 Task: Select the time zone for (UTC+05:30) chennai, kolkata, mumbai, new delhi.
Action: Mouse moved to (666, 92)
Screenshot: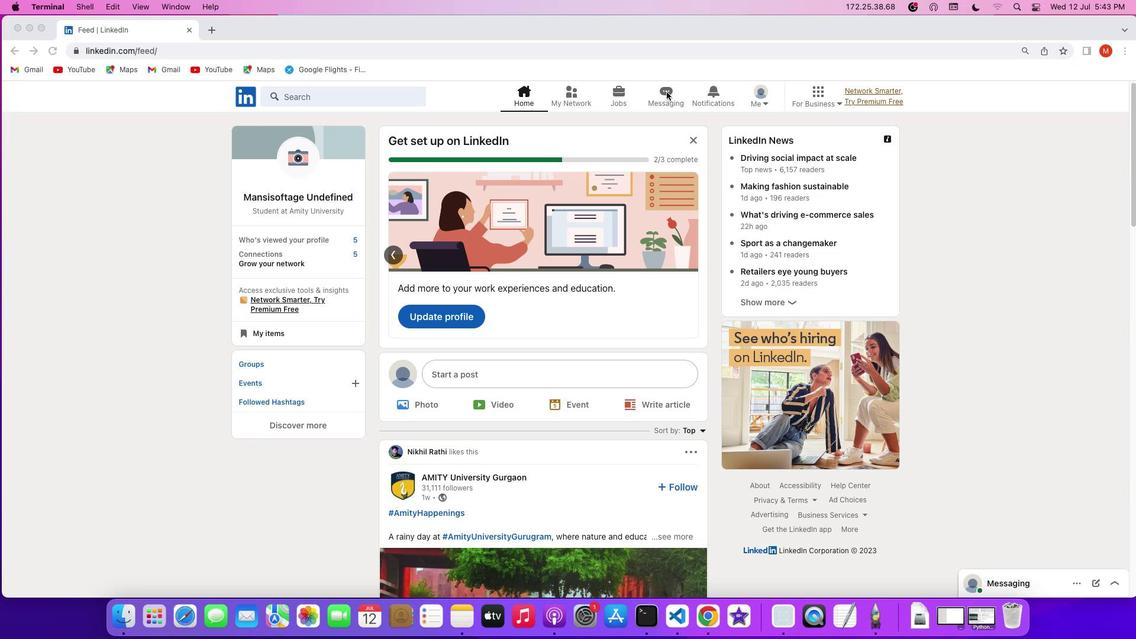 
Action: Mouse pressed left at (666, 92)
Screenshot: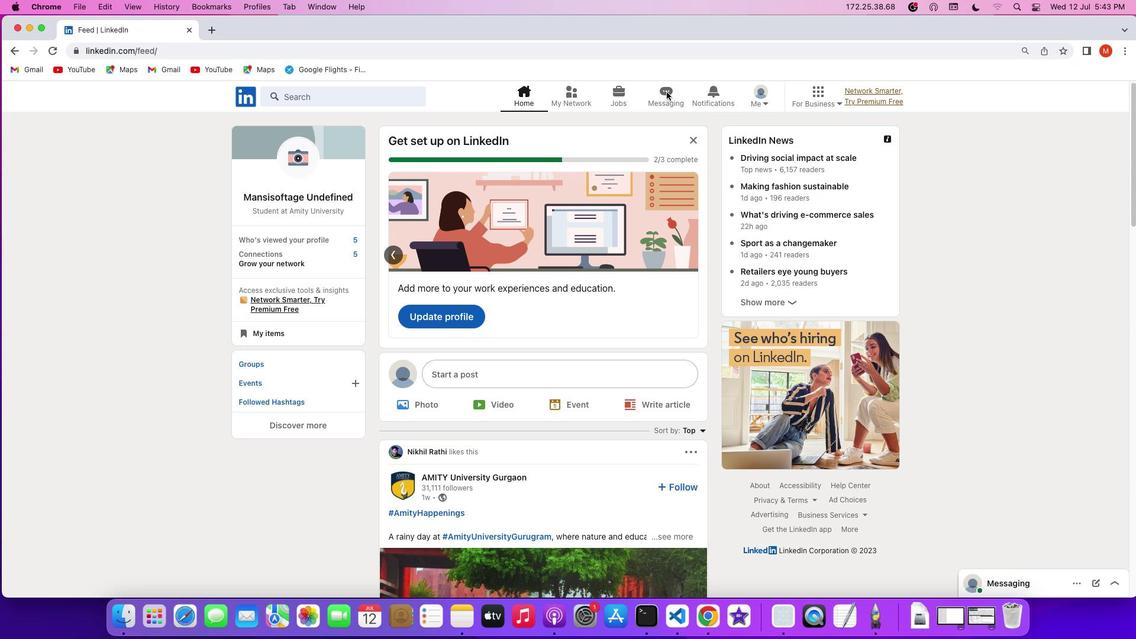 
Action: Mouse pressed left at (666, 92)
Screenshot: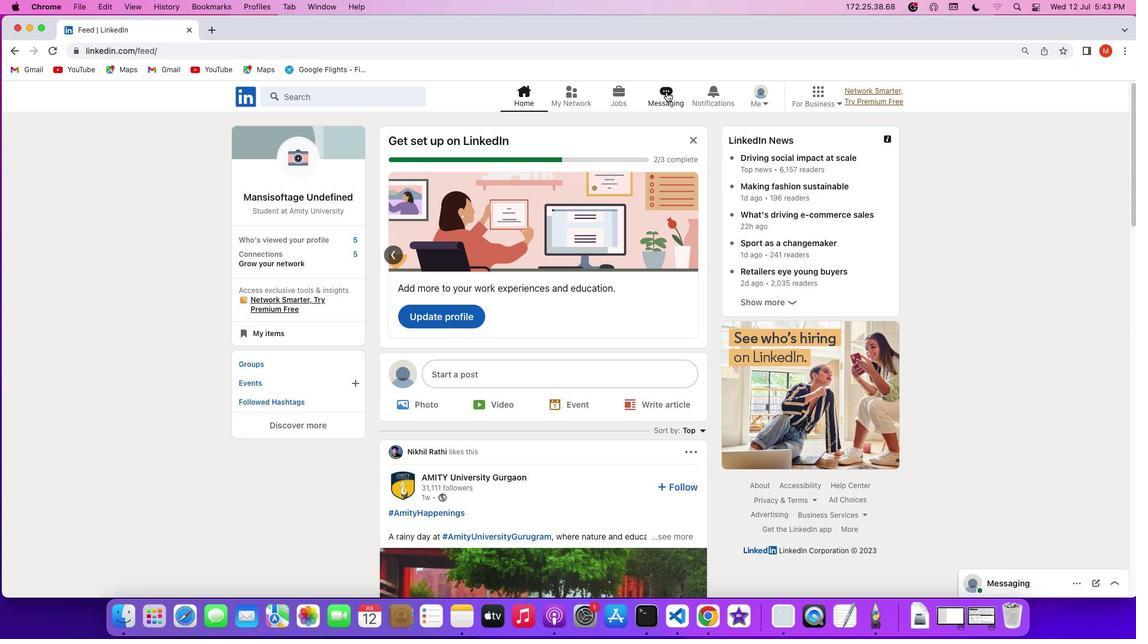 
Action: Mouse moved to (651, 134)
Screenshot: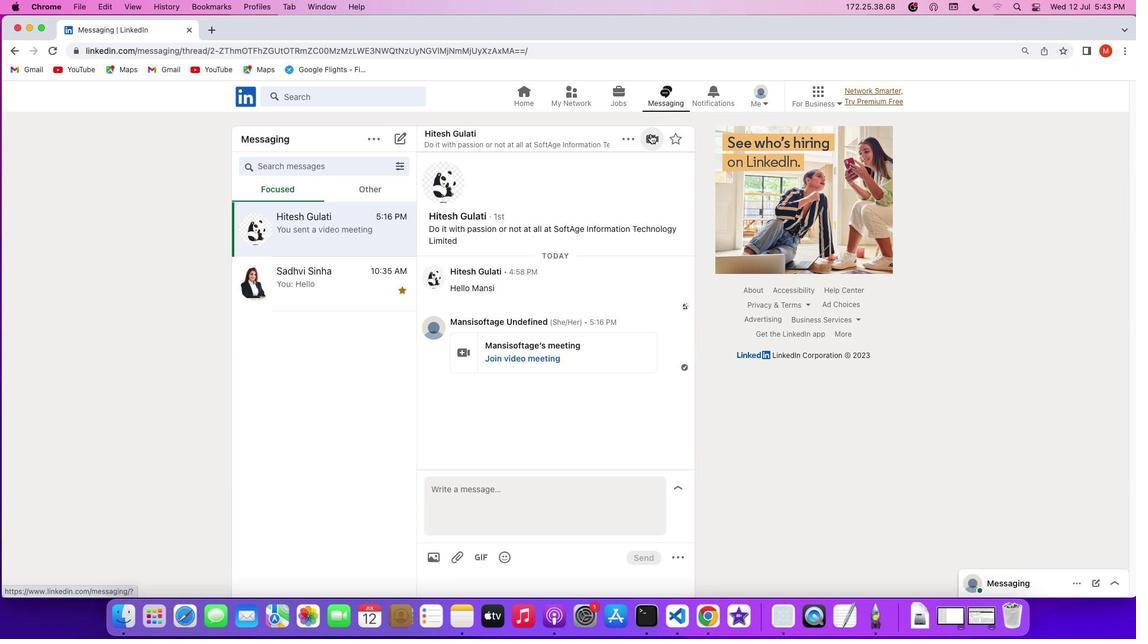 
Action: Mouse pressed left at (651, 134)
Screenshot: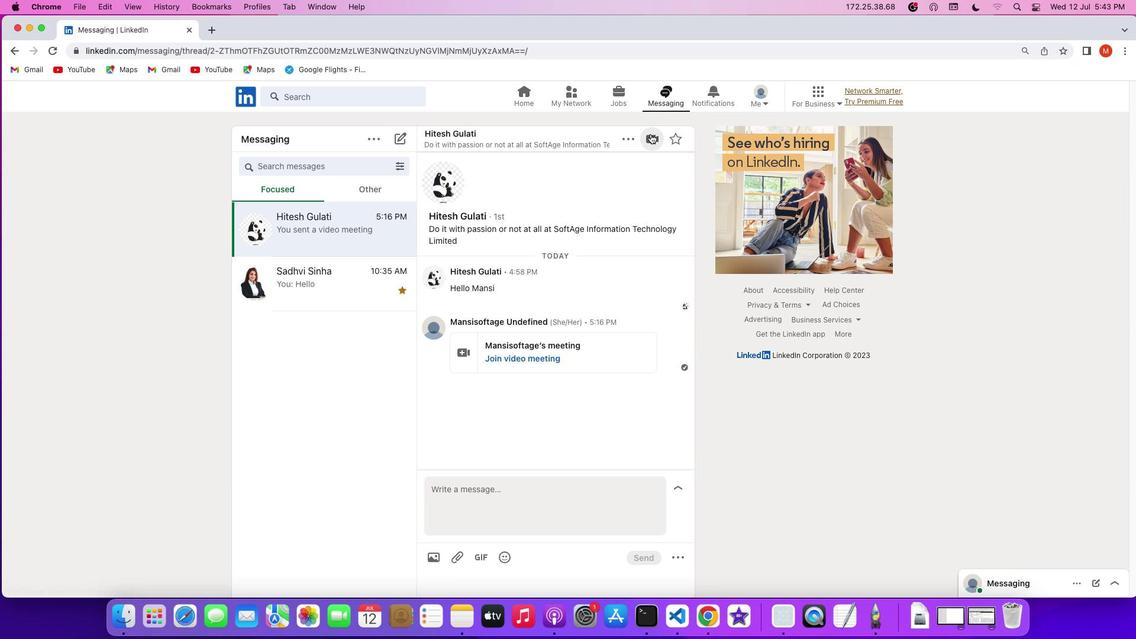 
Action: Mouse moved to (561, 188)
Screenshot: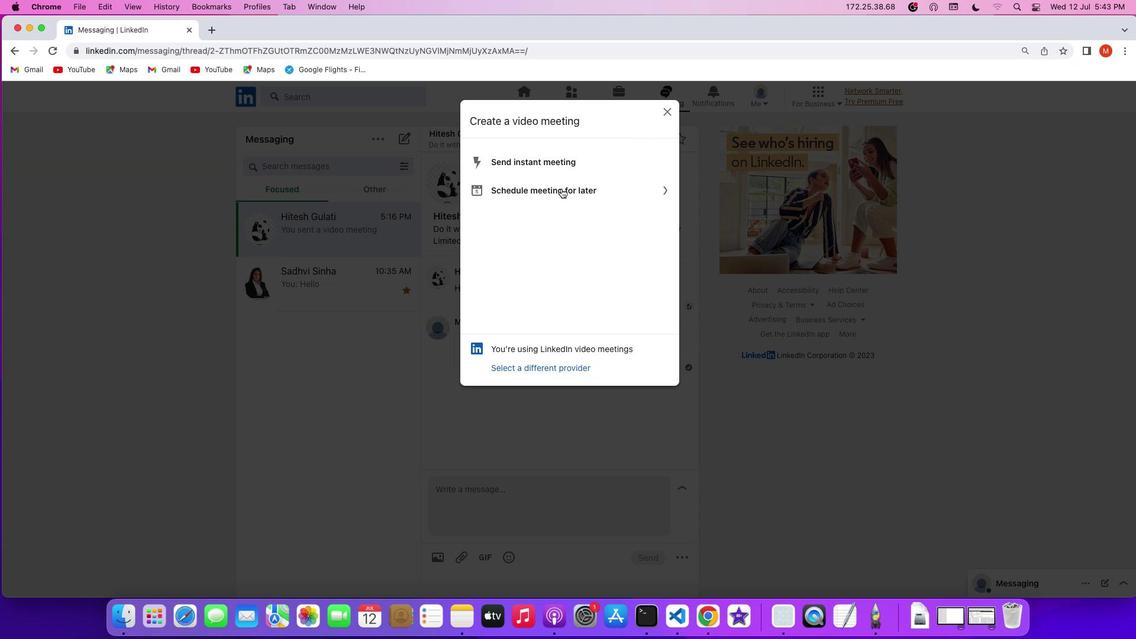 
Action: Mouse pressed left at (561, 188)
Screenshot: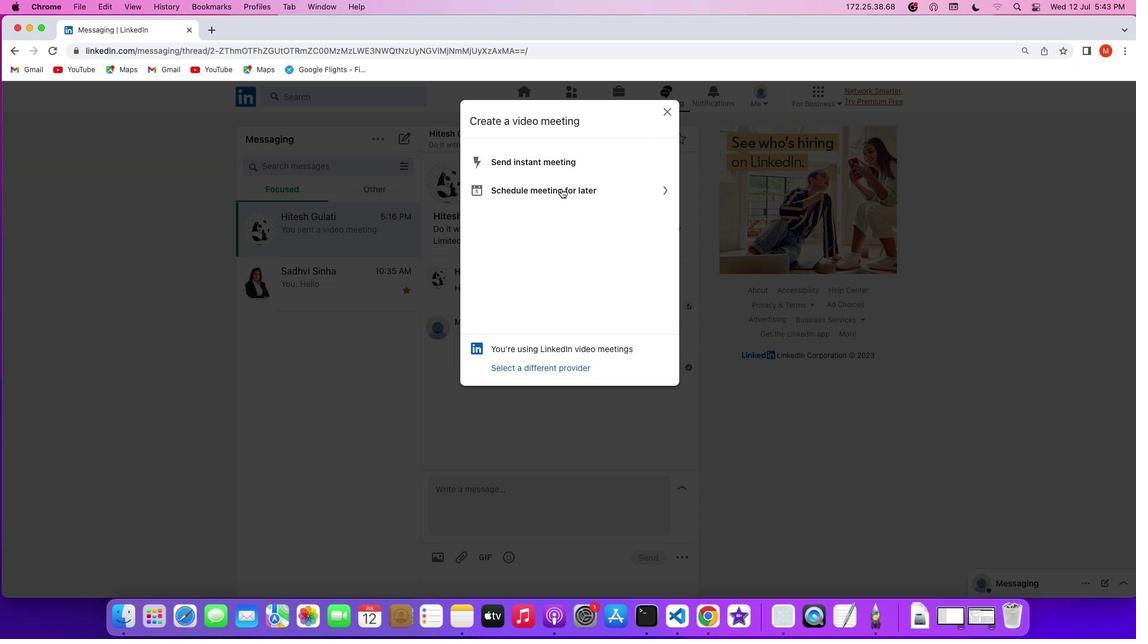 
Action: Mouse moved to (660, 261)
Screenshot: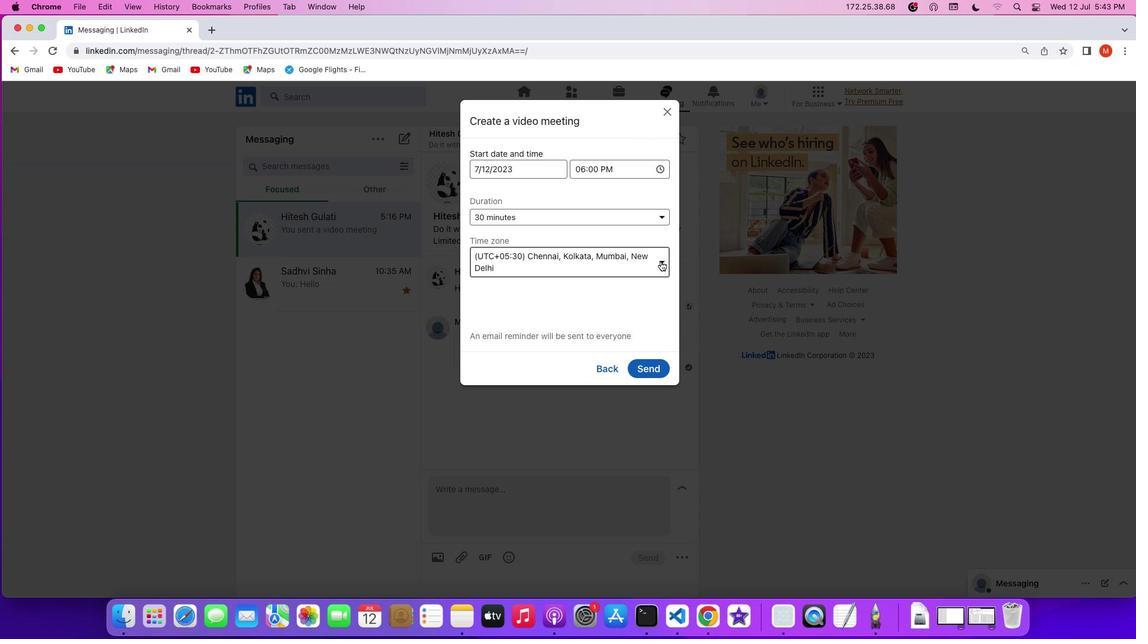 
Action: Mouse pressed left at (660, 261)
Screenshot: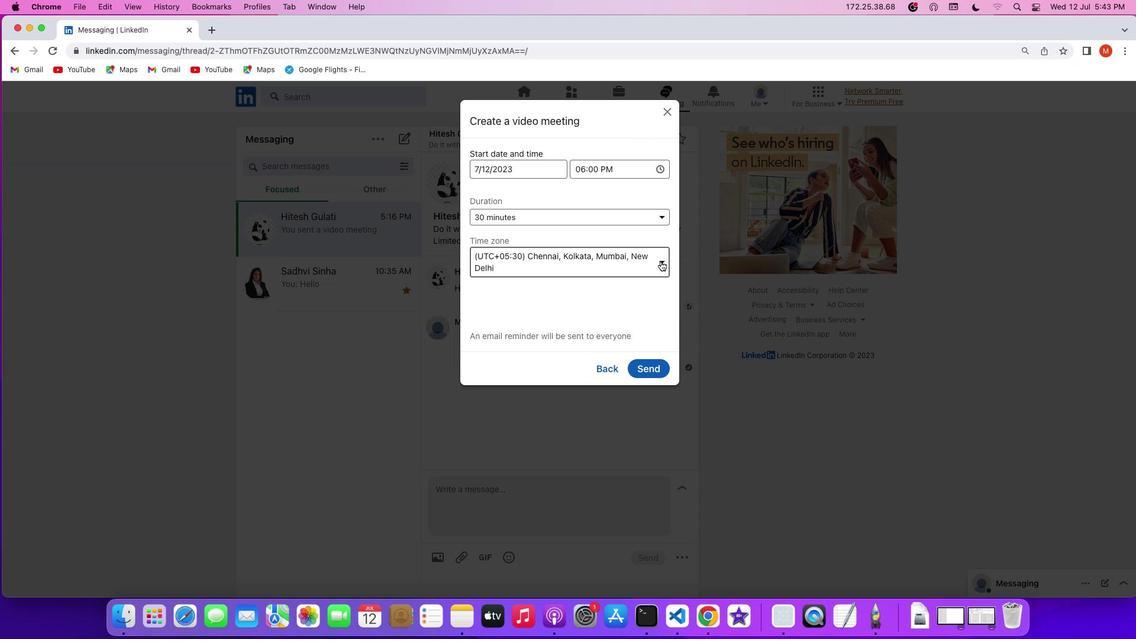 
Action: Mouse moved to (595, 306)
Screenshot: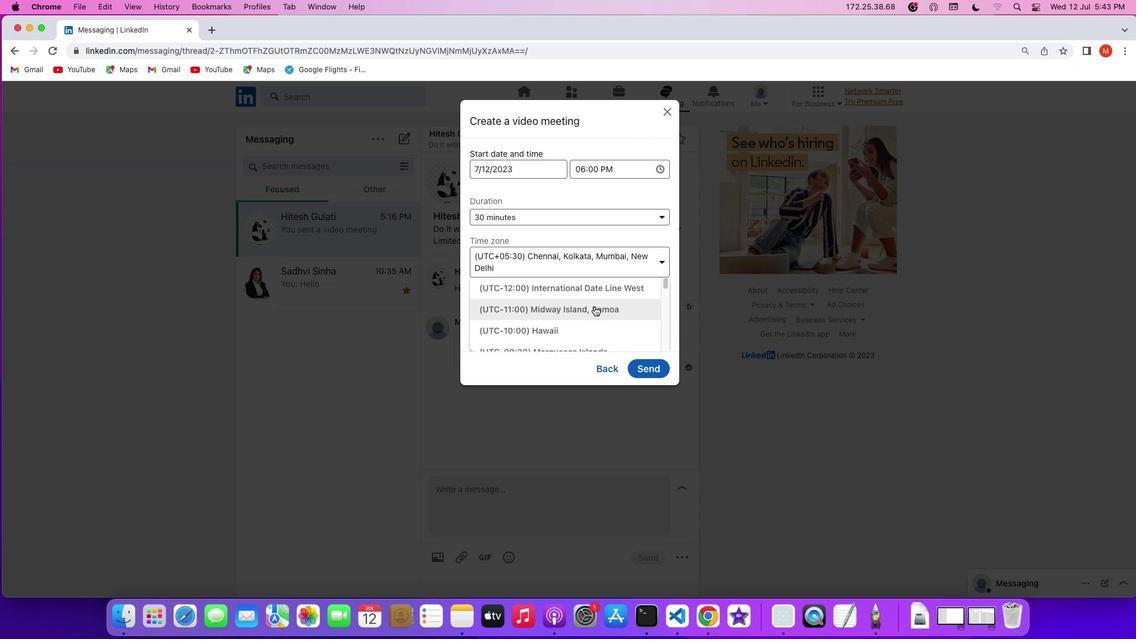 
Action: Mouse scrolled (595, 306) with delta (0, 0)
Screenshot: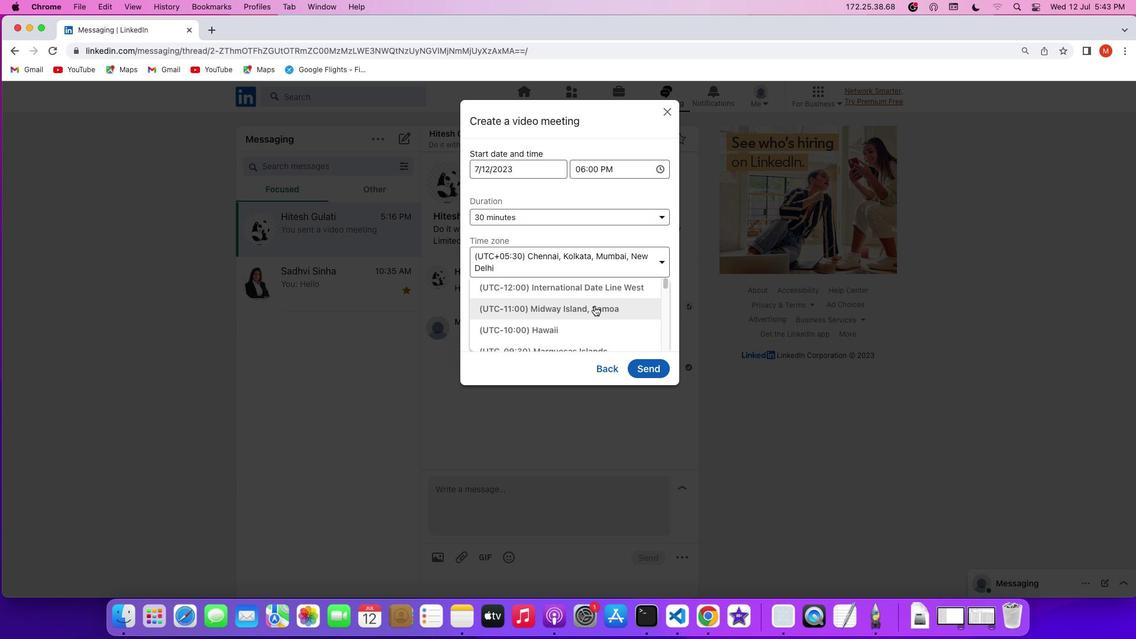 
Action: Mouse scrolled (595, 306) with delta (0, 0)
Screenshot: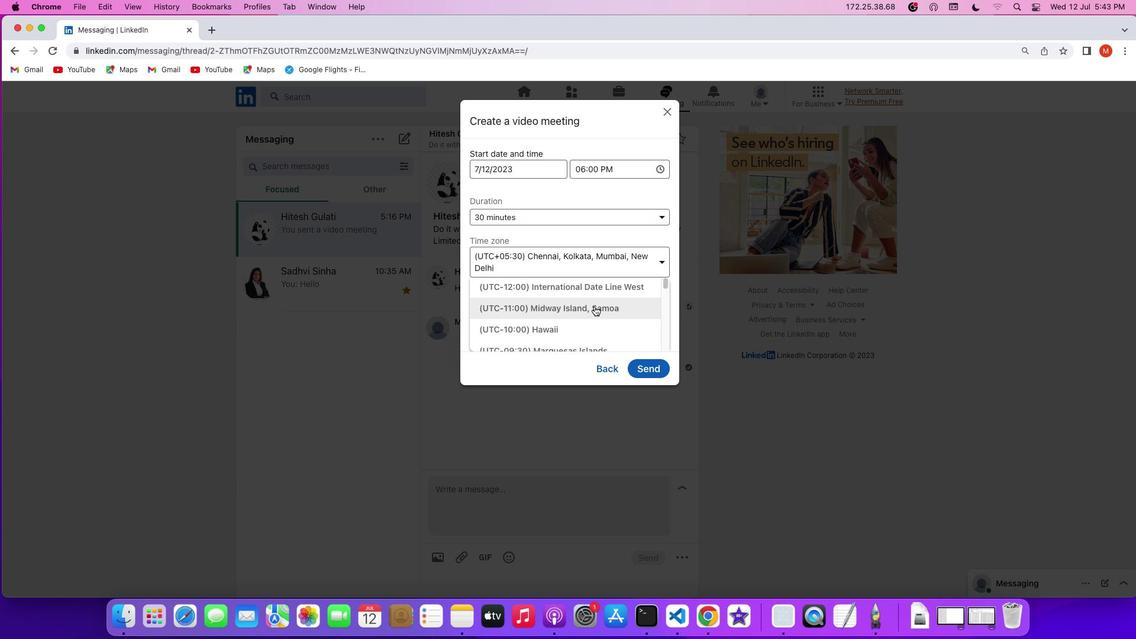 
Action: Mouse scrolled (595, 306) with delta (0, 0)
Screenshot: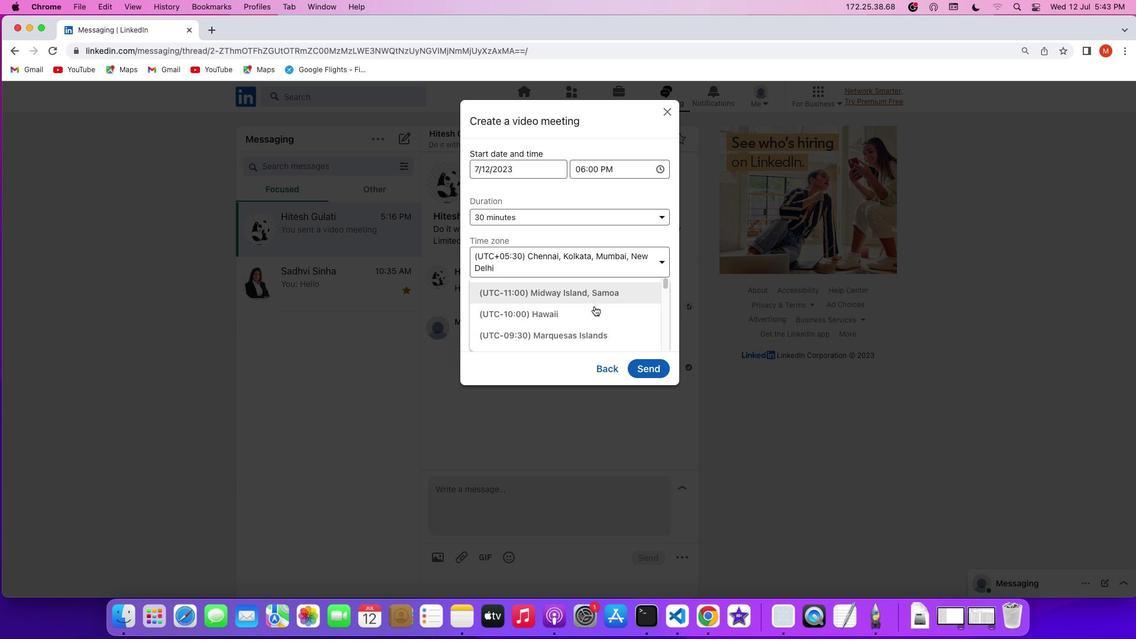 
Action: Mouse scrolled (595, 306) with delta (0, 0)
Screenshot: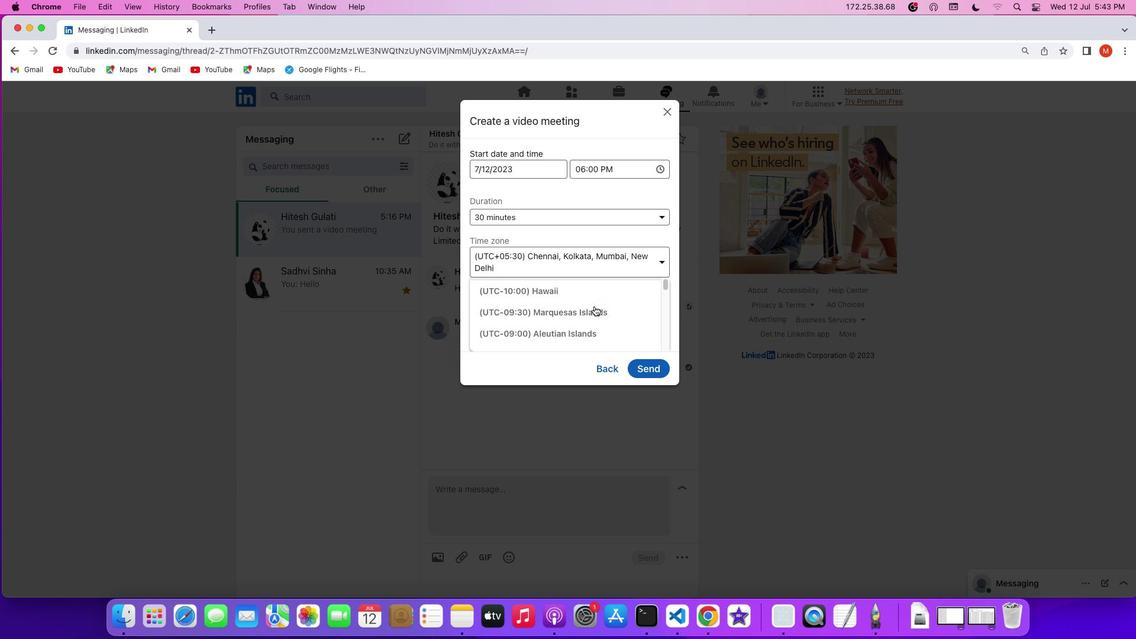 
Action: Mouse scrolled (595, 306) with delta (0, 0)
Screenshot: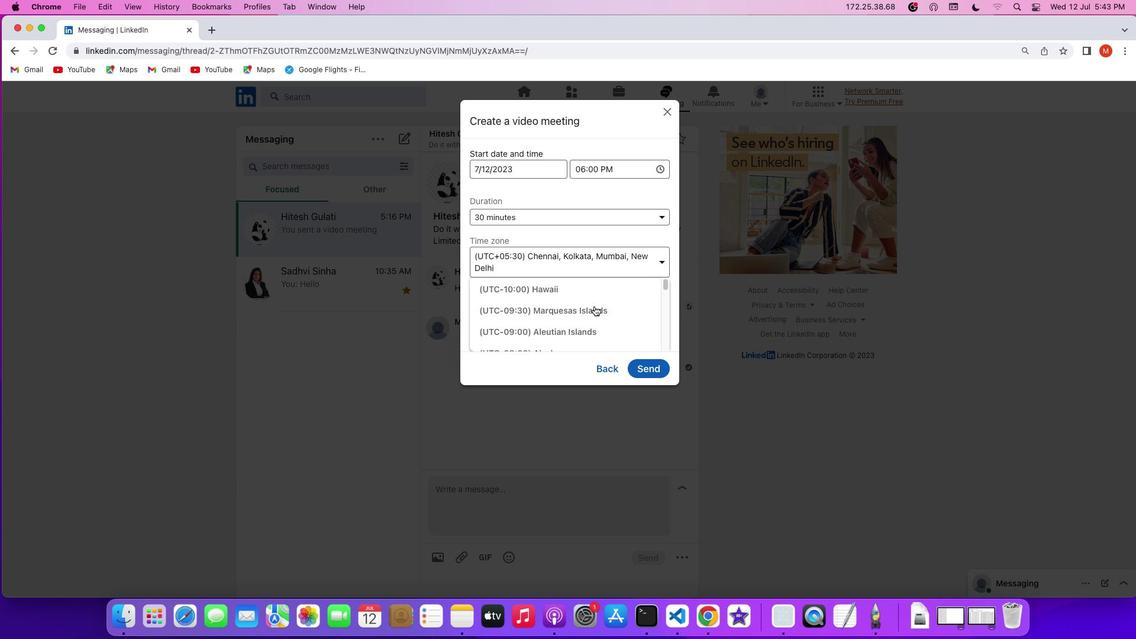 
Action: Mouse scrolled (595, 306) with delta (0, -1)
Screenshot: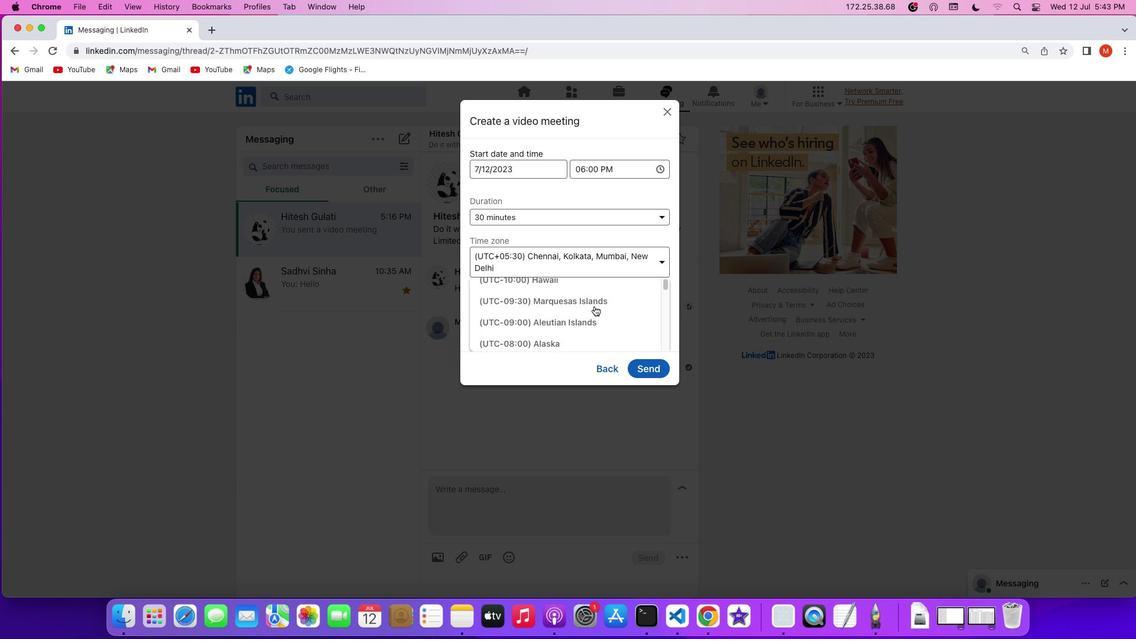 
Action: Mouse scrolled (595, 306) with delta (0, 0)
Screenshot: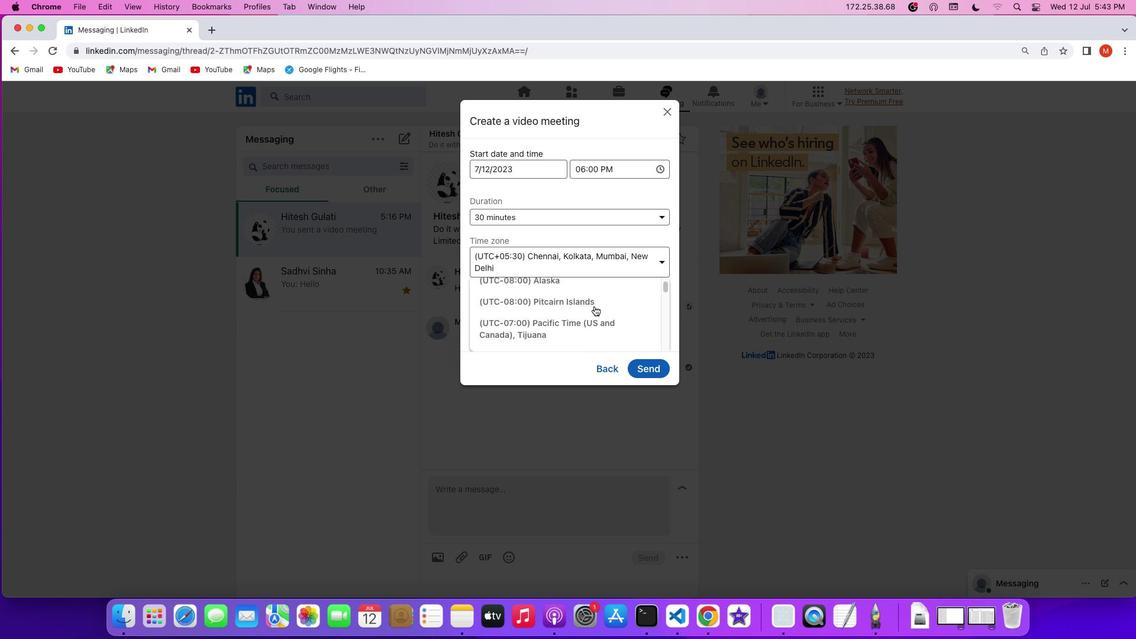 
Action: Mouse scrolled (595, 306) with delta (0, 0)
Screenshot: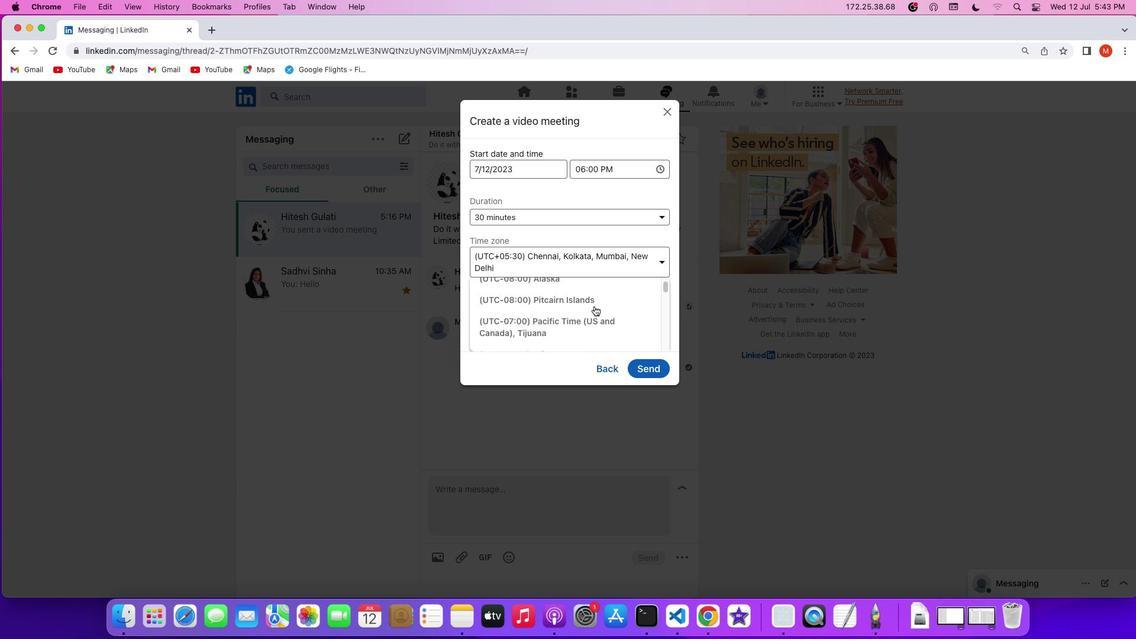 
Action: Mouse scrolled (595, 306) with delta (0, 0)
Screenshot: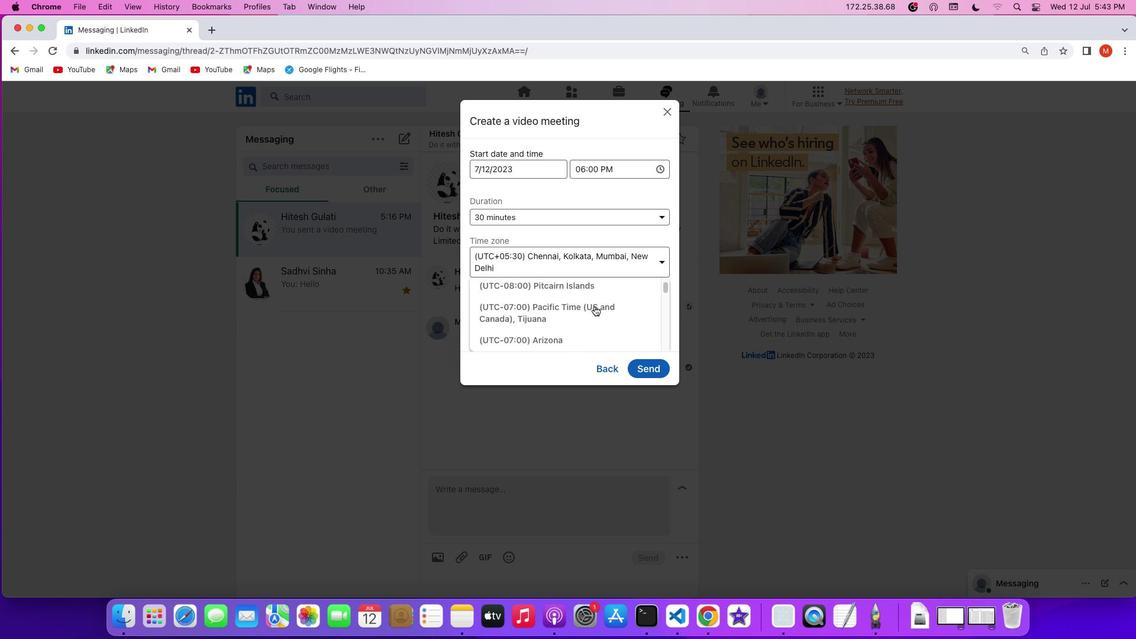 
Action: Mouse scrolled (595, 306) with delta (0, 0)
Screenshot: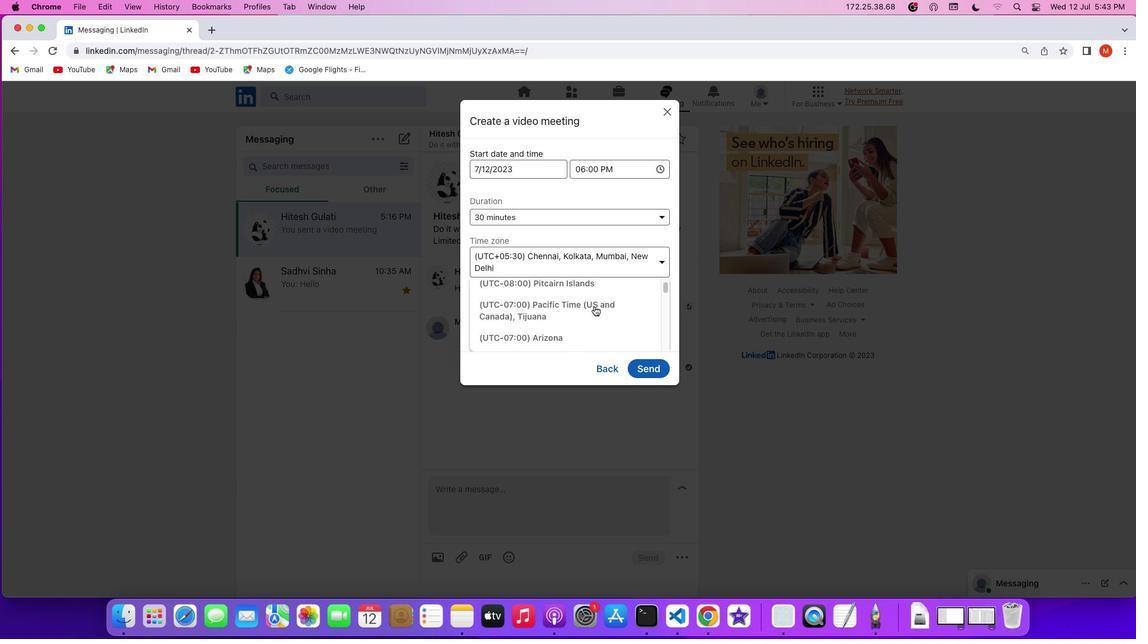 
Action: Mouse scrolled (595, 306) with delta (0, 0)
Screenshot: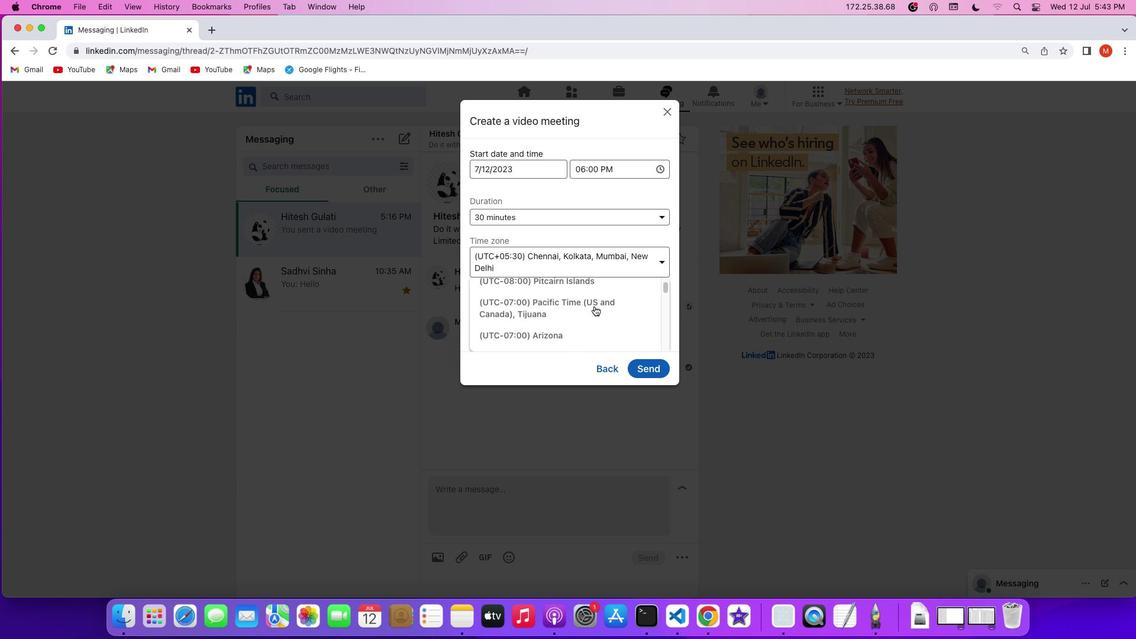 
Action: Mouse scrolled (595, 306) with delta (0, 0)
Screenshot: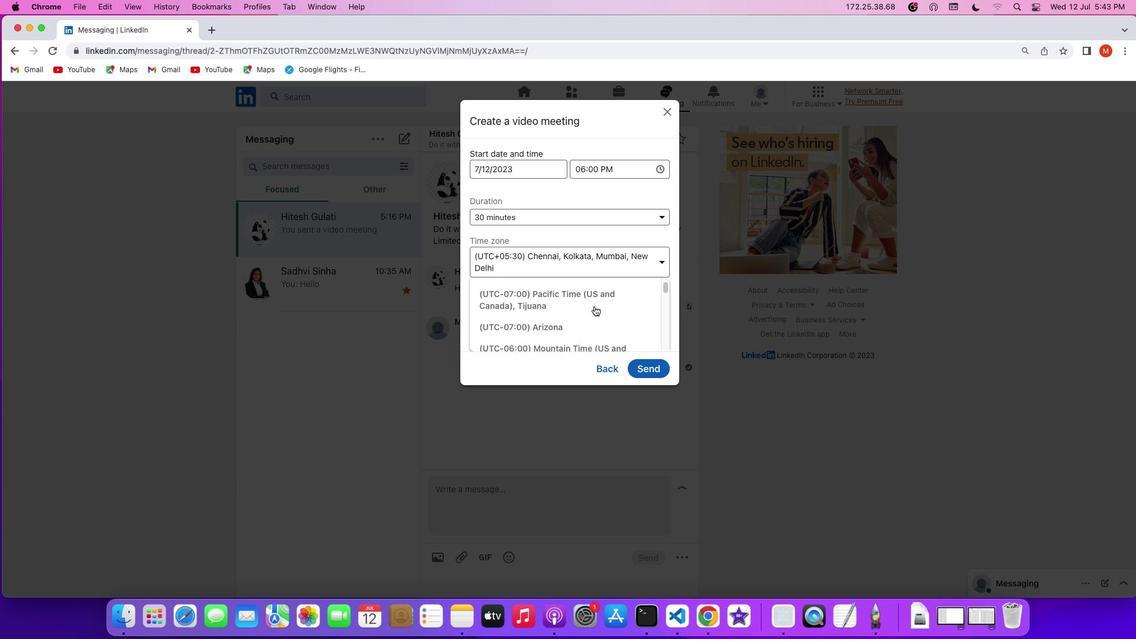 
Action: Mouse scrolled (595, 306) with delta (0, 0)
Screenshot: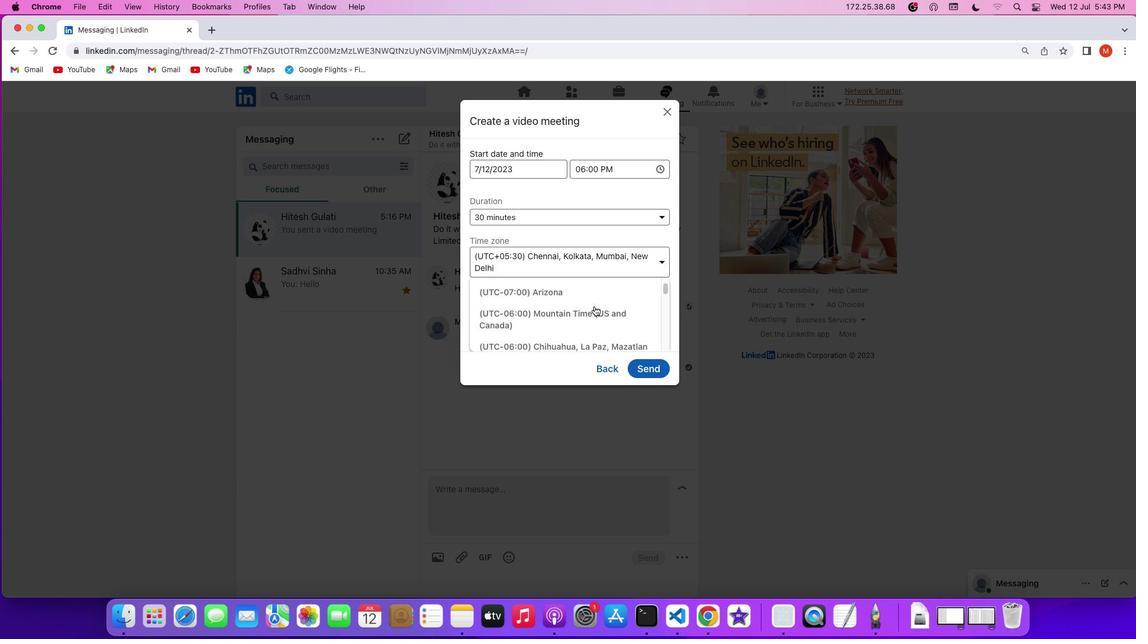 
Action: Mouse scrolled (595, 306) with delta (0, 0)
Screenshot: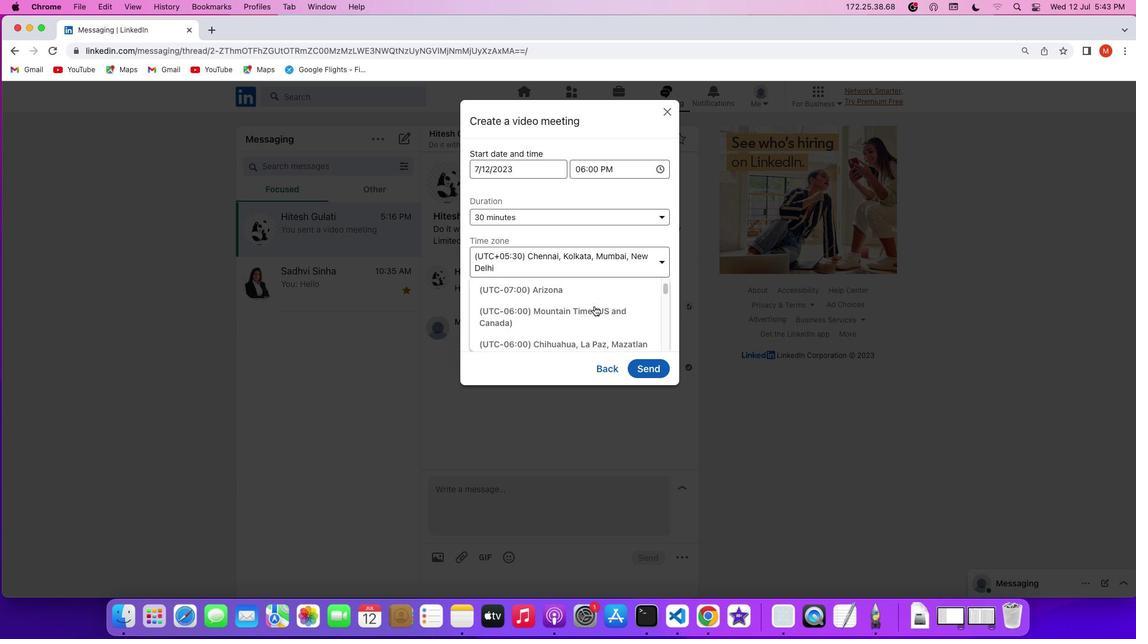 
Action: Mouse scrolled (595, 306) with delta (0, 0)
Screenshot: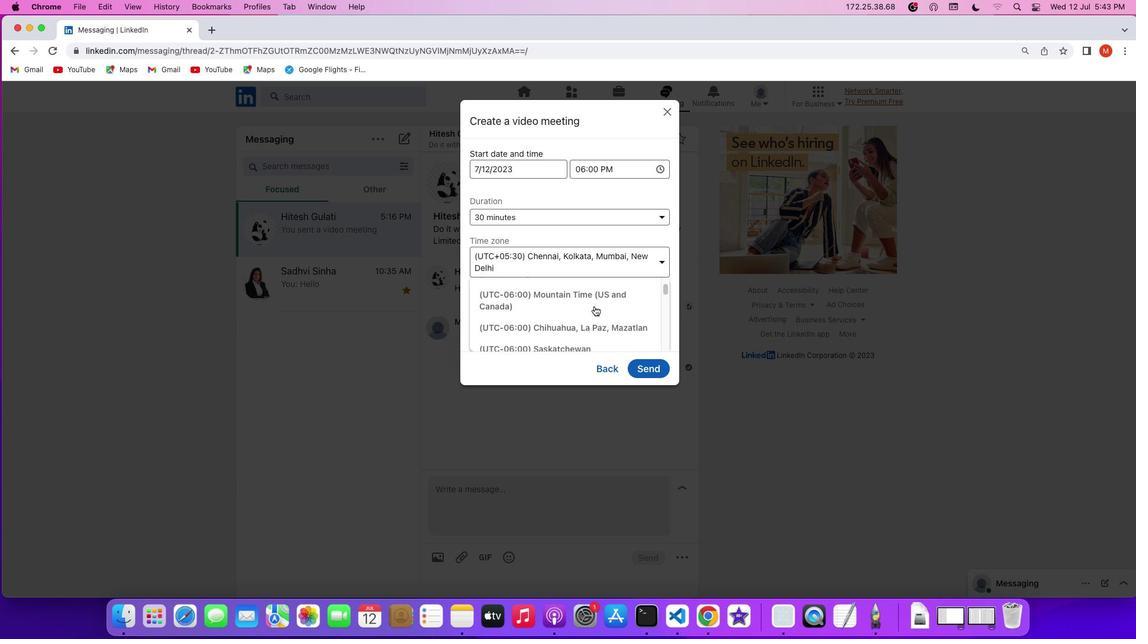 
Action: Mouse scrolled (595, 306) with delta (0, 0)
Screenshot: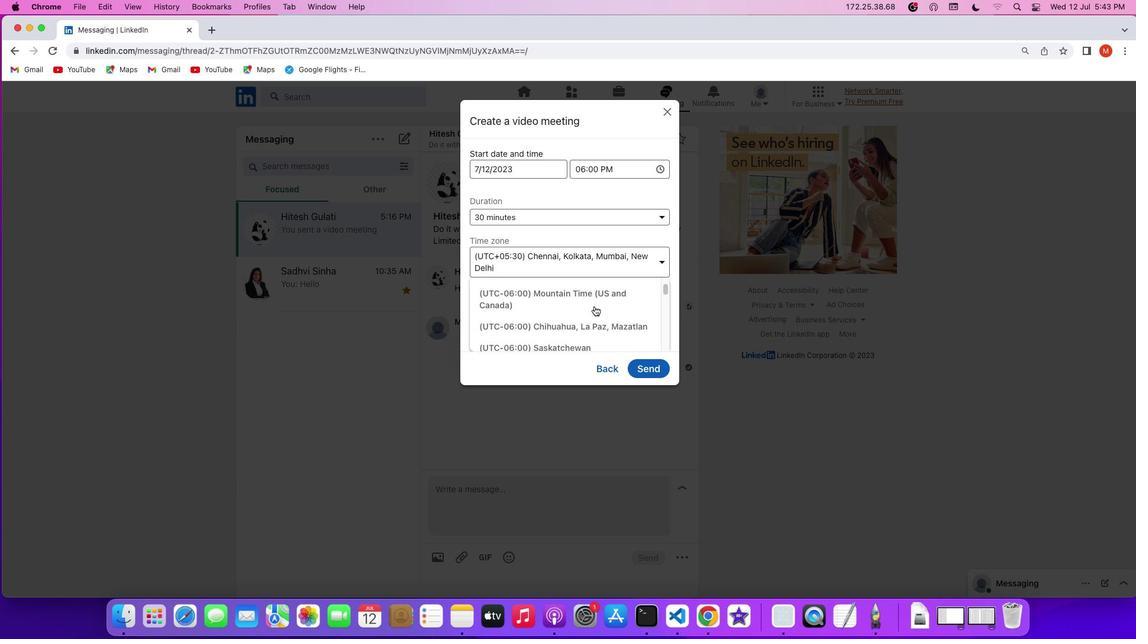 
Action: Mouse scrolled (595, 306) with delta (0, 0)
Screenshot: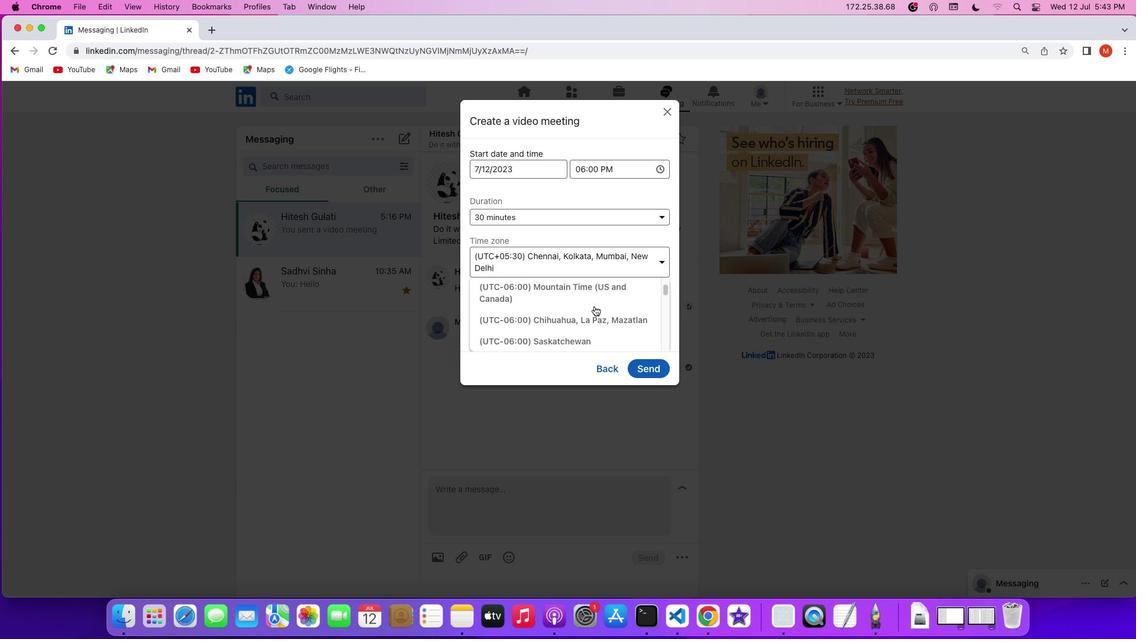 
Action: Mouse scrolled (595, 306) with delta (0, 0)
Screenshot: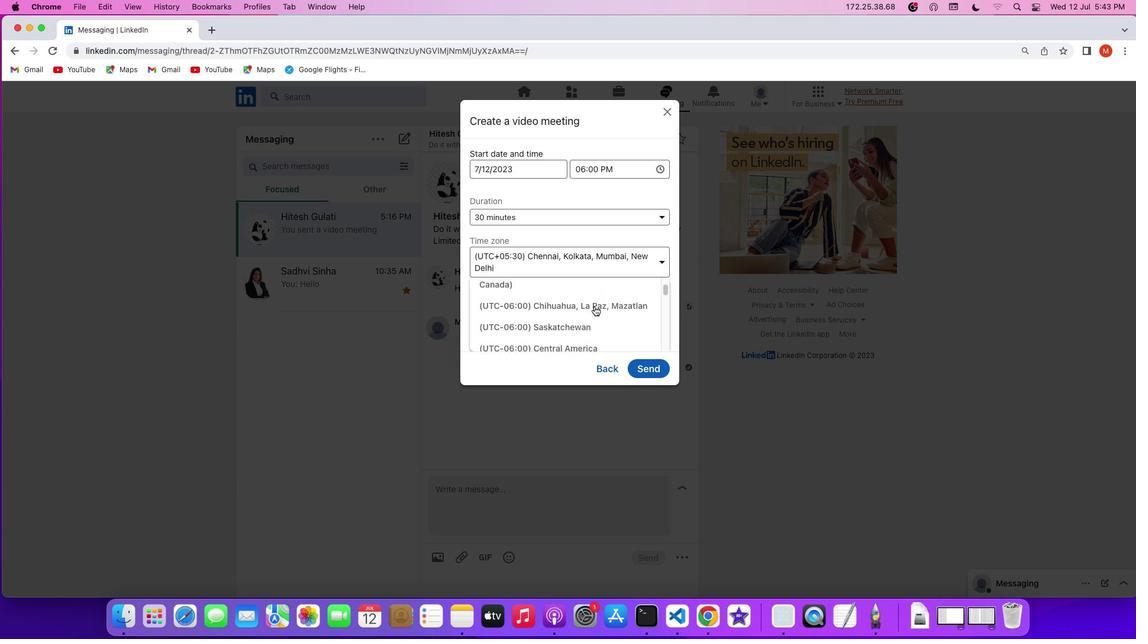 
Action: Mouse scrolled (595, 306) with delta (0, 0)
Screenshot: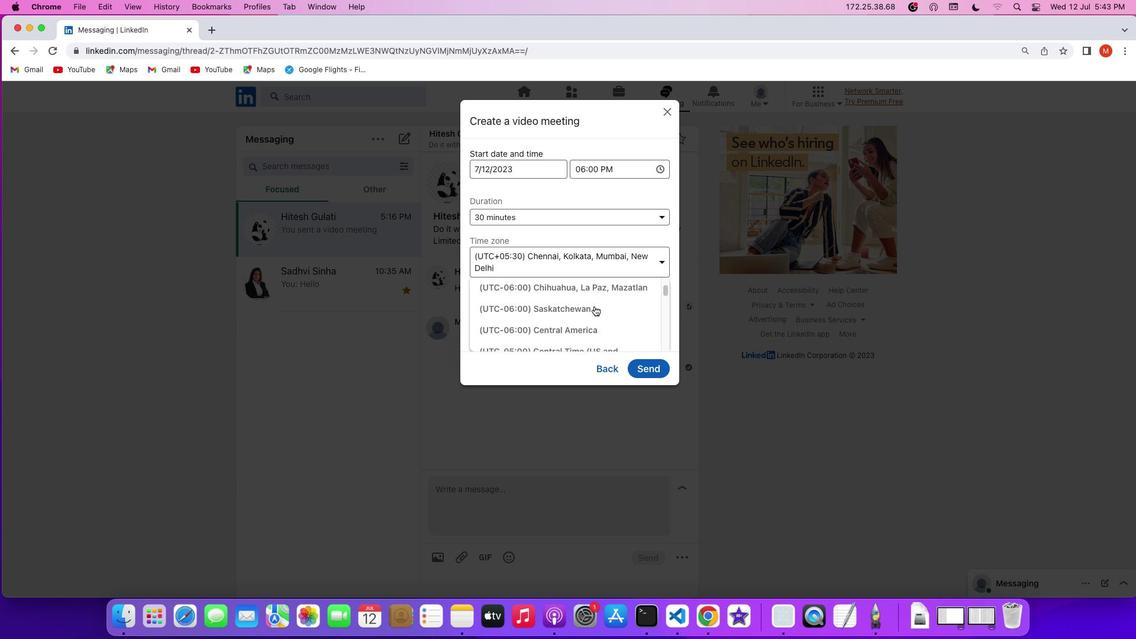 
Action: Mouse scrolled (595, 306) with delta (0, 0)
Screenshot: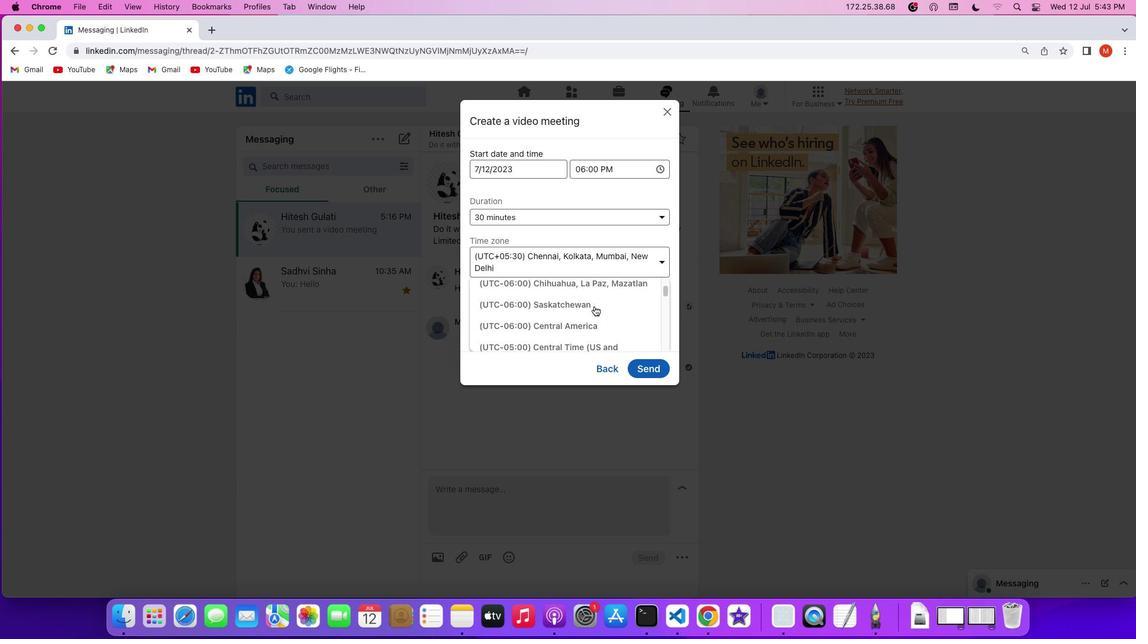 
Action: Mouse scrolled (595, 306) with delta (0, -1)
Screenshot: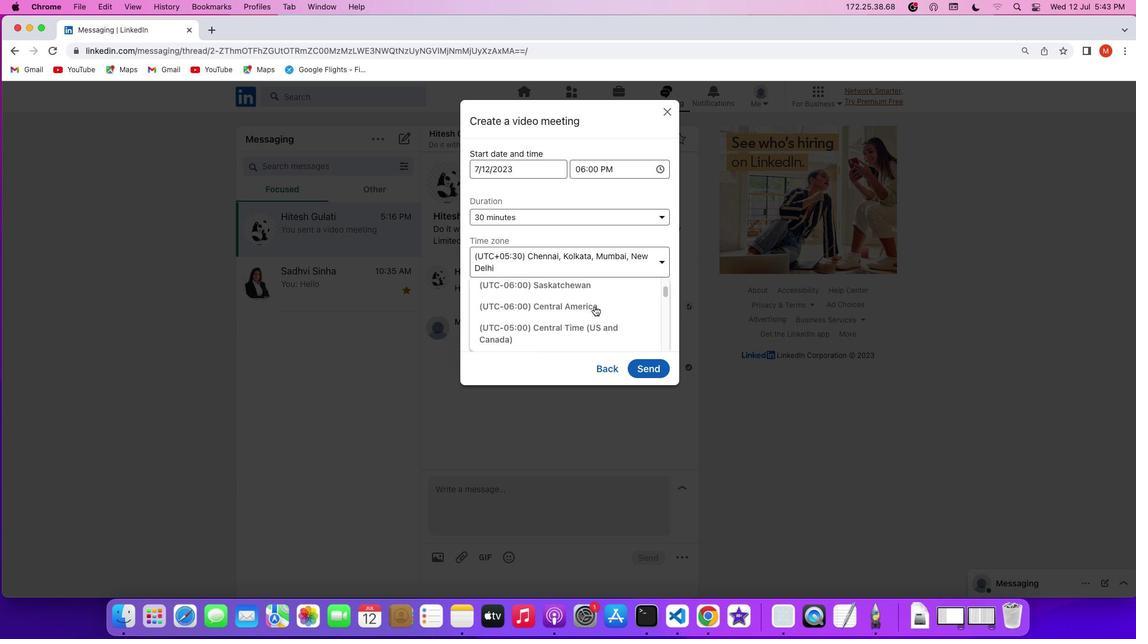 
Action: Mouse scrolled (595, 306) with delta (0, 0)
Screenshot: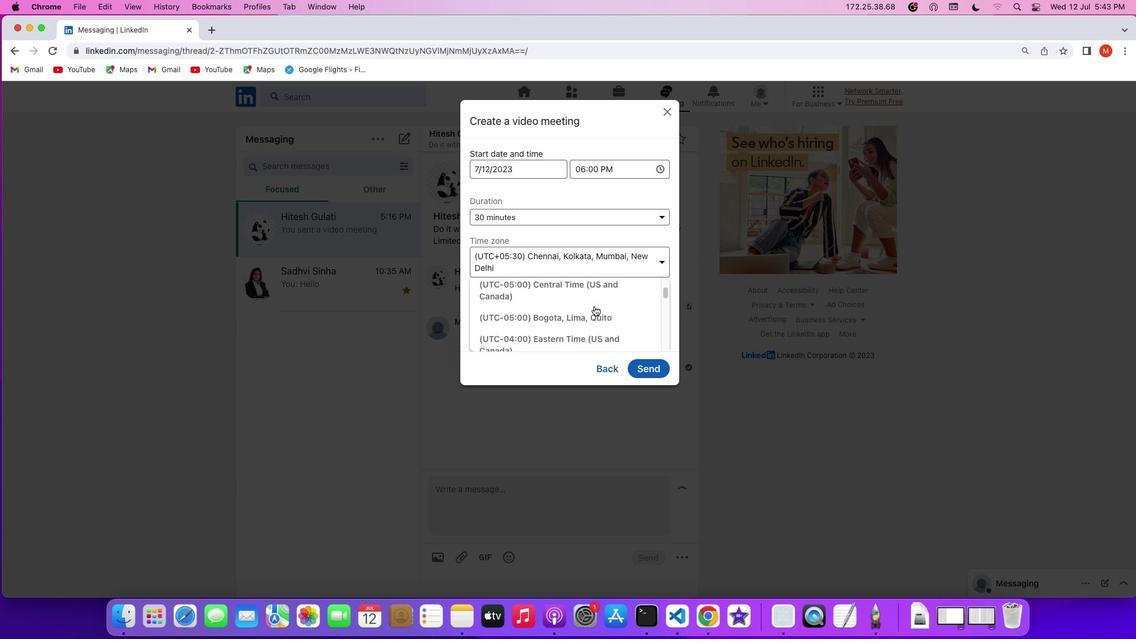 
Action: Mouse scrolled (595, 306) with delta (0, 0)
Screenshot: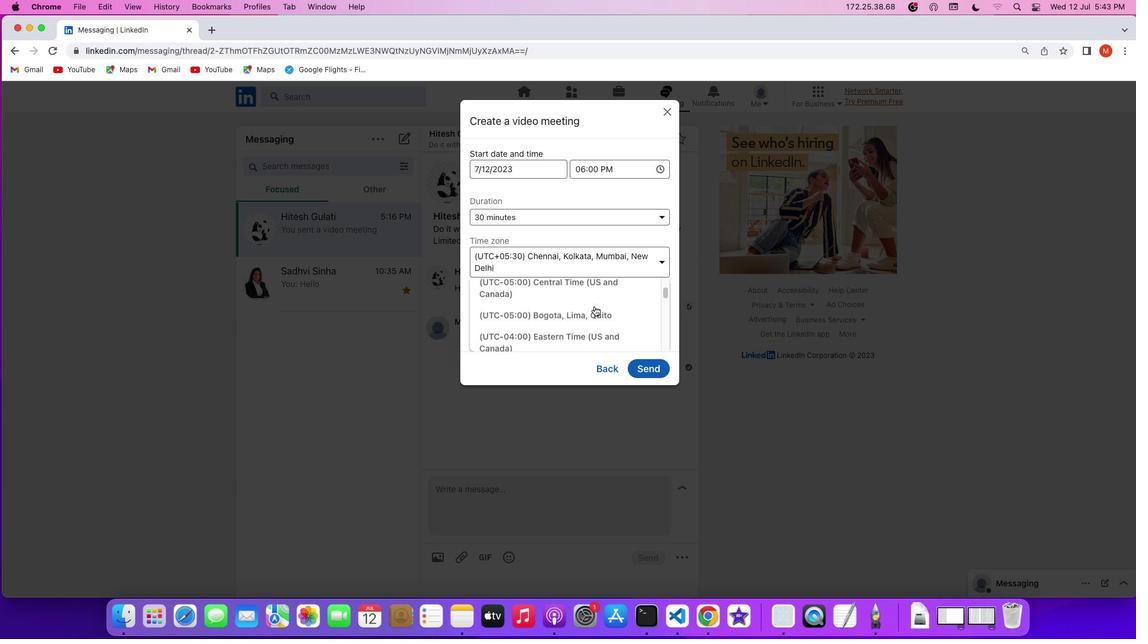 
Action: Mouse scrolled (595, 306) with delta (0, -1)
Screenshot: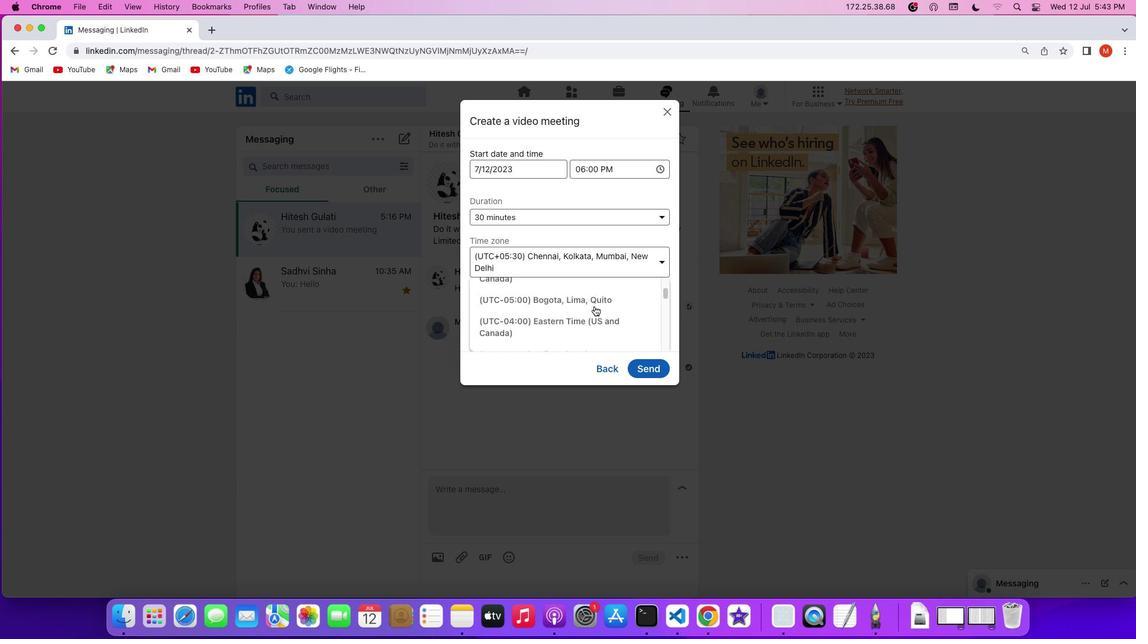 
Action: Mouse scrolled (595, 306) with delta (0, 0)
Screenshot: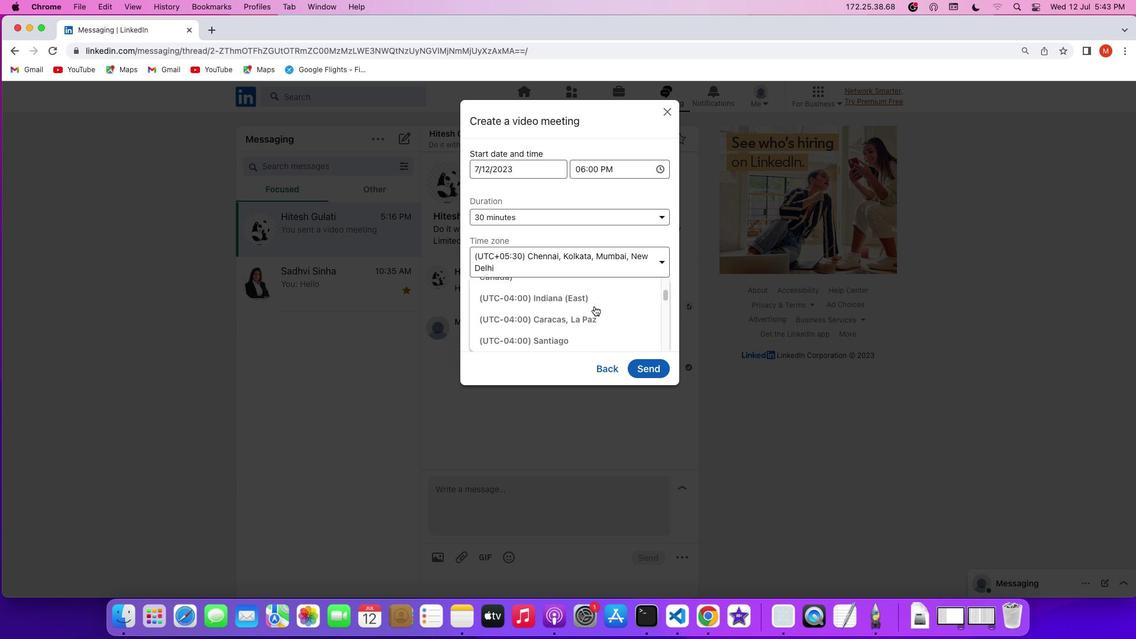 
Action: Mouse scrolled (595, 306) with delta (0, 0)
Screenshot: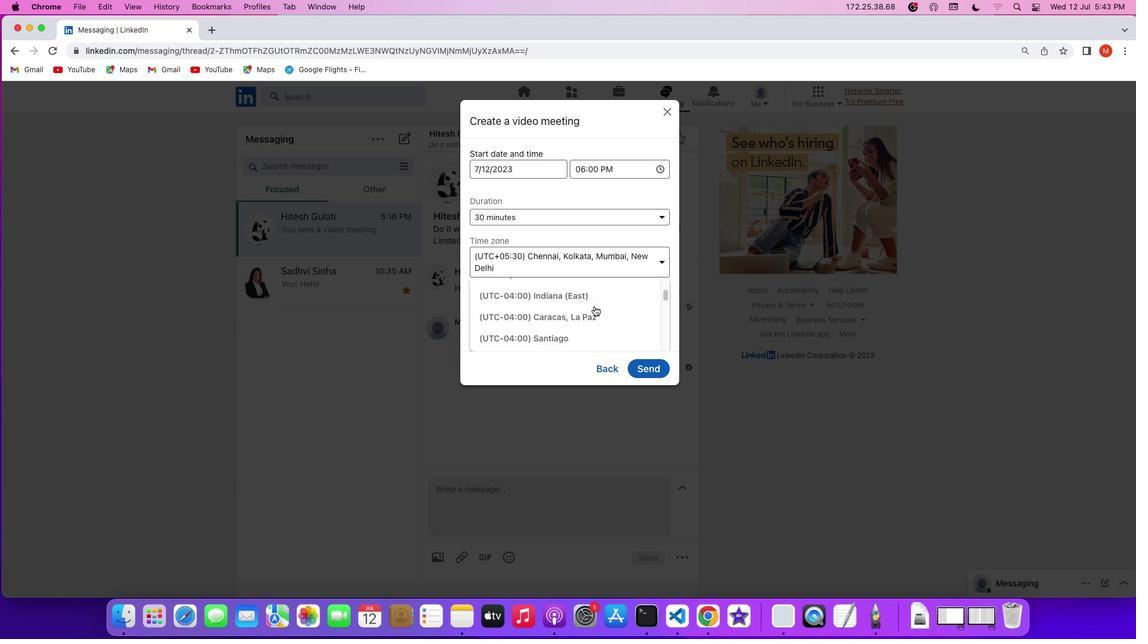 
Action: Mouse scrolled (595, 306) with delta (0, 0)
Screenshot: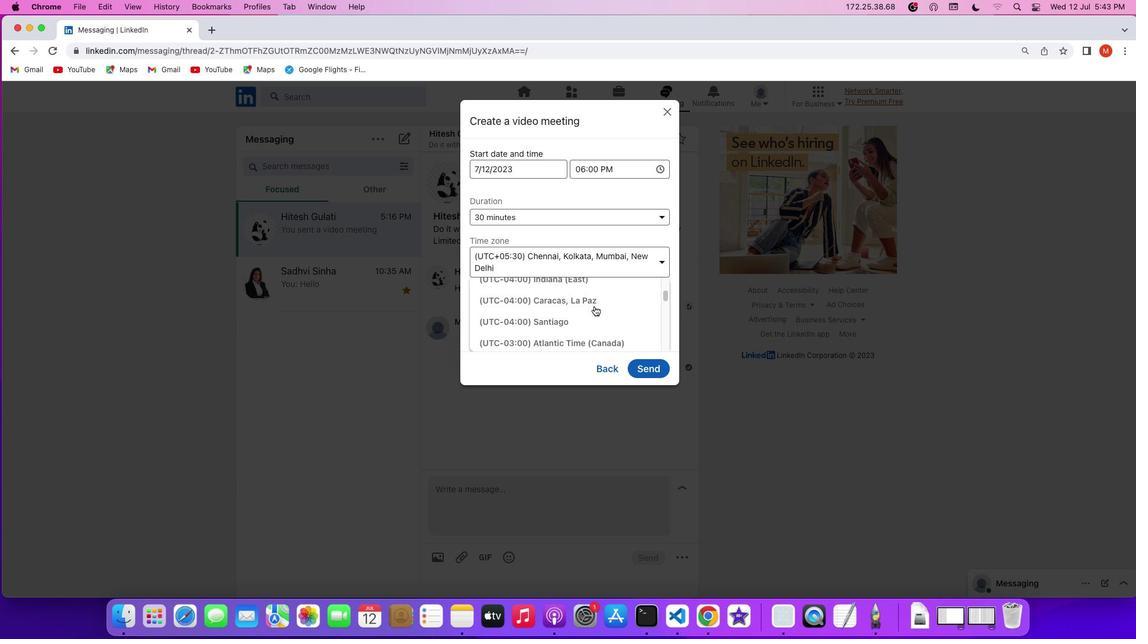 
Action: Mouse scrolled (595, 306) with delta (0, 0)
Screenshot: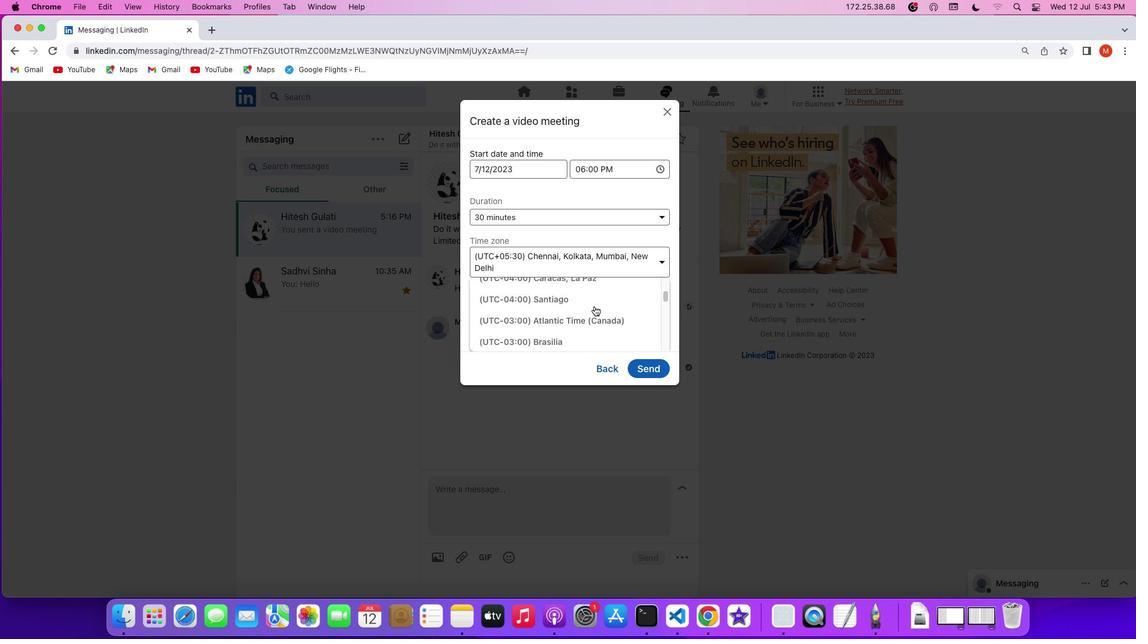 
Action: Mouse scrolled (595, 306) with delta (0, 0)
Screenshot: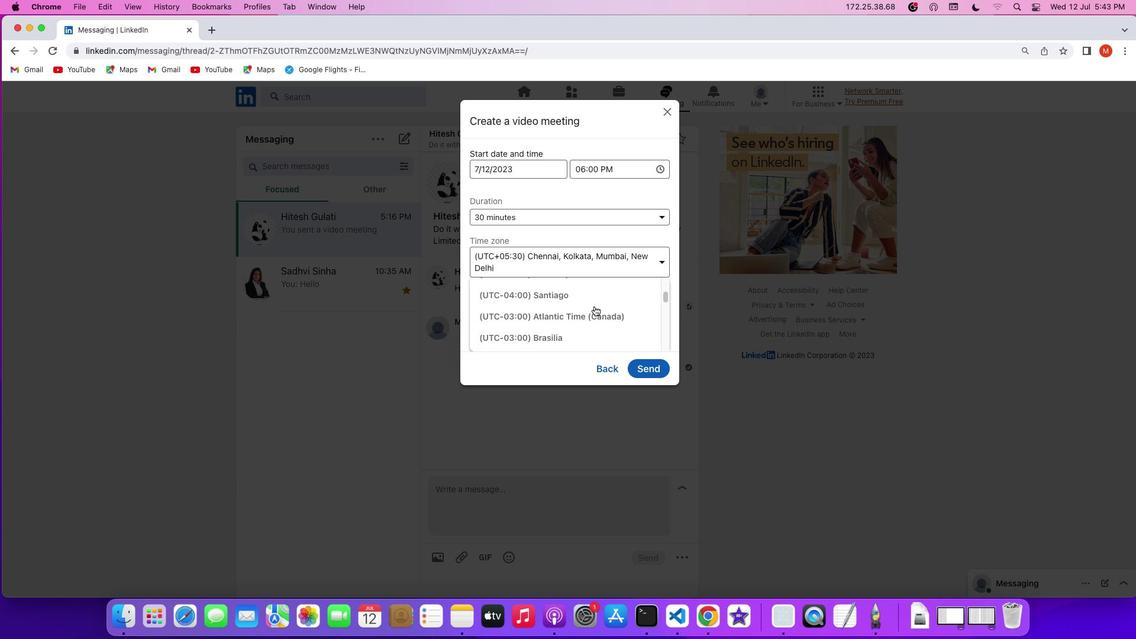 
Action: Mouse scrolled (595, 306) with delta (0, 0)
Screenshot: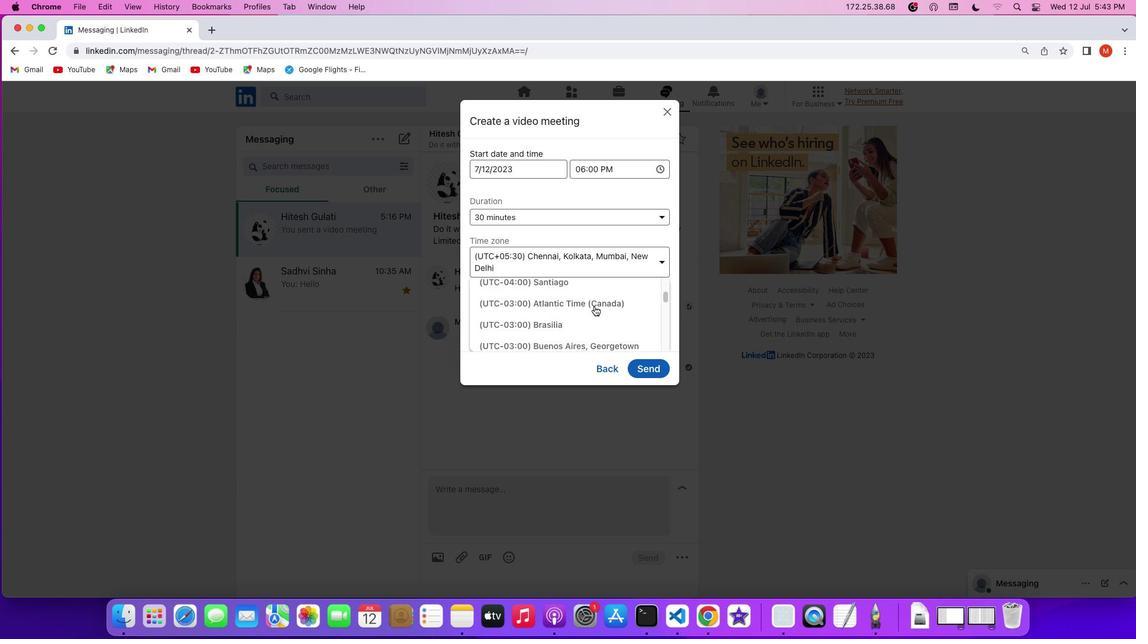 
Action: Mouse scrolled (595, 306) with delta (0, 0)
Screenshot: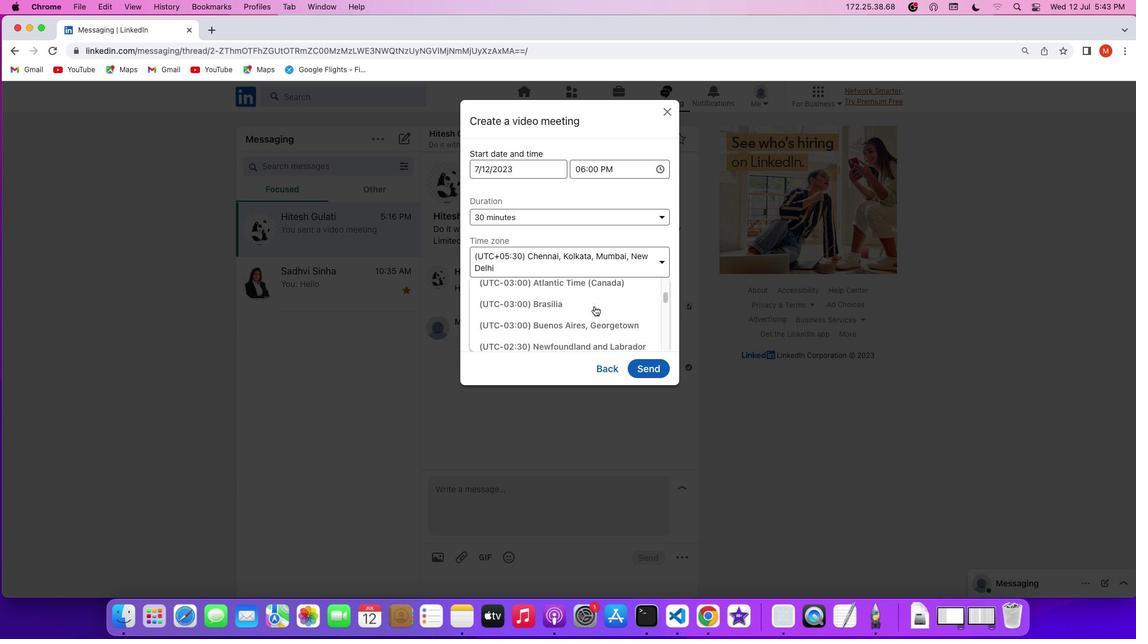 
Action: Mouse scrolled (595, 306) with delta (0, 0)
Screenshot: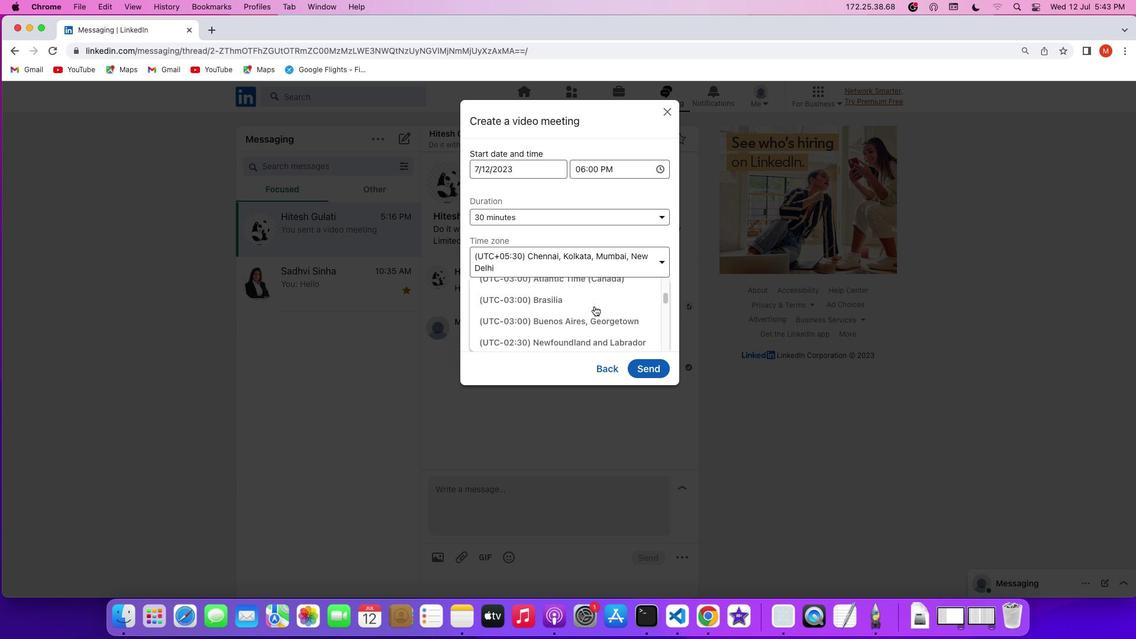 
Action: Mouse scrolled (595, 306) with delta (0, 0)
Screenshot: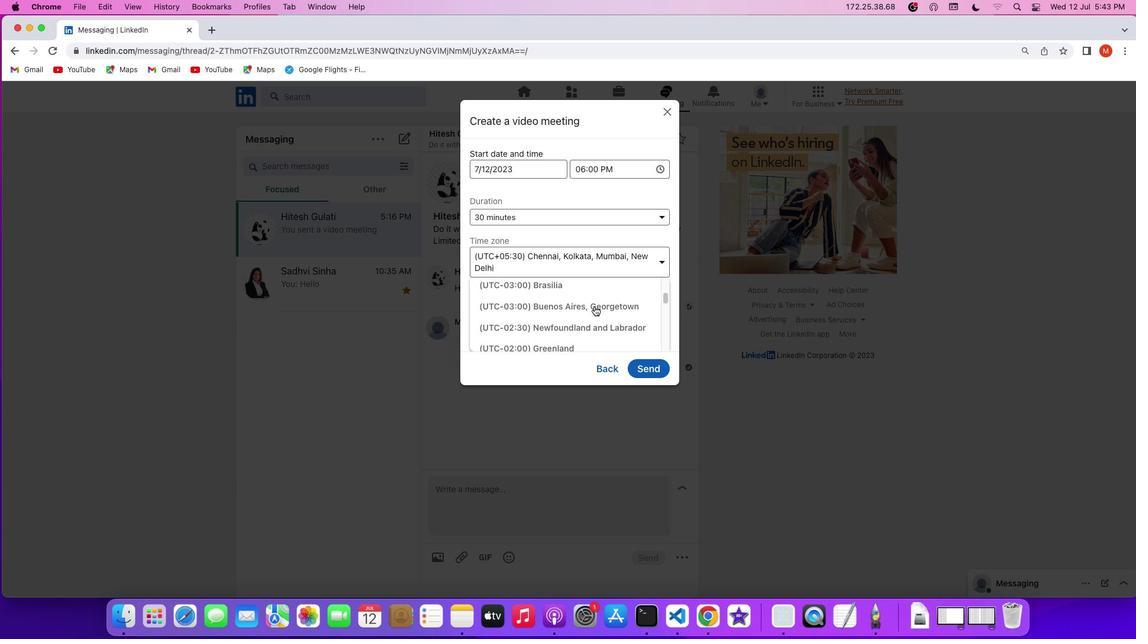 
Action: Mouse scrolled (595, 306) with delta (0, 0)
Screenshot: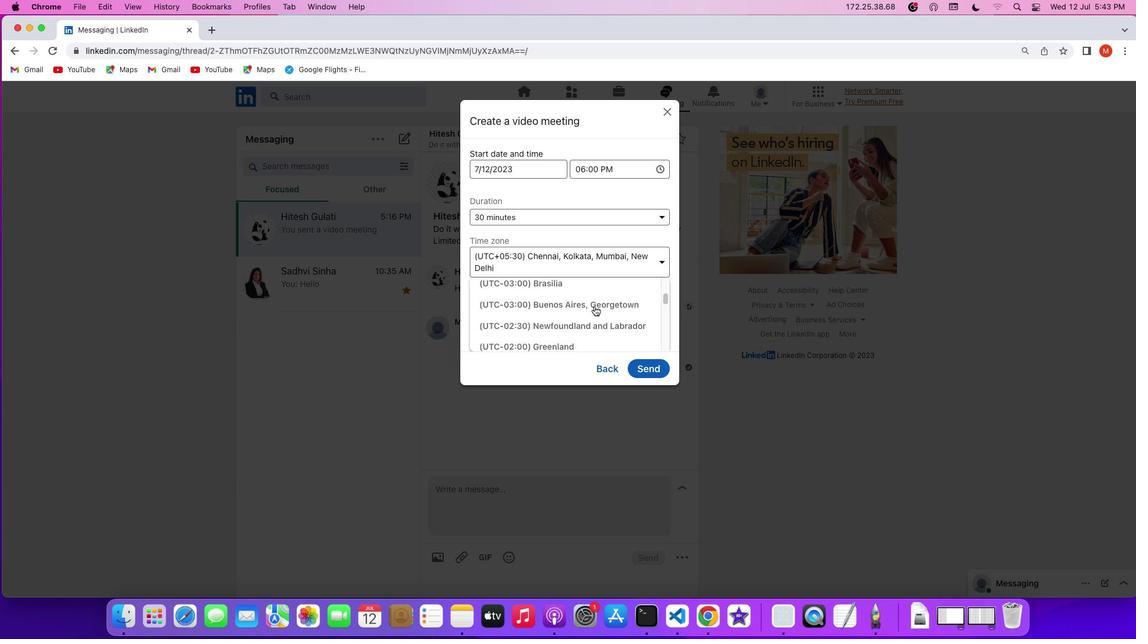 
Action: Mouse scrolled (595, 306) with delta (0, 0)
Screenshot: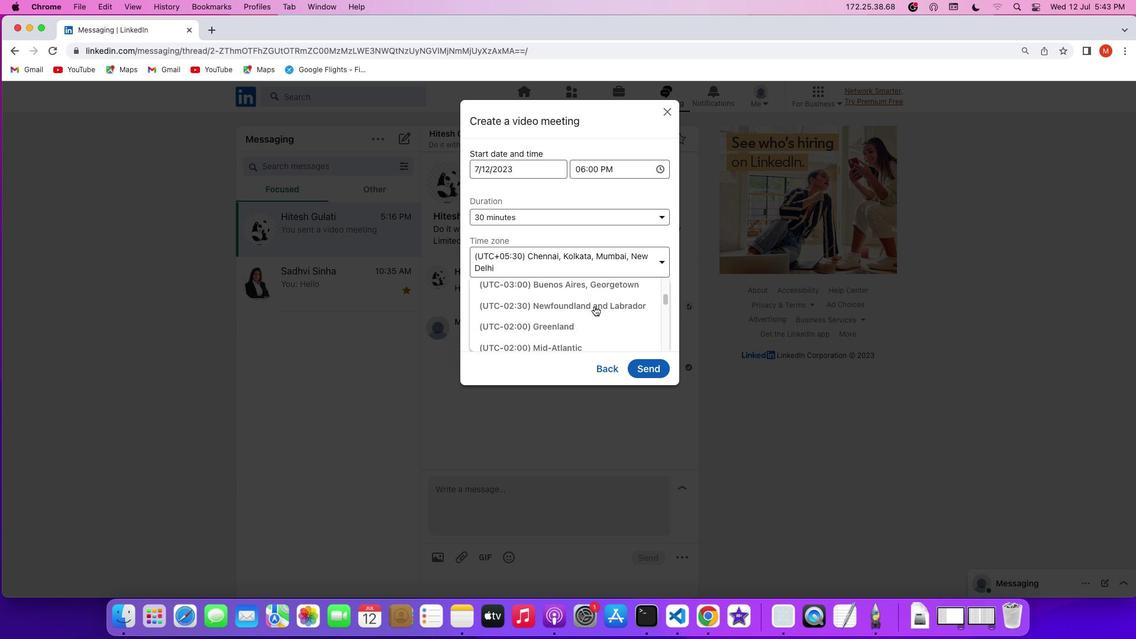 
Action: Mouse scrolled (595, 306) with delta (0, 0)
Screenshot: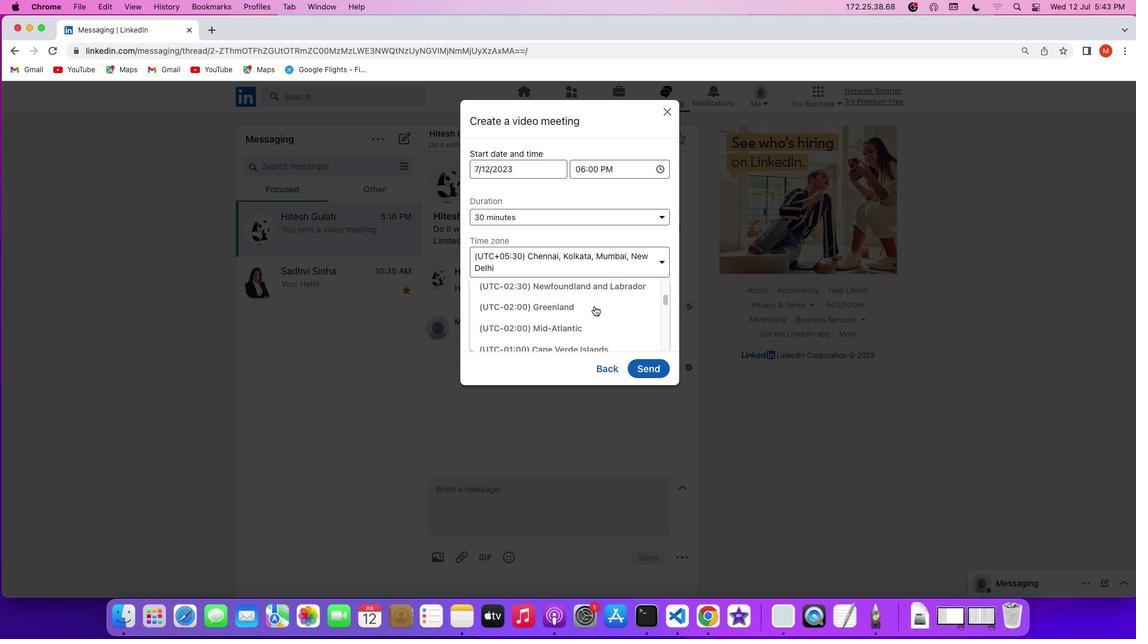 
Action: Mouse scrolled (595, 306) with delta (0, 0)
Screenshot: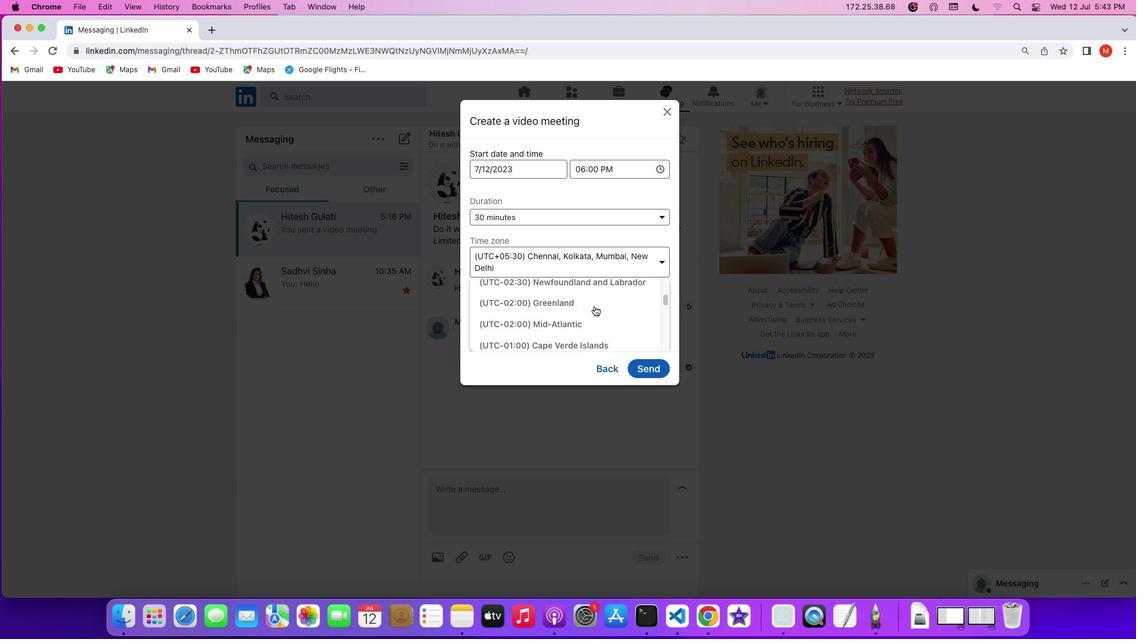
Action: Mouse scrolled (595, 306) with delta (0, 0)
Screenshot: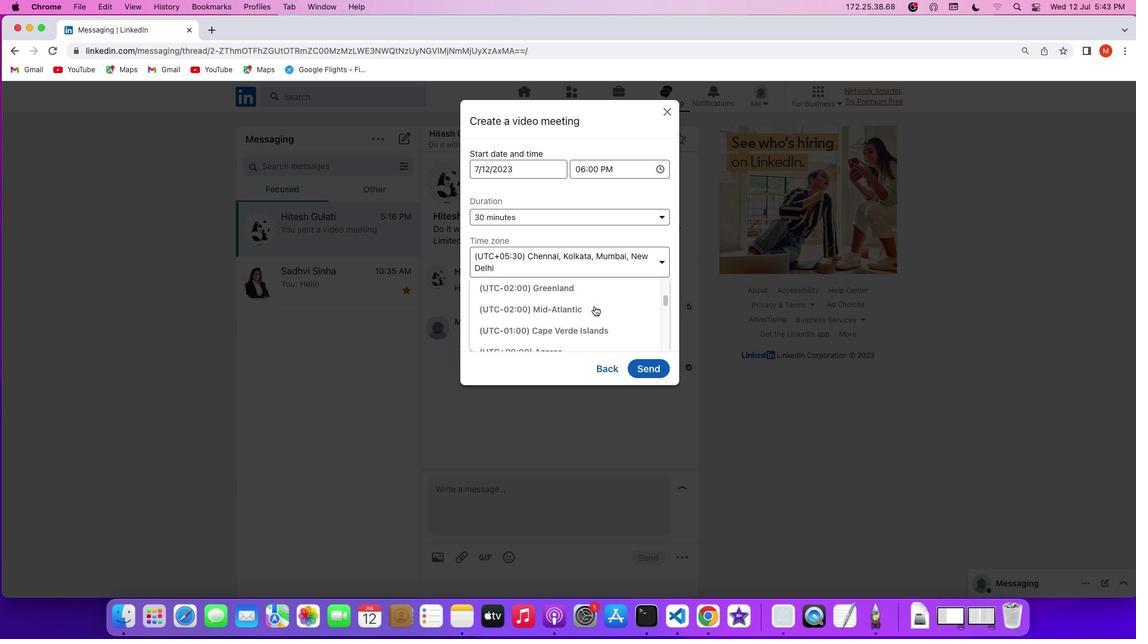 
Action: Mouse scrolled (595, 306) with delta (0, 0)
Screenshot: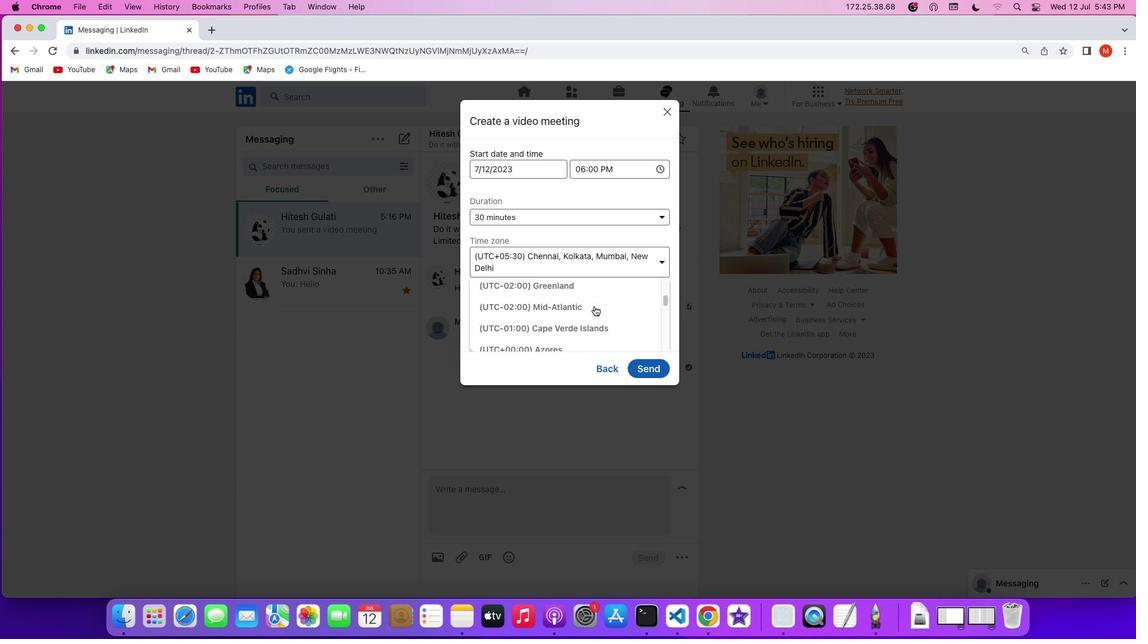
Action: Mouse scrolled (595, 306) with delta (0, 0)
Screenshot: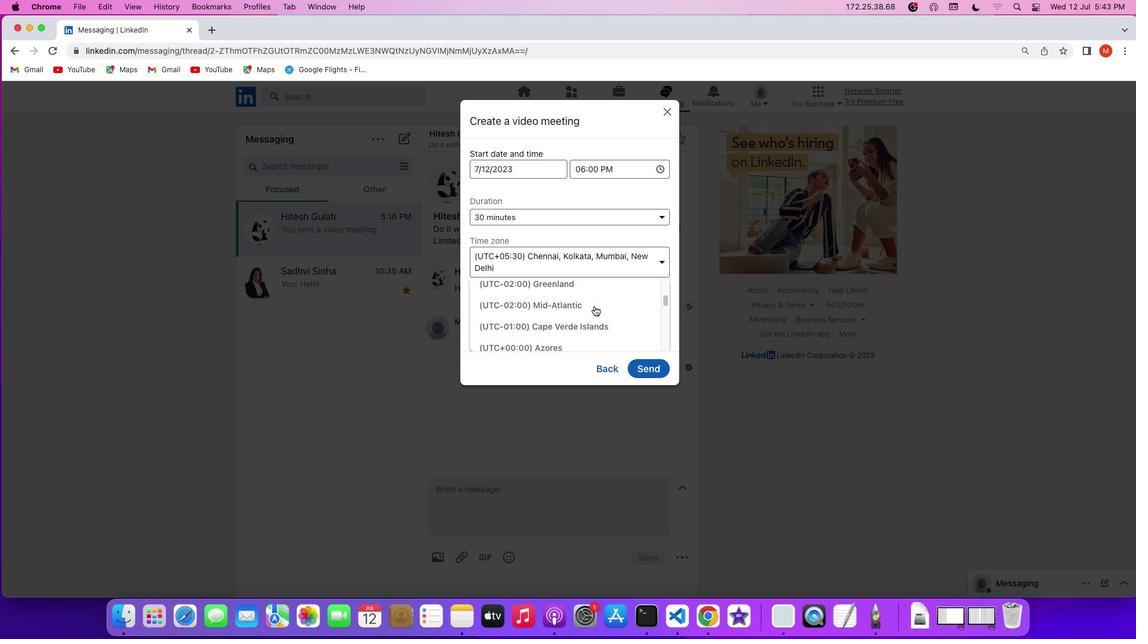 
Action: Mouse scrolled (595, 306) with delta (0, 0)
Screenshot: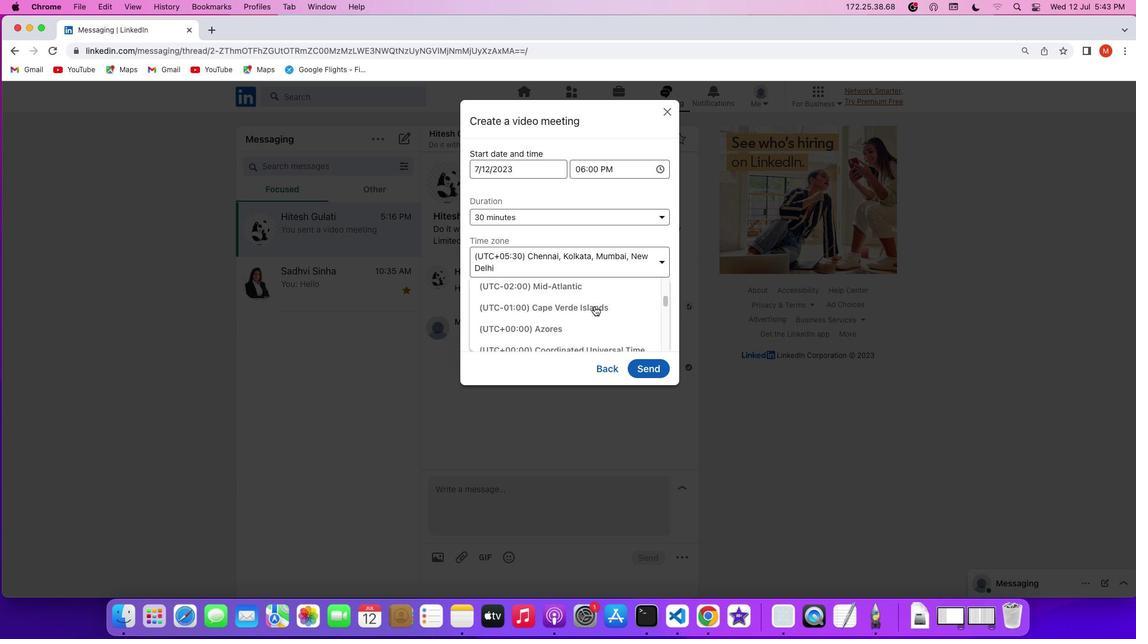 
Action: Mouse scrolled (595, 306) with delta (0, 0)
Screenshot: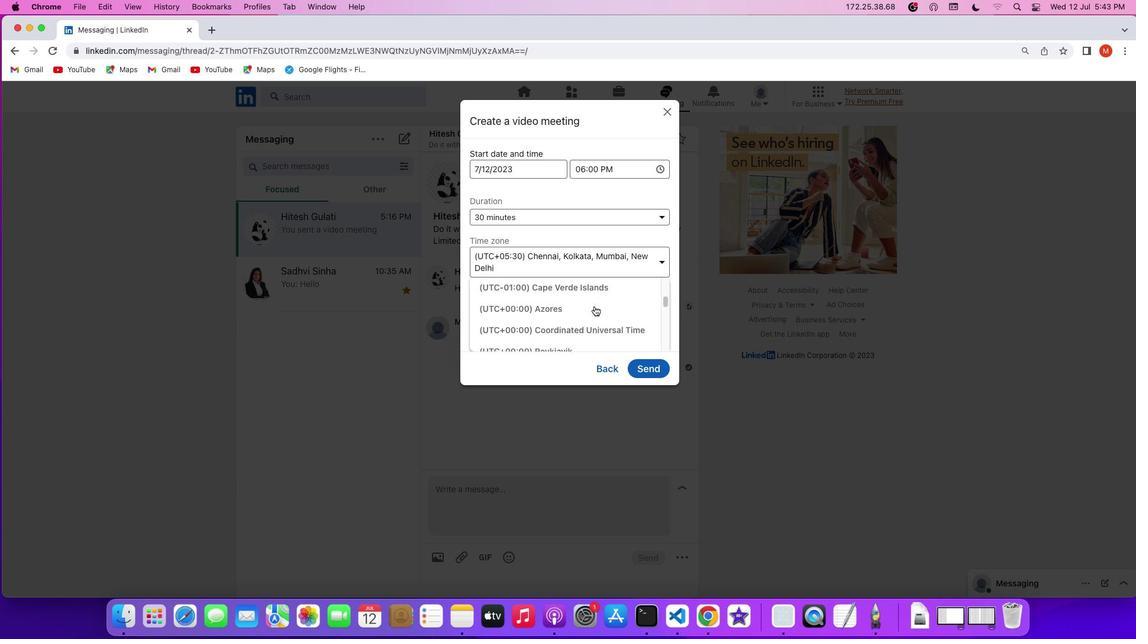 
Action: Mouse scrolled (595, 306) with delta (0, 0)
Screenshot: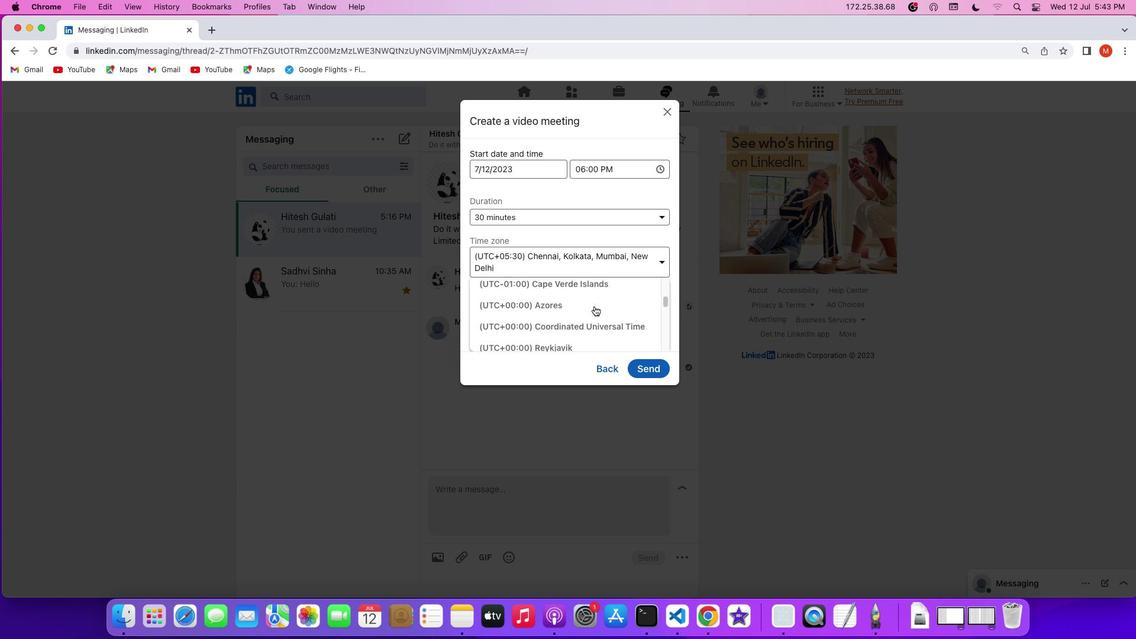 
Action: Mouse scrolled (595, 306) with delta (0, 0)
Screenshot: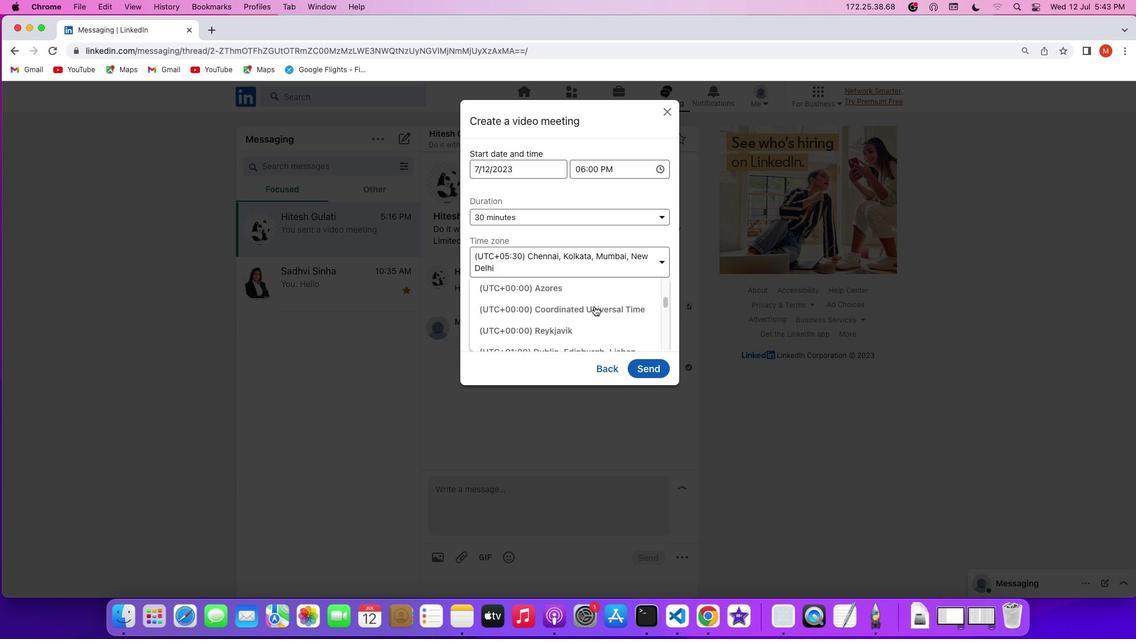 
Action: Mouse scrolled (595, 306) with delta (0, 0)
Screenshot: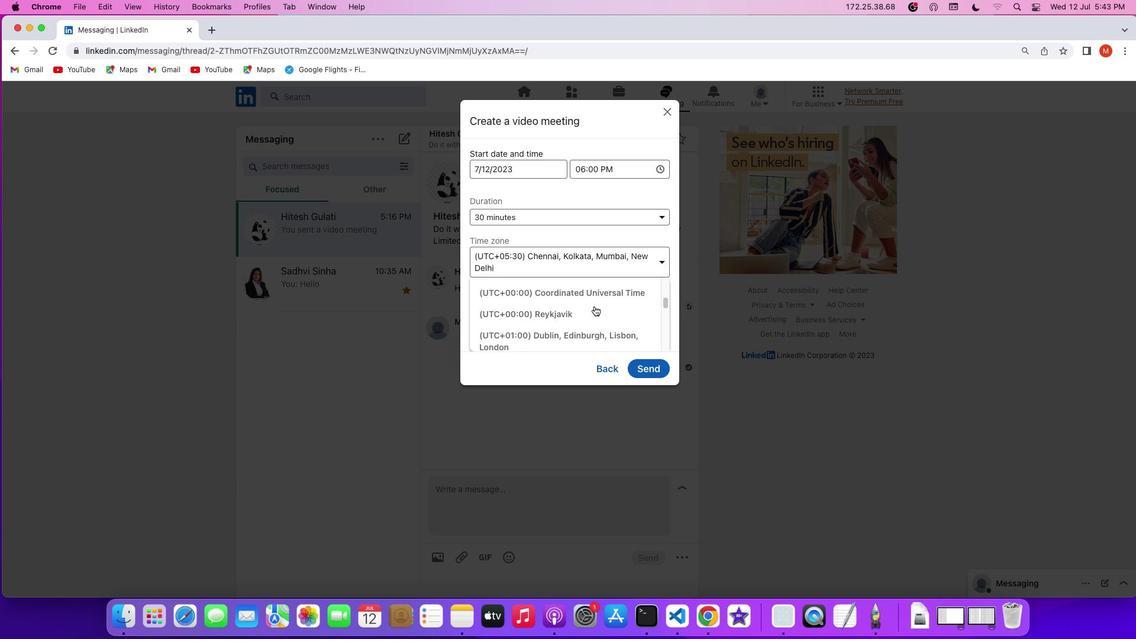 
Action: Mouse scrolled (595, 306) with delta (0, 0)
Screenshot: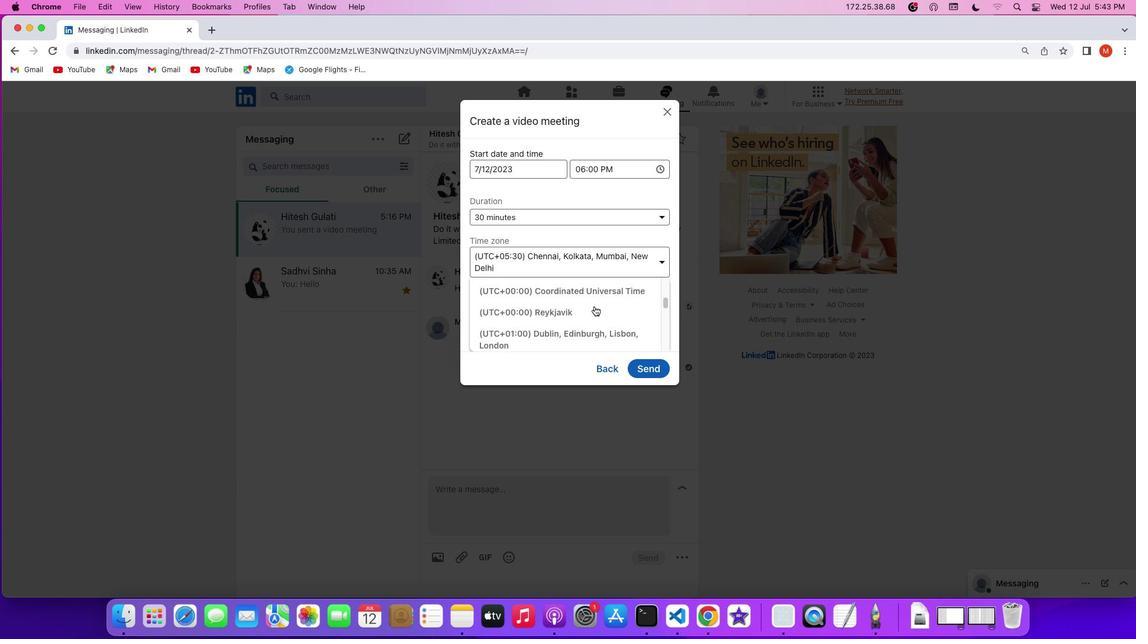 
Action: Mouse scrolled (595, 306) with delta (0, 0)
Screenshot: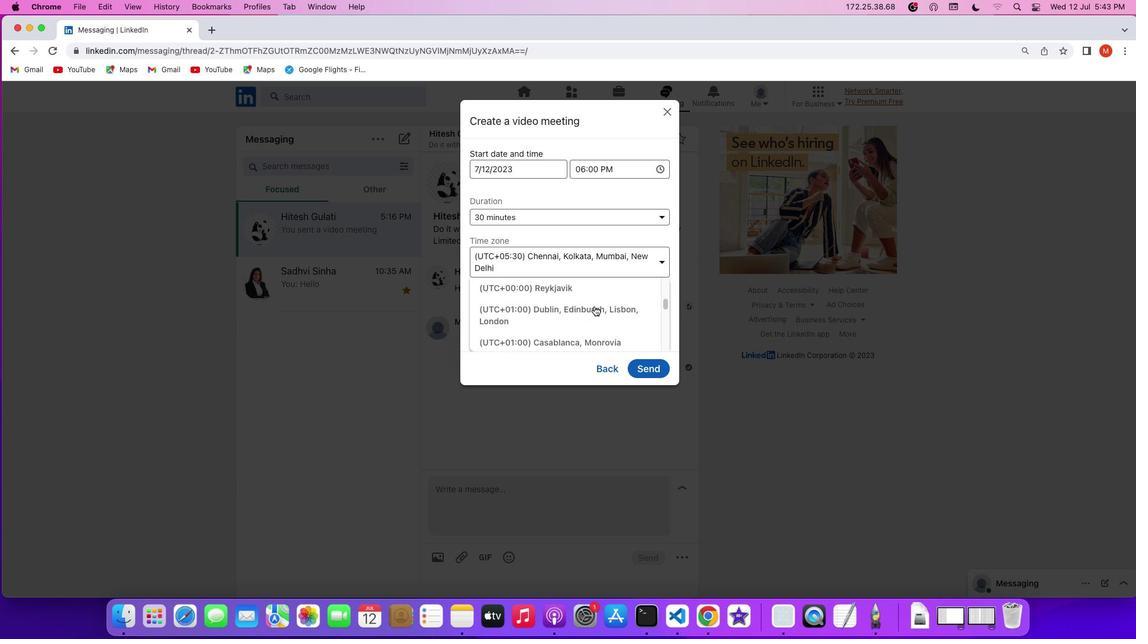
Action: Mouse scrolled (595, 306) with delta (0, 0)
Screenshot: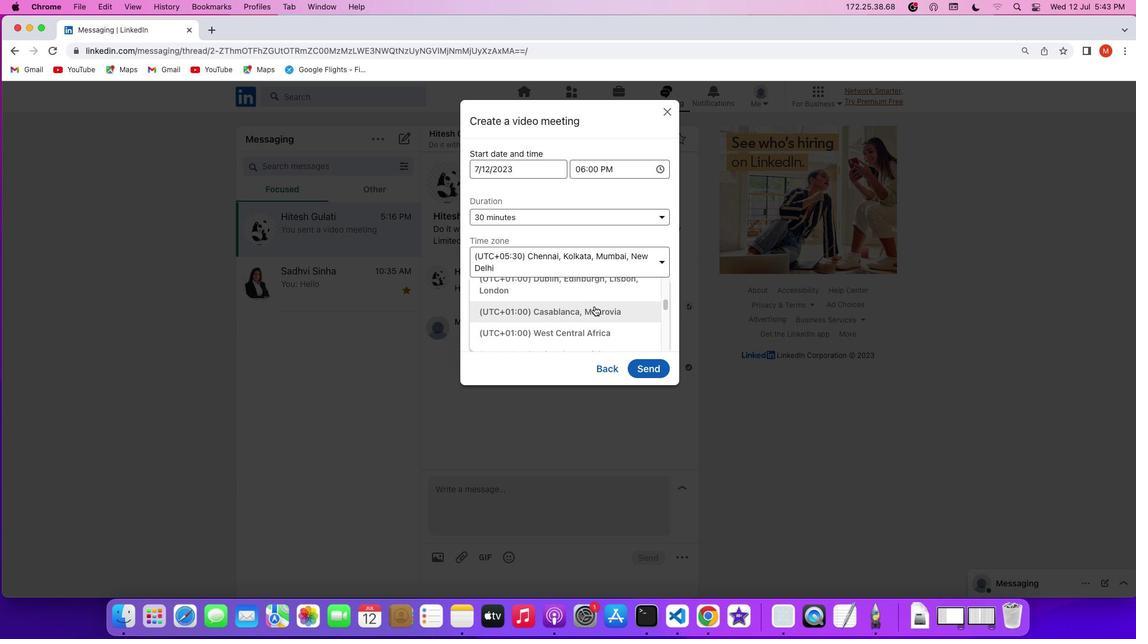 
Action: Mouse scrolled (595, 306) with delta (0, 0)
Screenshot: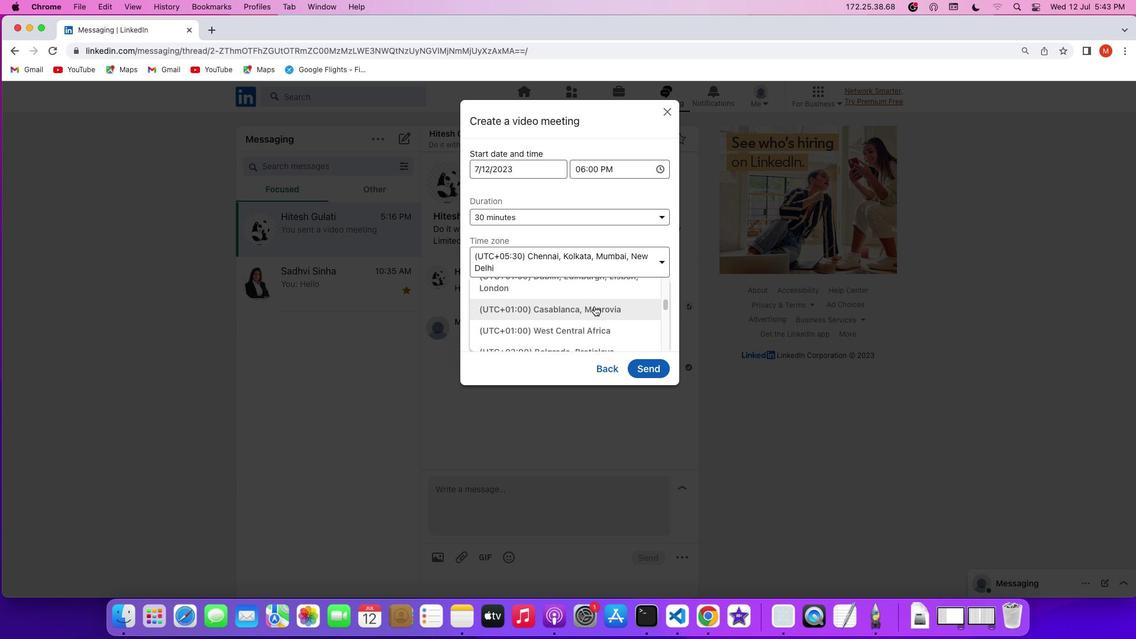 
Action: Mouse scrolled (595, 306) with delta (0, 0)
Screenshot: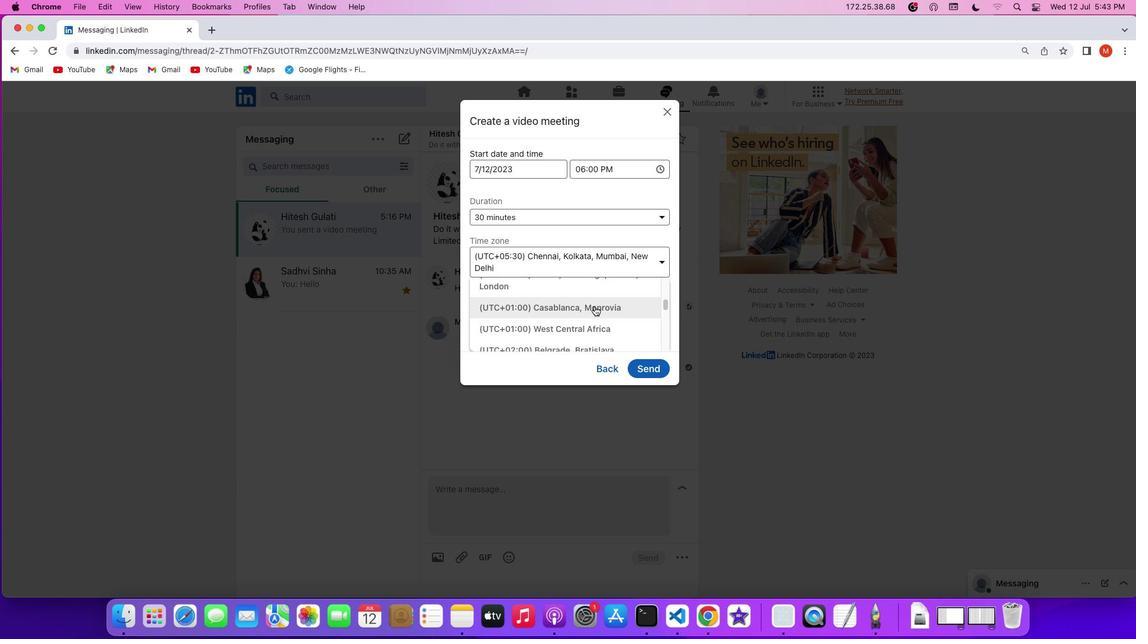 
Action: Mouse scrolled (595, 306) with delta (0, 0)
Screenshot: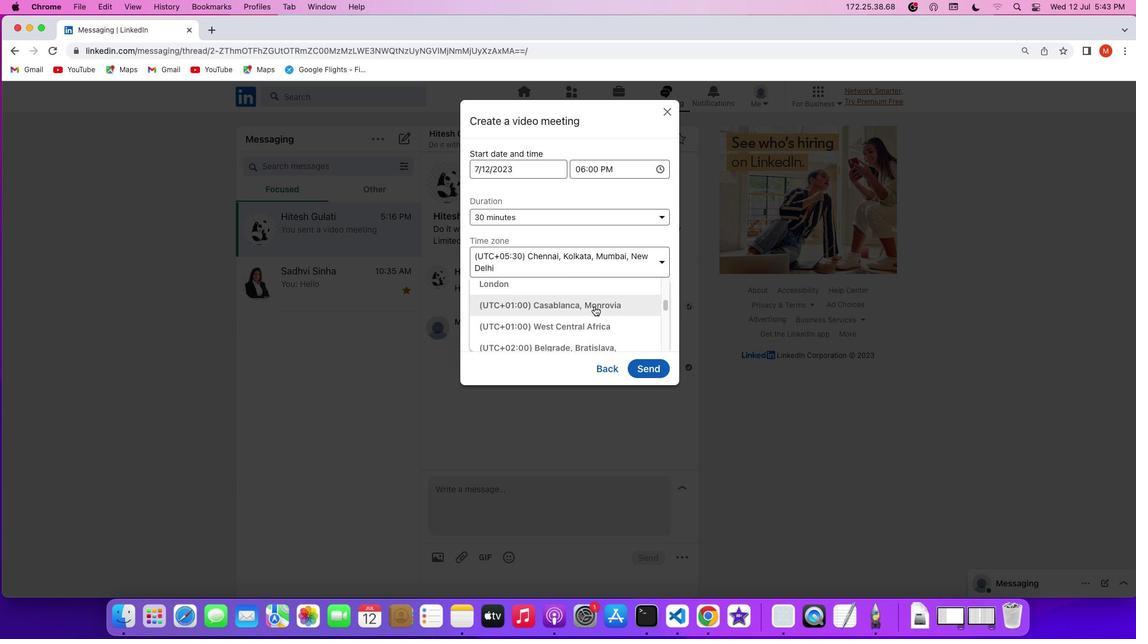 
Action: Mouse scrolled (595, 306) with delta (0, 0)
Screenshot: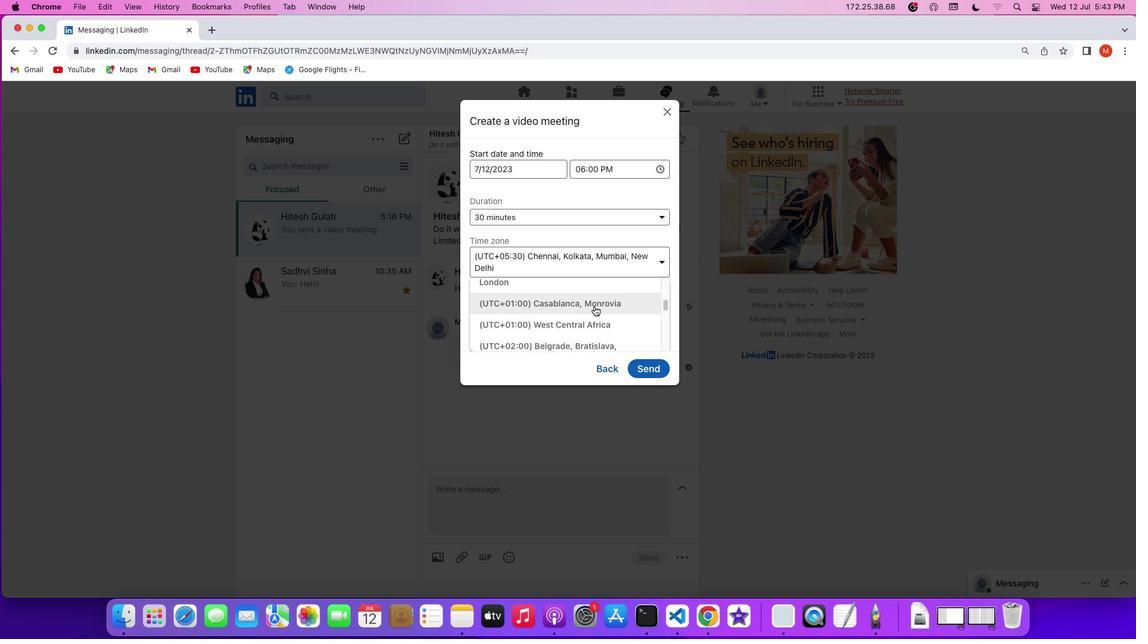 
Action: Mouse scrolled (595, 306) with delta (0, 0)
Screenshot: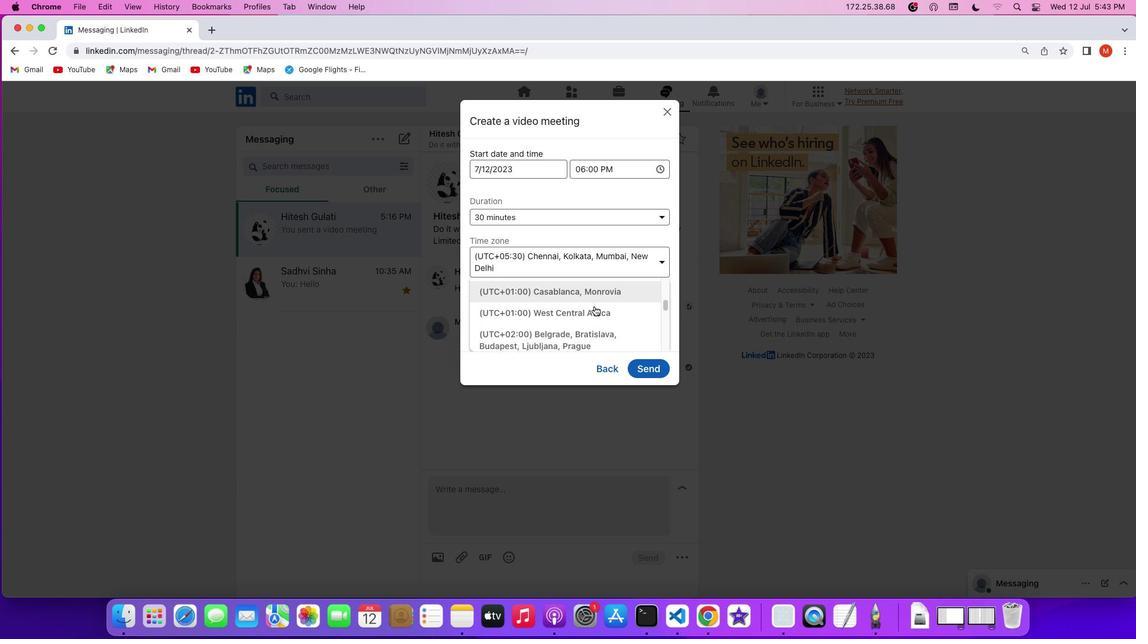 
Action: Mouse scrolled (595, 306) with delta (0, 0)
Screenshot: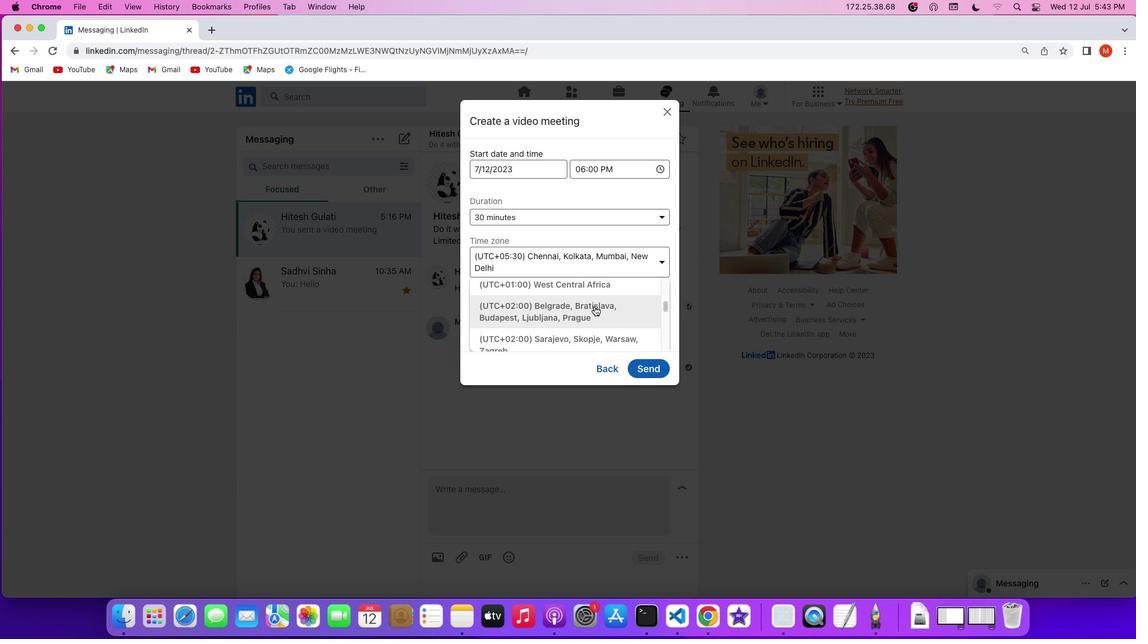 
Action: Mouse scrolled (595, 306) with delta (0, 0)
Screenshot: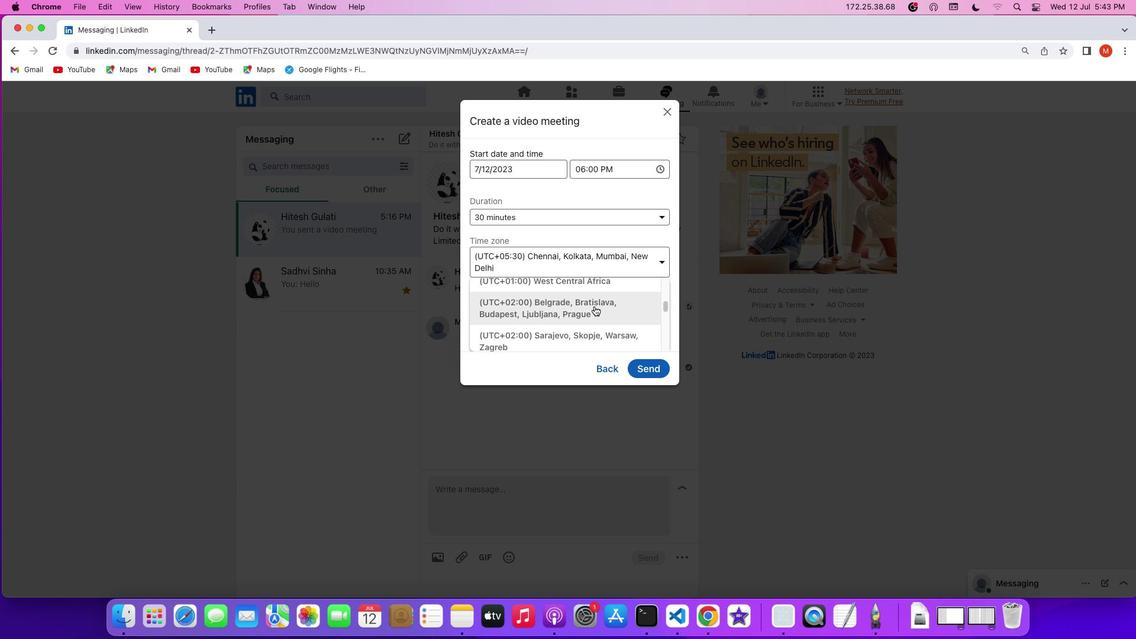 
Action: Mouse scrolled (595, 306) with delta (0, 0)
Screenshot: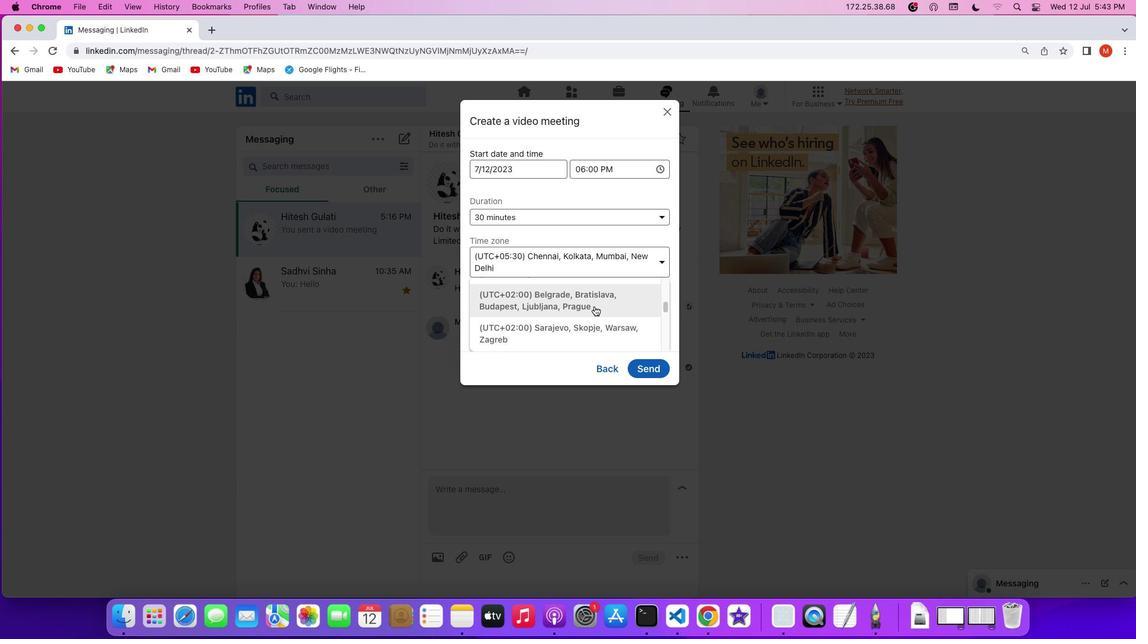 
Action: Mouse scrolled (595, 306) with delta (0, 0)
Screenshot: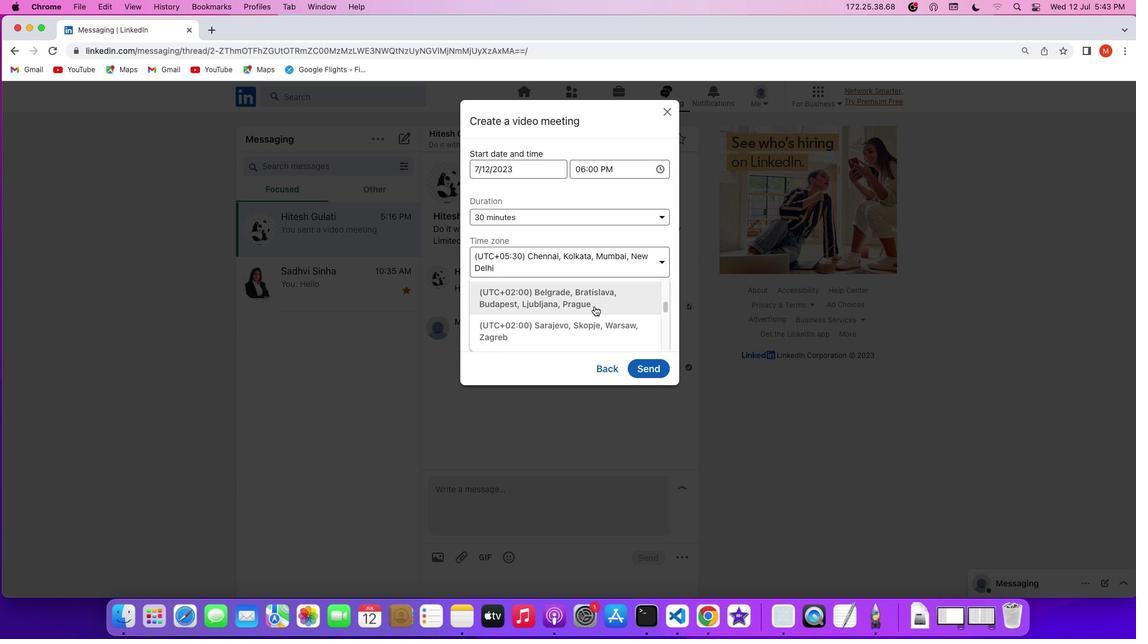 
Action: Mouse moved to (595, 307)
Screenshot: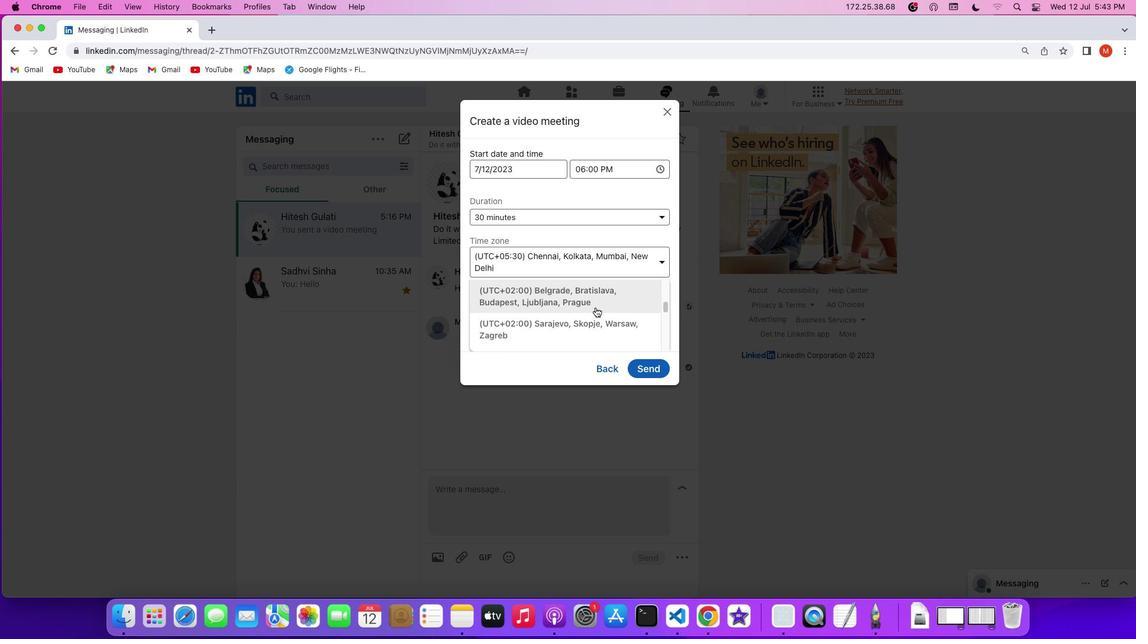 
Action: Mouse scrolled (595, 307) with delta (0, 0)
Screenshot: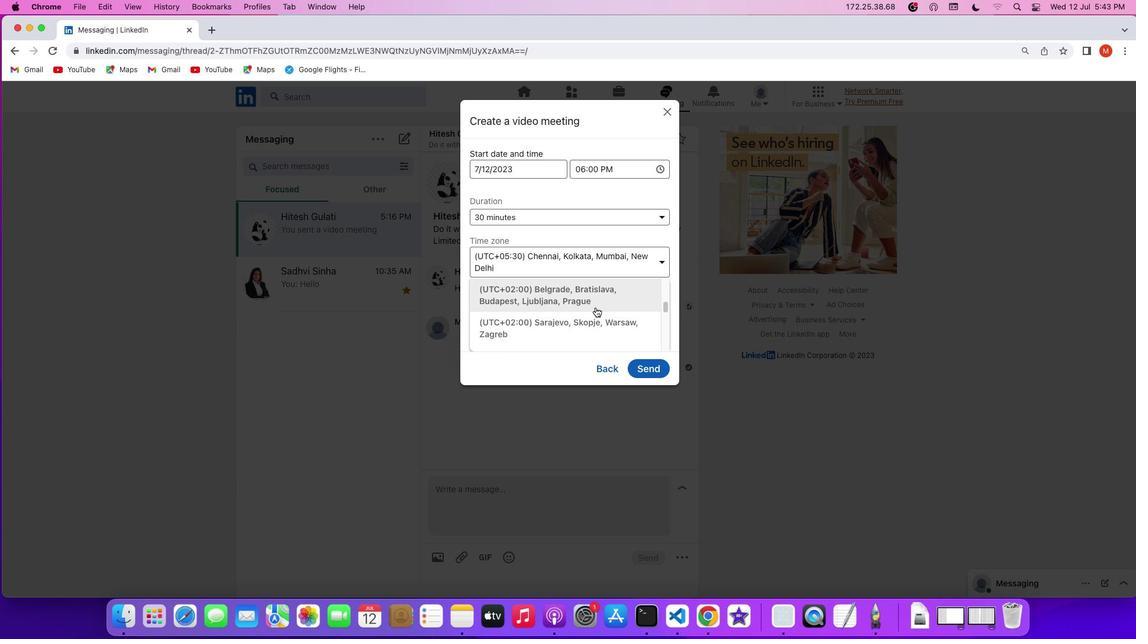 
Action: Mouse scrolled (595, 307) with delta (0, 0)
Screenshot: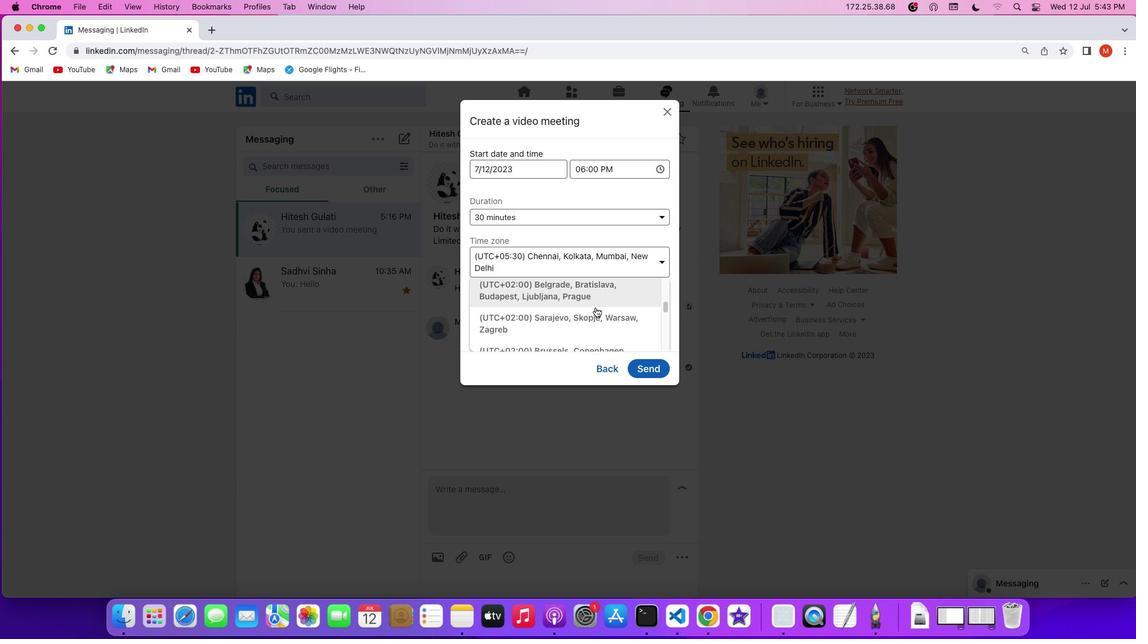 
Action: Mouse scrolled (595, 307) with delta (0, 0)
Screenshot: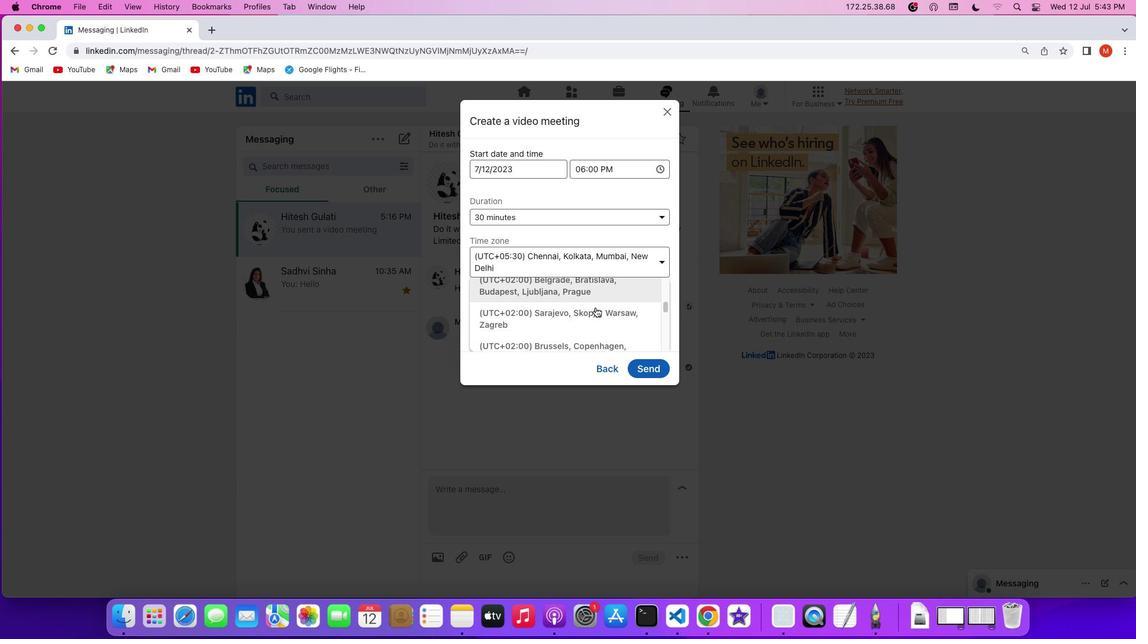 
Action: Mouse scrolled (595, 307) with delta (0, 0)
Screenshot: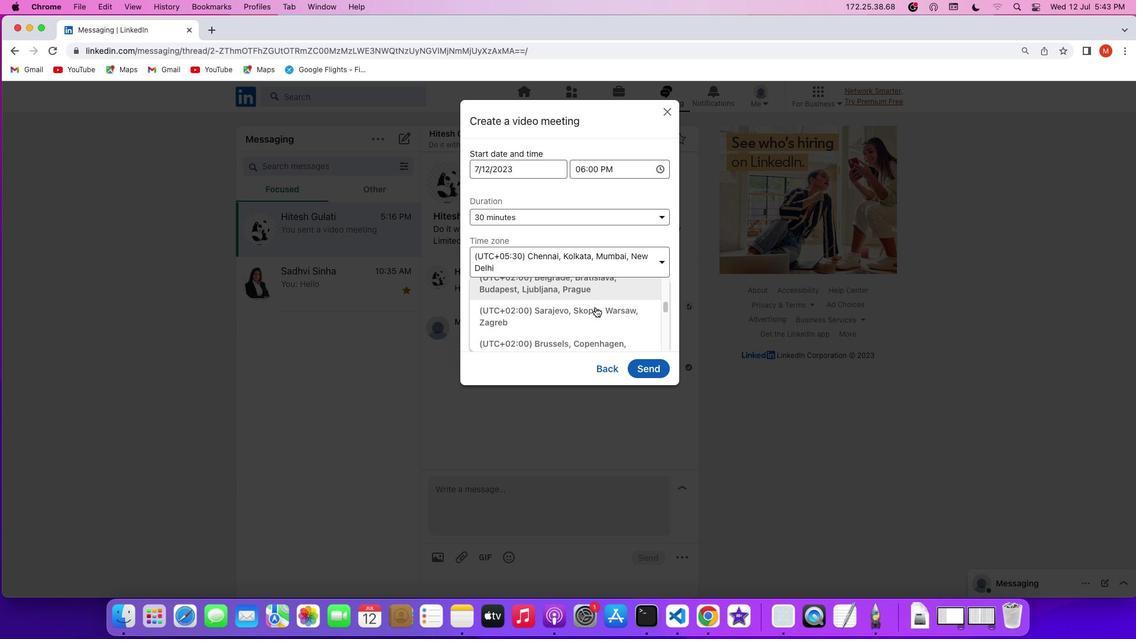 
Action: Mouse scrolled (595, 307) with delta (0, 0)
Screenshot: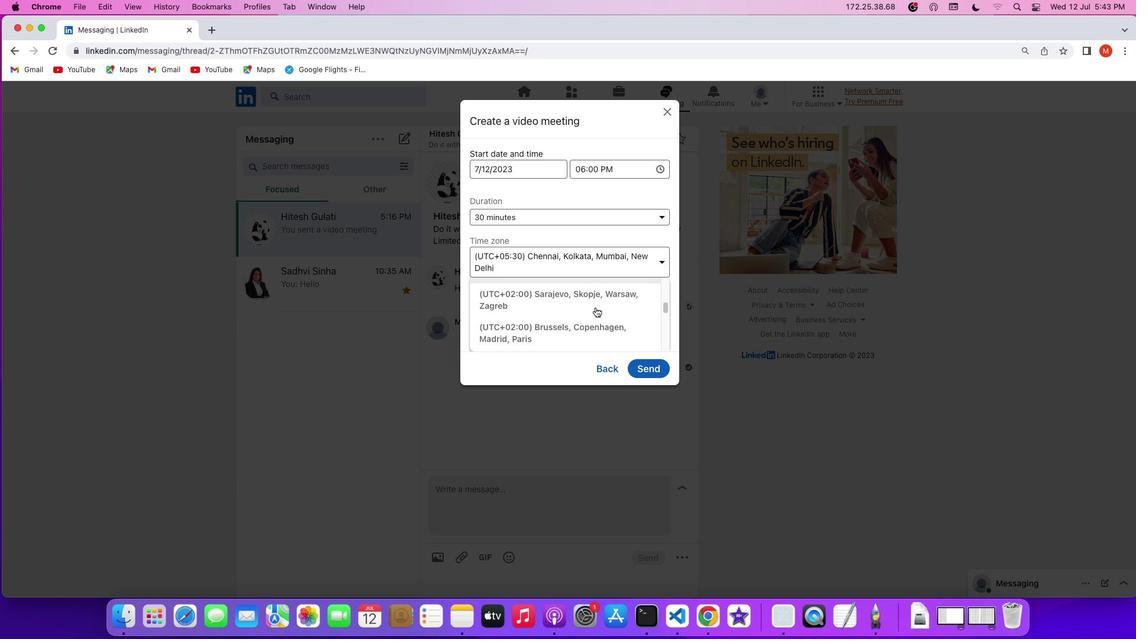 
Action: Mouse scrolled (595, 307) with delta (0, 0)
Screenshot: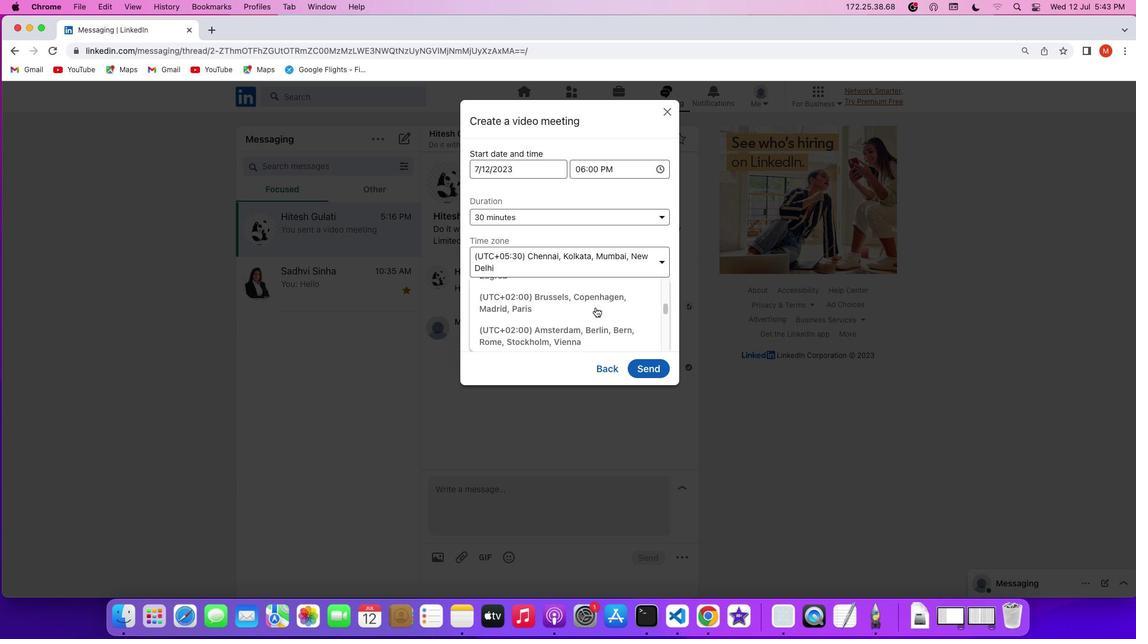 
Action: Mouse scrolled (595, 307) with delta (0, 0)
Screenshot: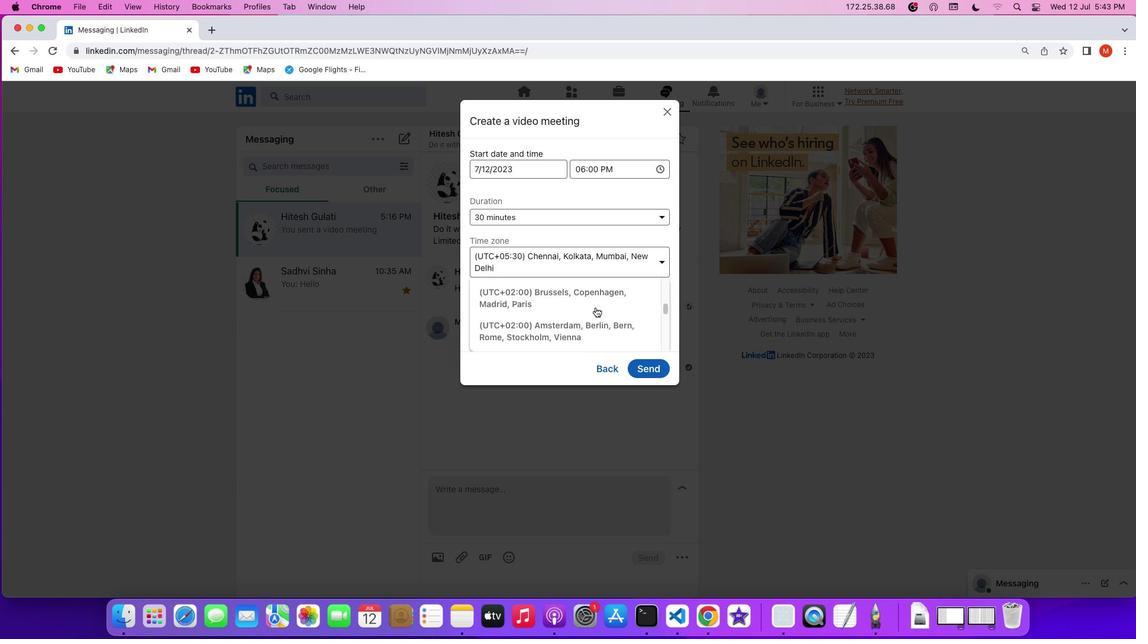 
Action: Mouse scrolled (595, 307) with delta (0, 0)
Screenshot: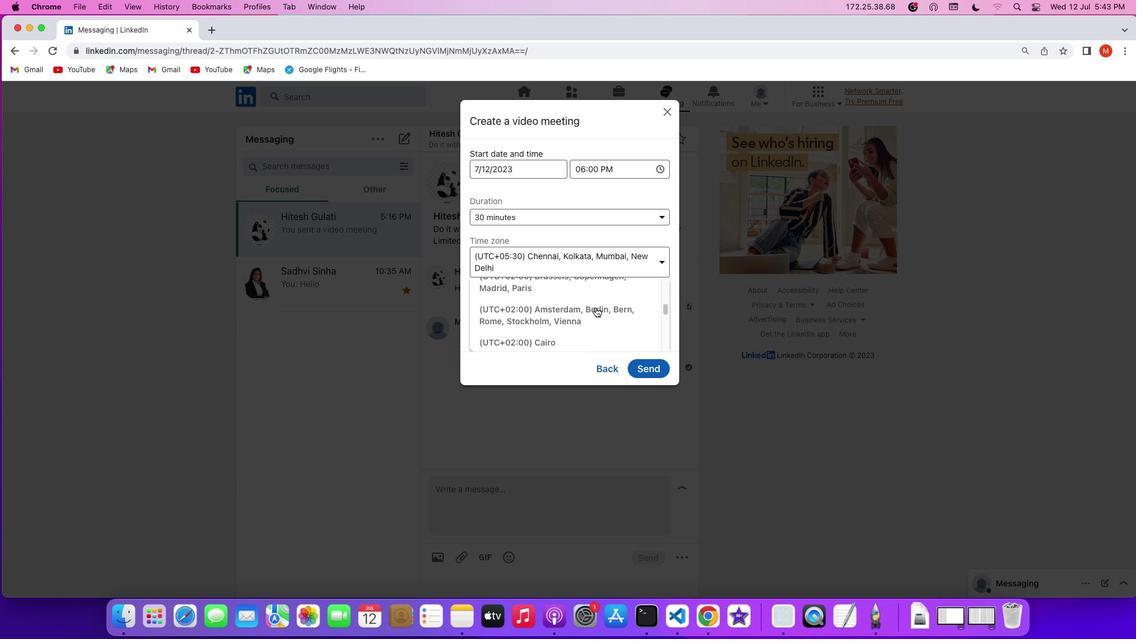 
Action: Mouse scrolled (595, 307) with delta (0, 0)
Screenshot: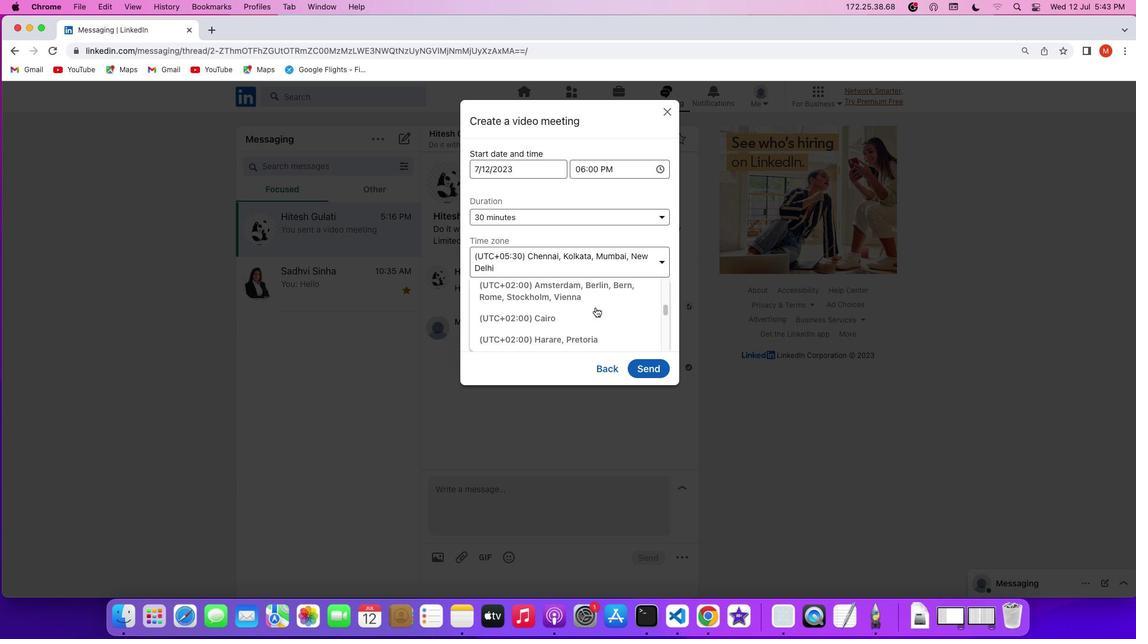 
Action: Mouse scrolled (595, 307) with delta (0, 0)
Screenshot: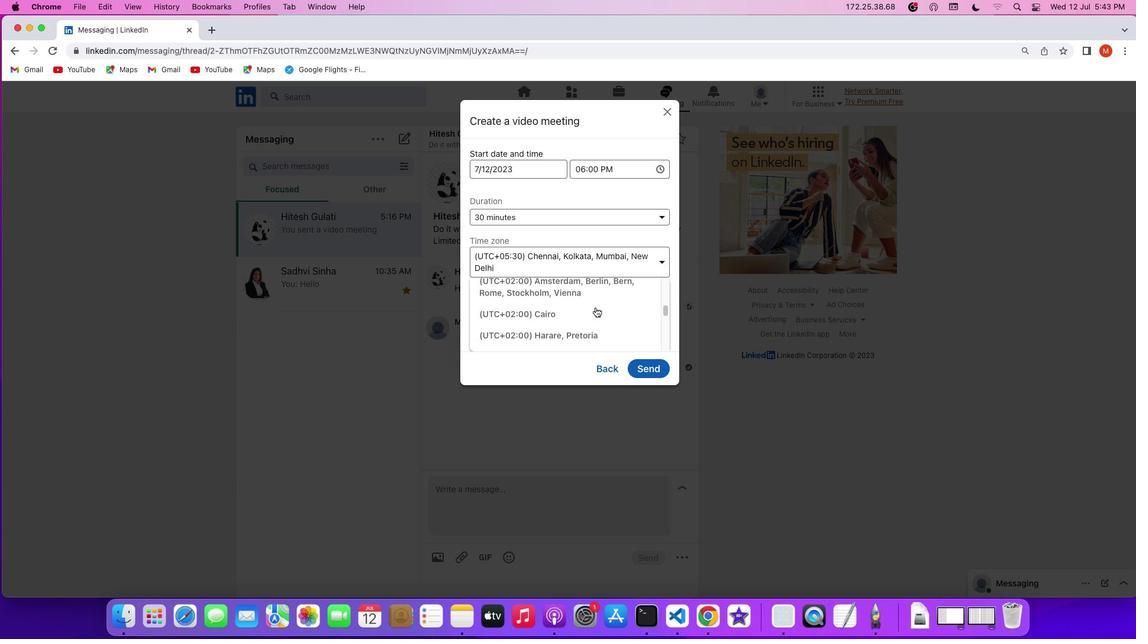 
Action: Mouse scrolled (595, 307) with delta (0, 0)
Screenshot: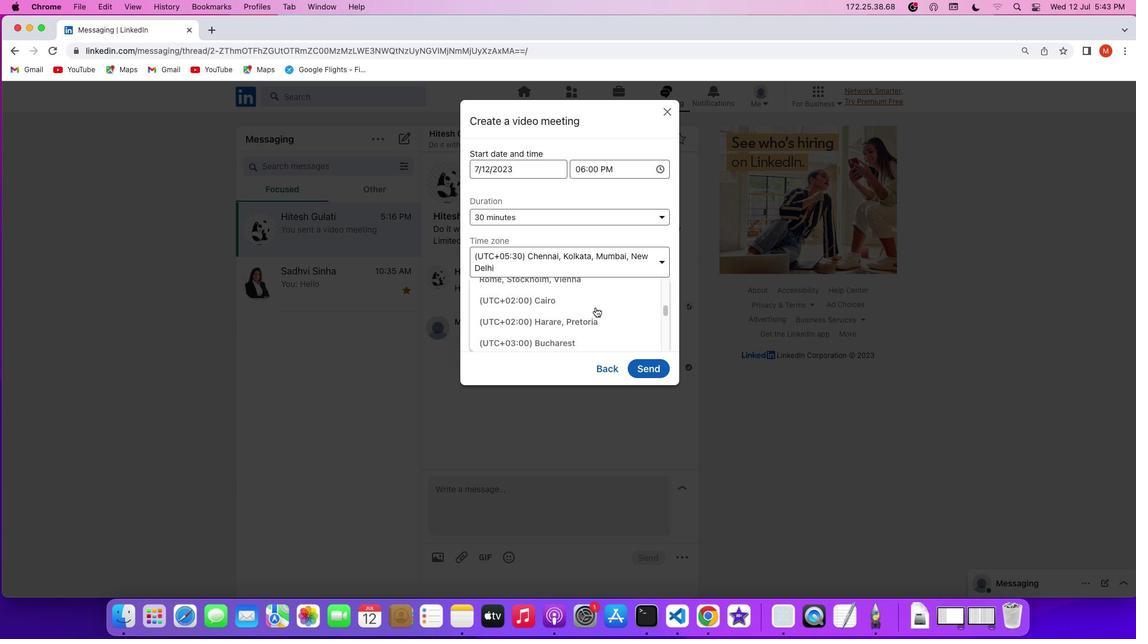 
Action: Mouse scrolled (595, 307) with delta (0, 0)
Screenshot: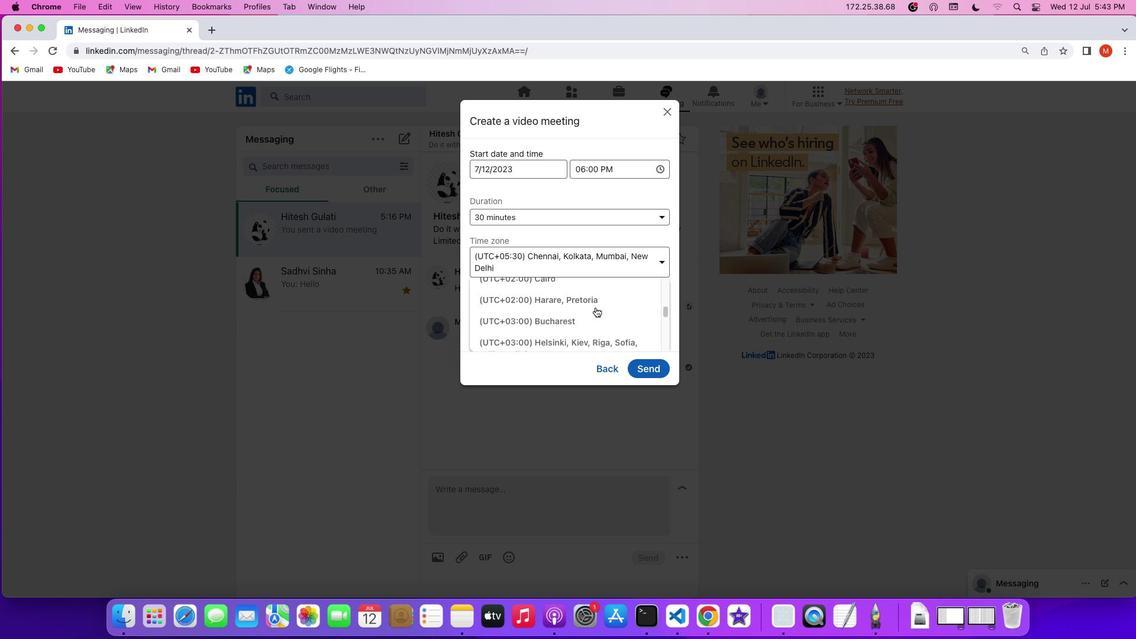 
Action: Mouse scrolled (595, 307) with delta (0, 0)
Screenshot: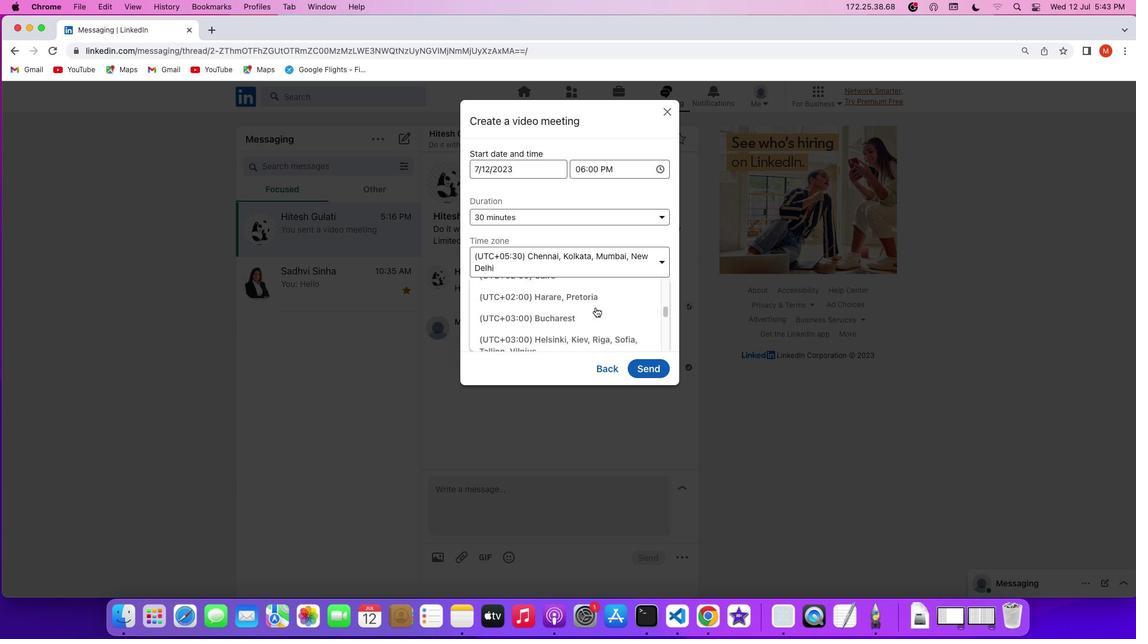 
Action: Mouse scrolled (595, 307) with delta (0, 0)
Screenshot: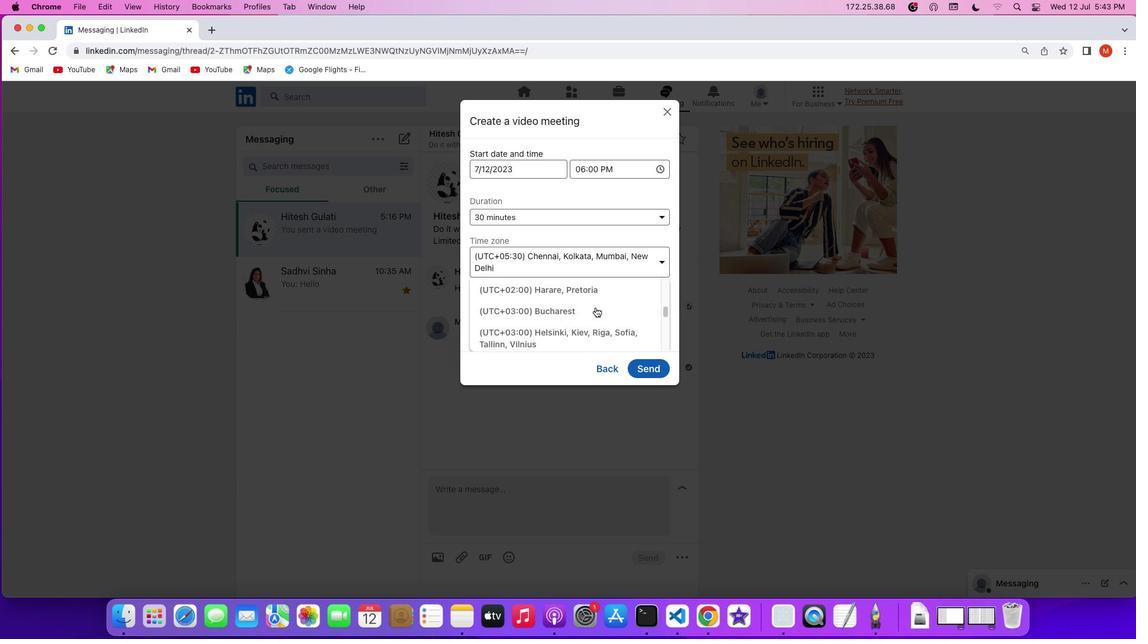 
Action: Mouse scrolled (595, 307) with delta (0, 0)
Screenshot: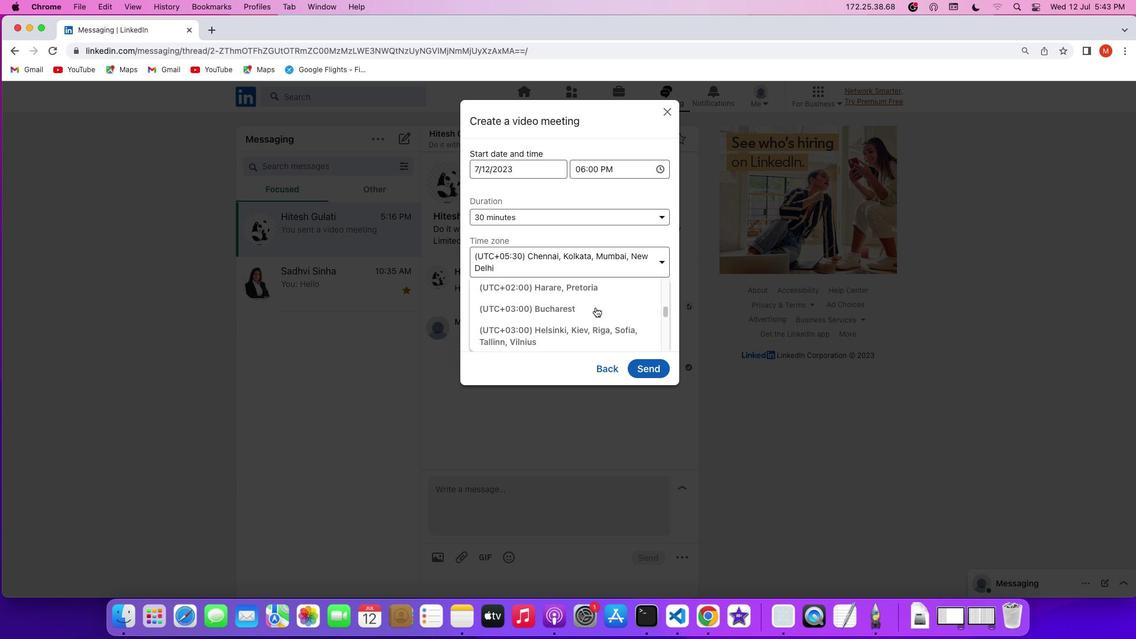 
Action: Mouse scrolled (595, 307) with delta (0, 0)
Screenshot: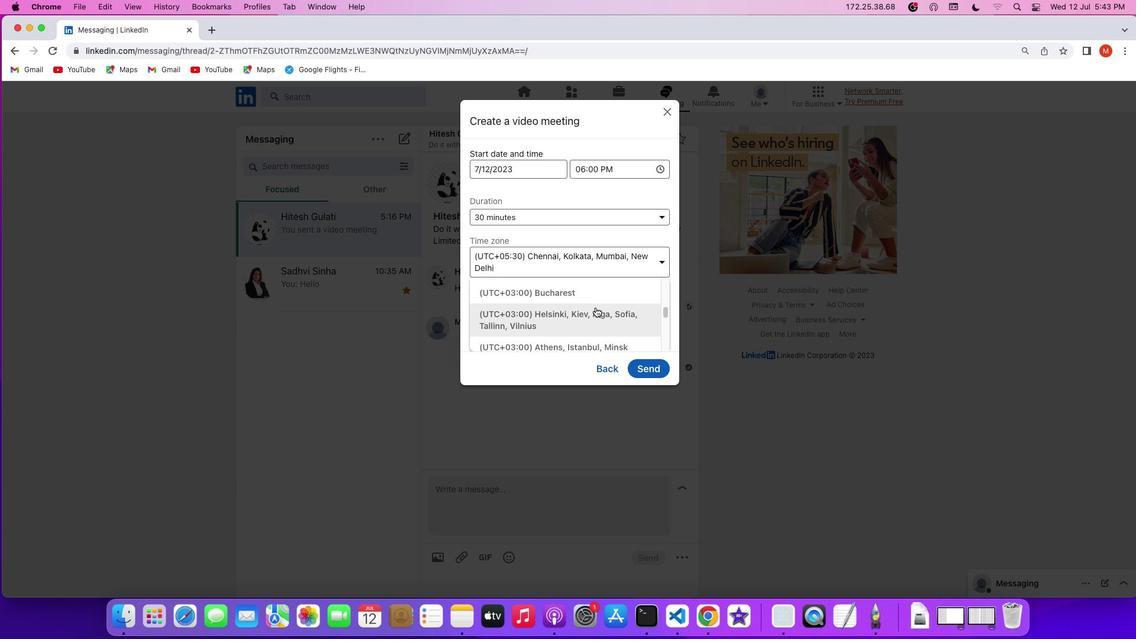 
Action: Mouse scrolled (595, 307) with delta (0, 0)
Screenshot: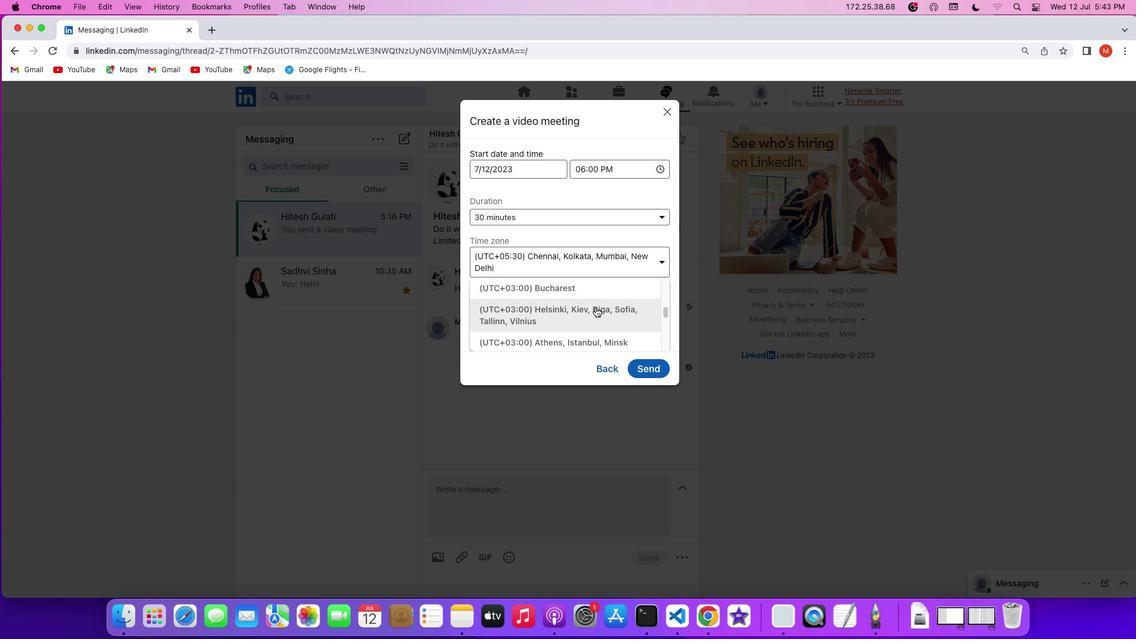 
Action: Mouse scrolled (595, 307) with delta (0, 0)
Screenshot: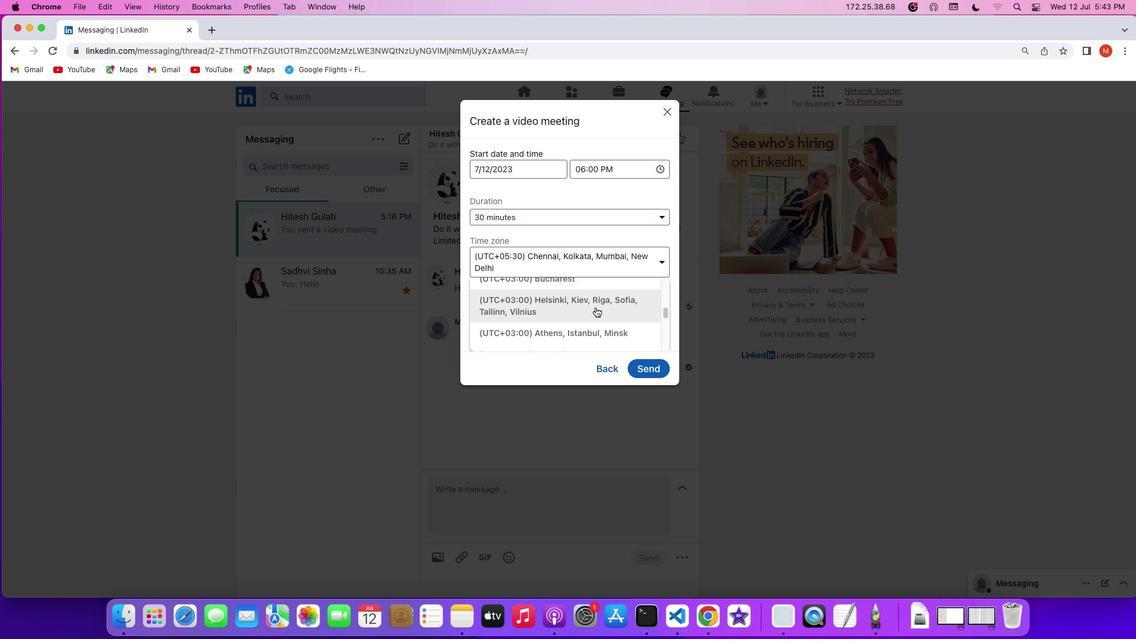 
Action: Mouse scrolled (595, 307) with delta (0, 0)
Screenshot: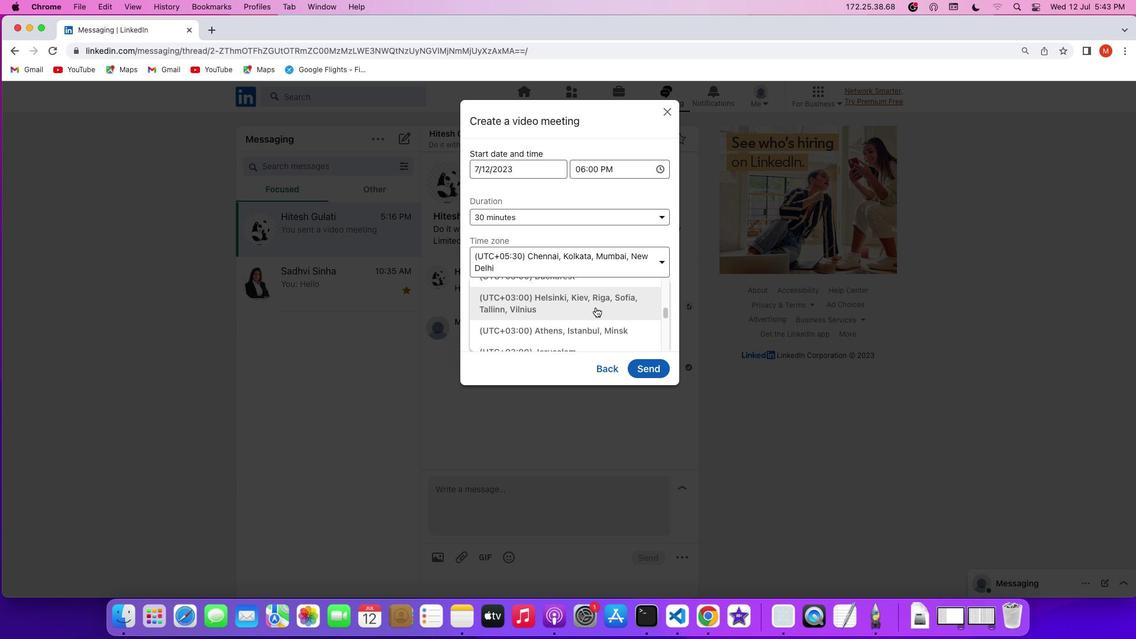 
Action: Mouse scrolled (595, 307) with delta (0, 0)
Screenshot: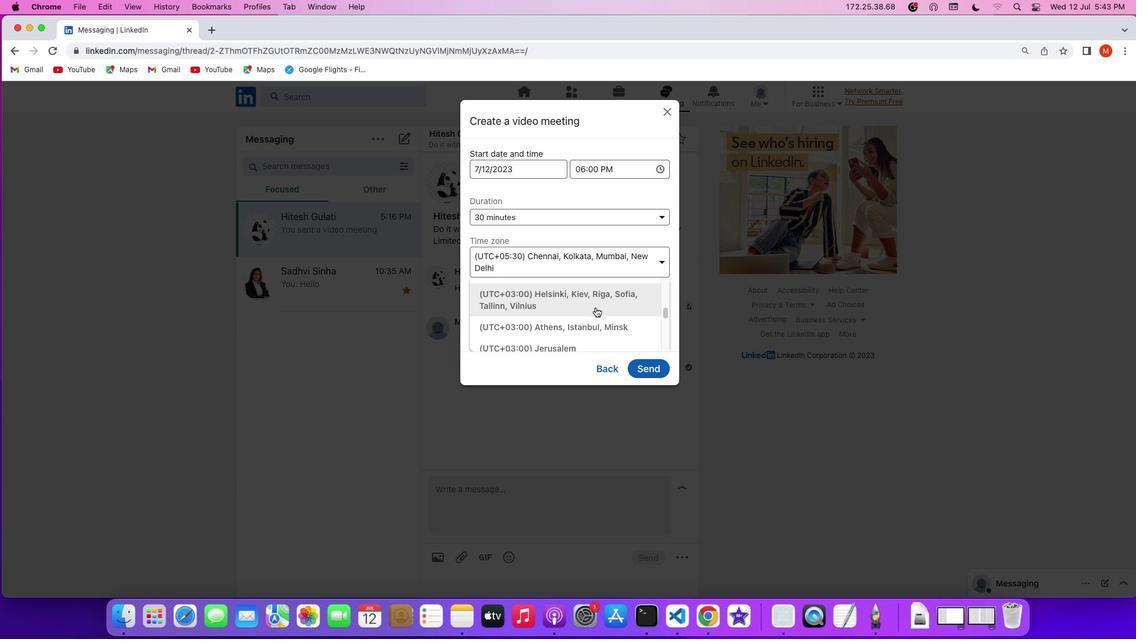 
Action: Mouse scrolled (595, 307) with delta (0, 0)
Screenshot: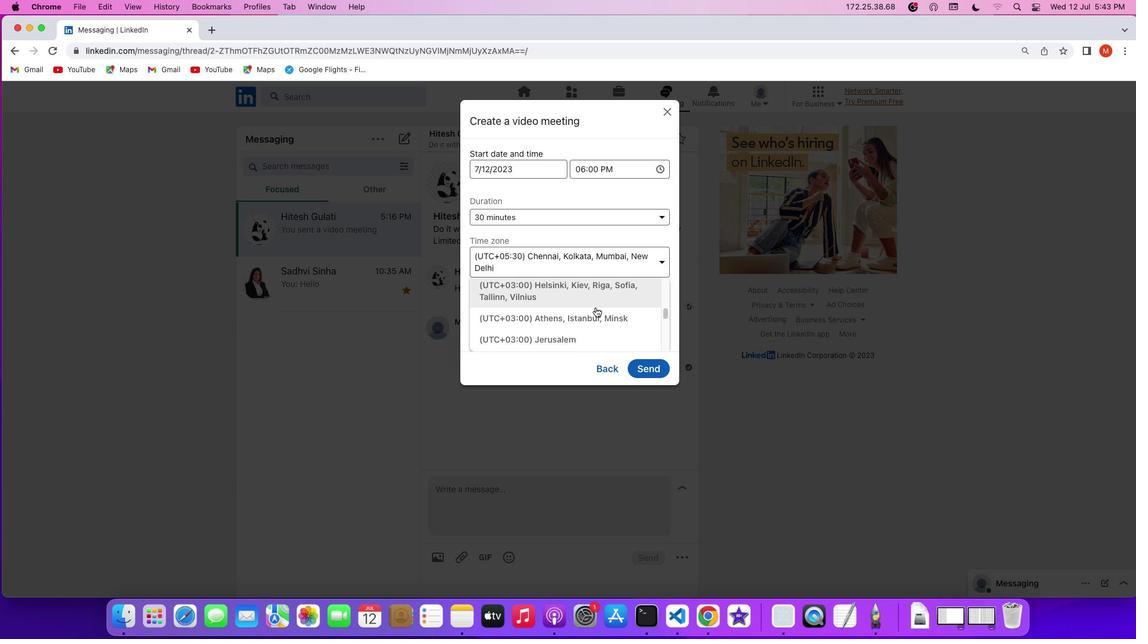 
Action: Mouse scrolled (595, 307) with delta (0, 0)
Screenshot: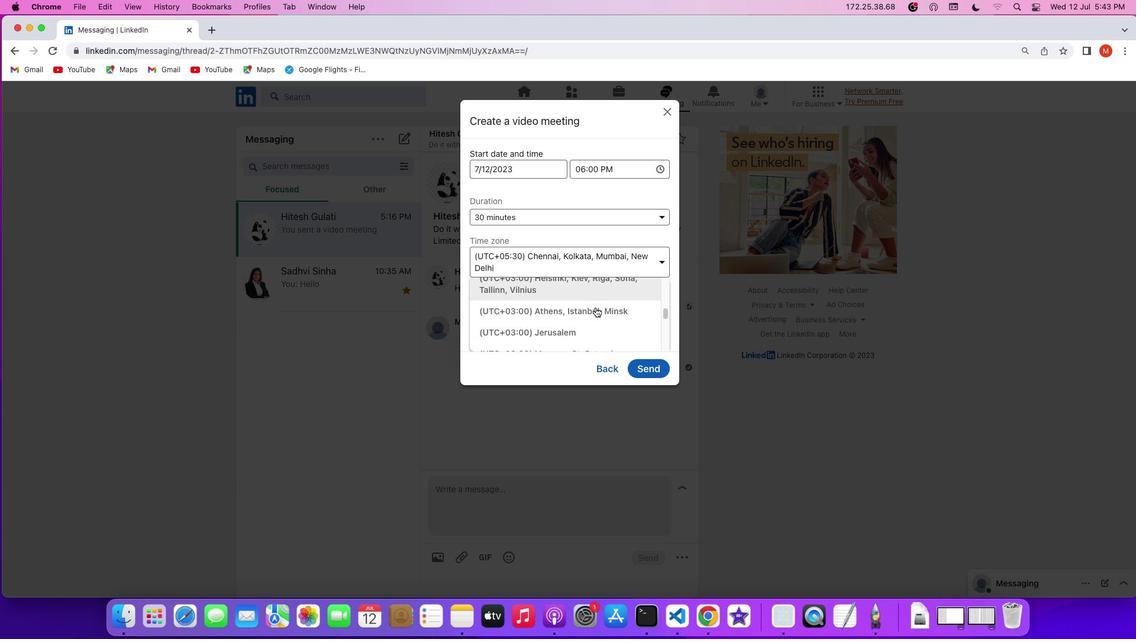 
Action: Mouse scrolled (595, 307) with delta (0, 0)
Screenshot: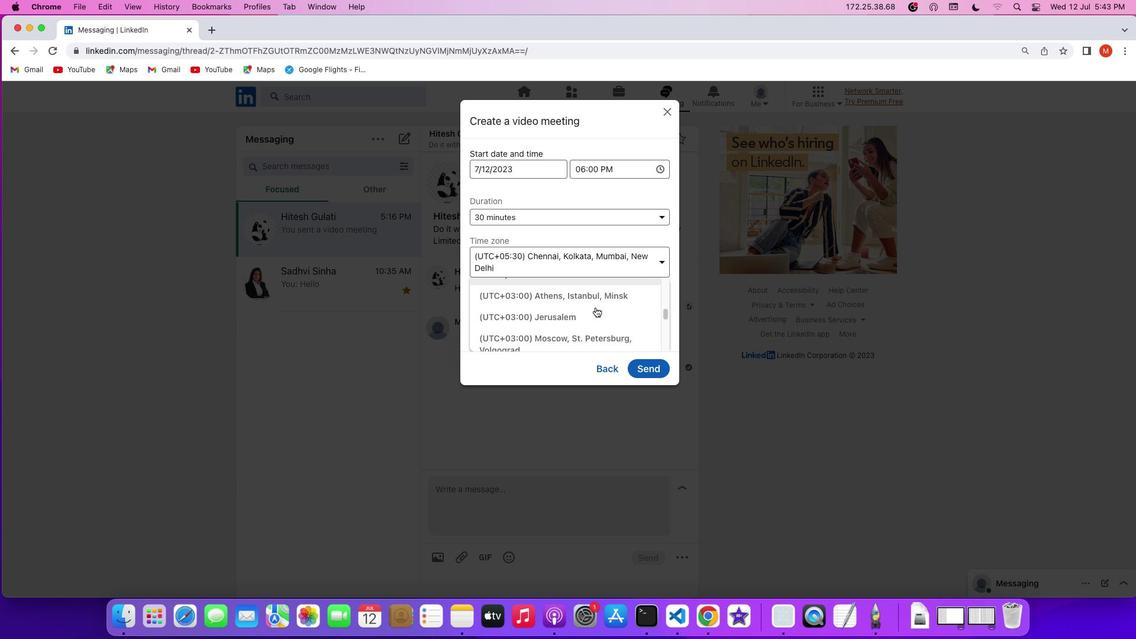 
Action: Mouse scrolled (595, 307) with delta (0, 0)
Screenshot: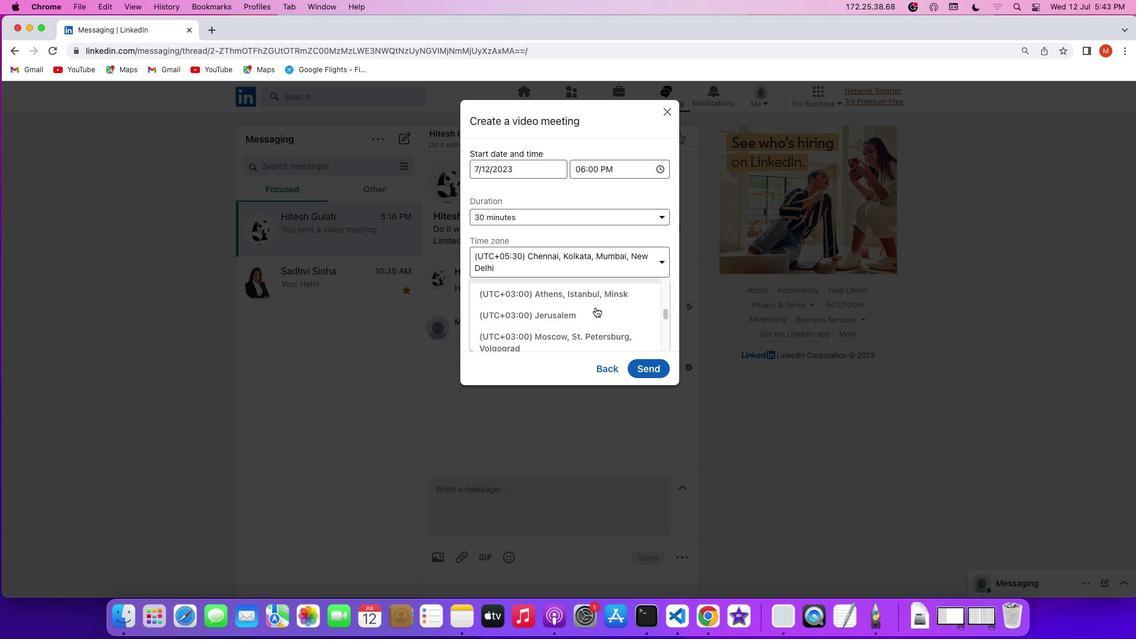 
Action: Mouse scrolled (595, 307) with delta (0, 0)
Screenshot: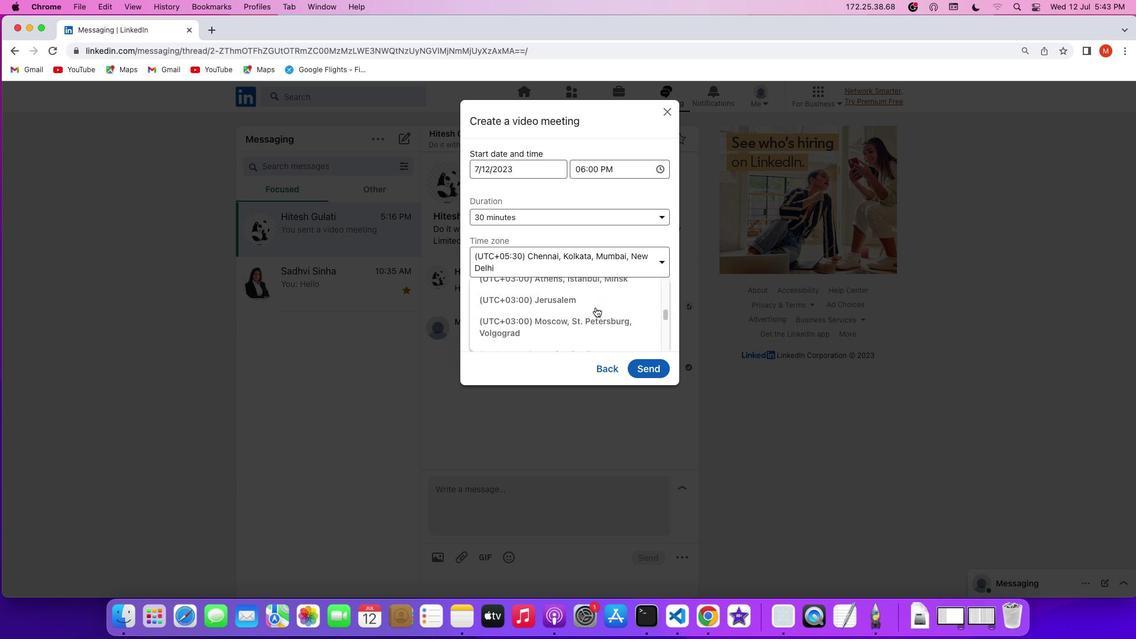 
Action: Mouse scrolled (595, 307) with delta (0, 0)
Screenshot: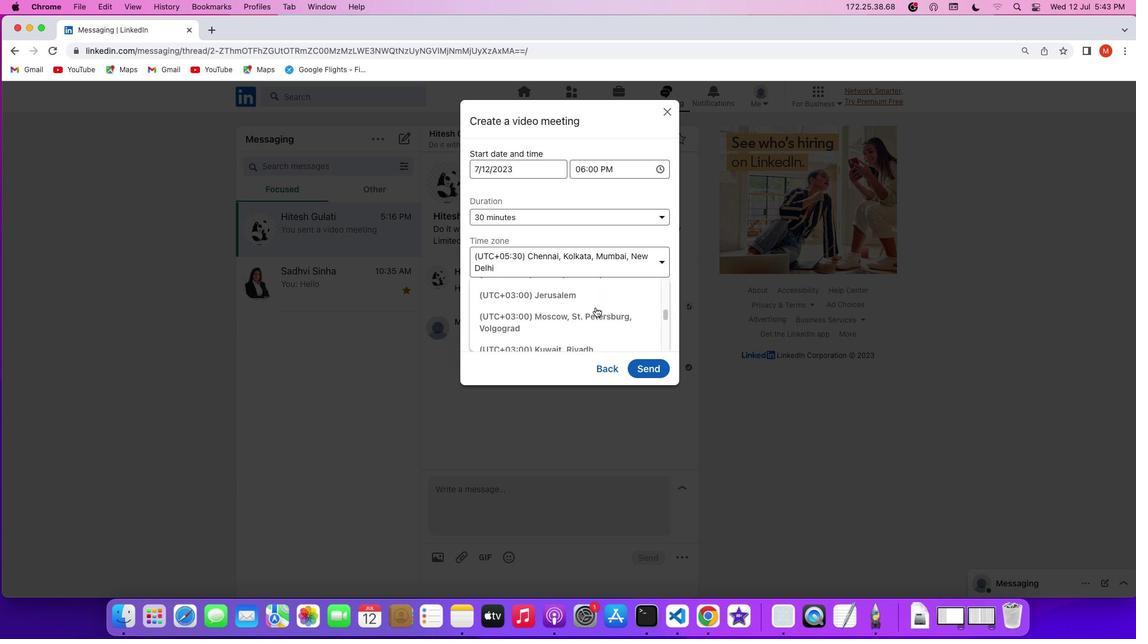 
Action: Mouse scrolled (595, 307) with delta (0, 0)
Screenshot: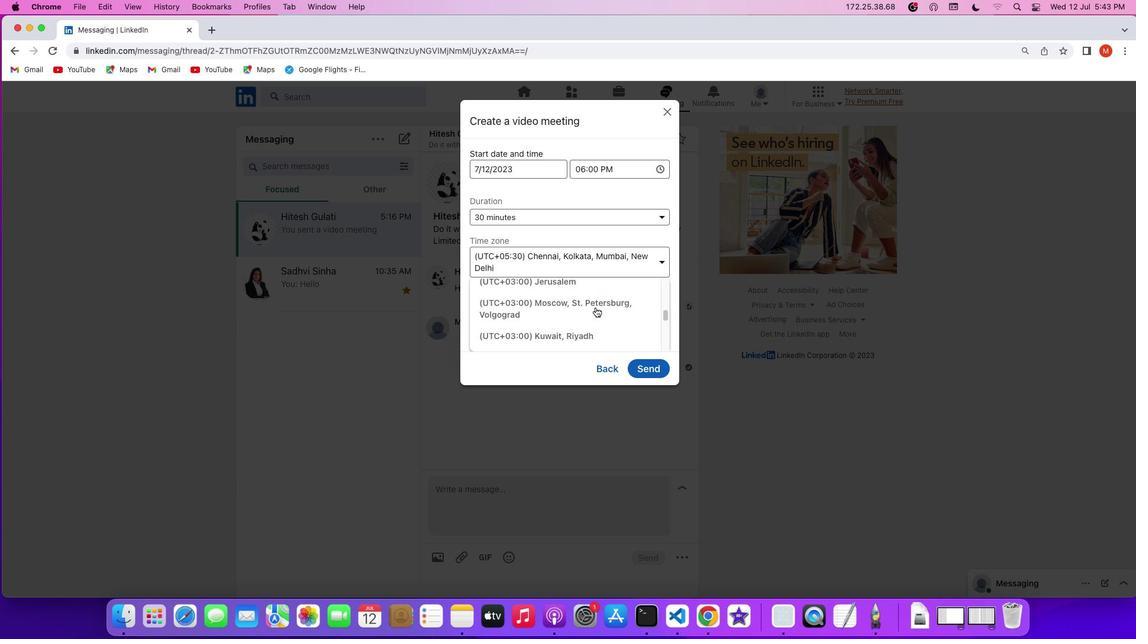 
Action: Mouse scrolled (595, 307) with delta (0, 0)
Screenshot: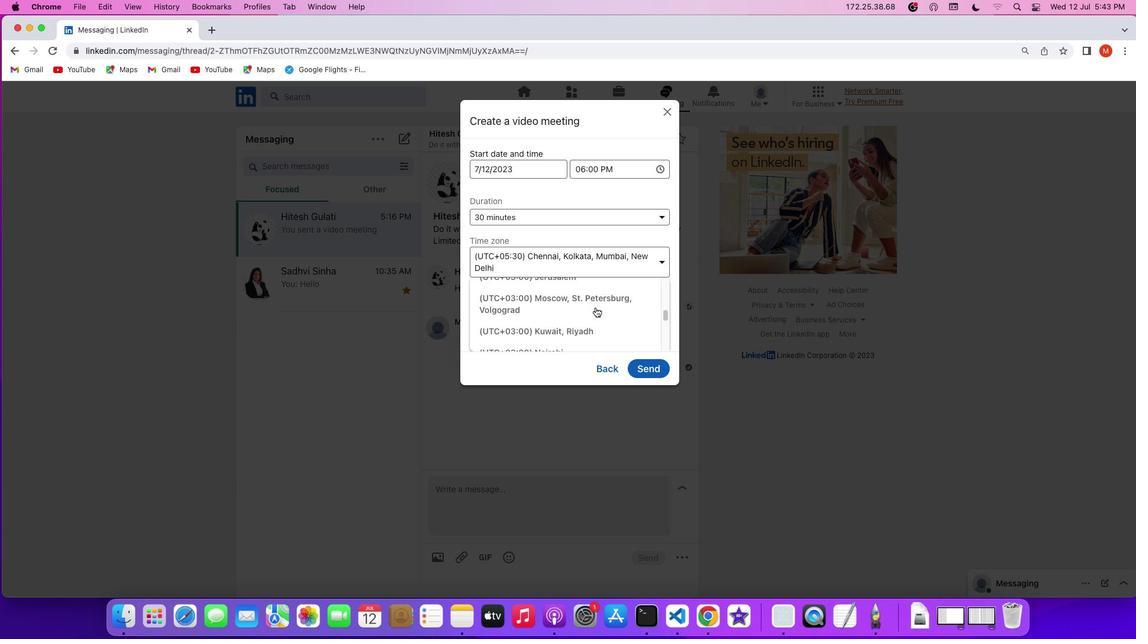 
Action: Mouse scrolled (595, 307) with delta (0, -1)
Screenshot: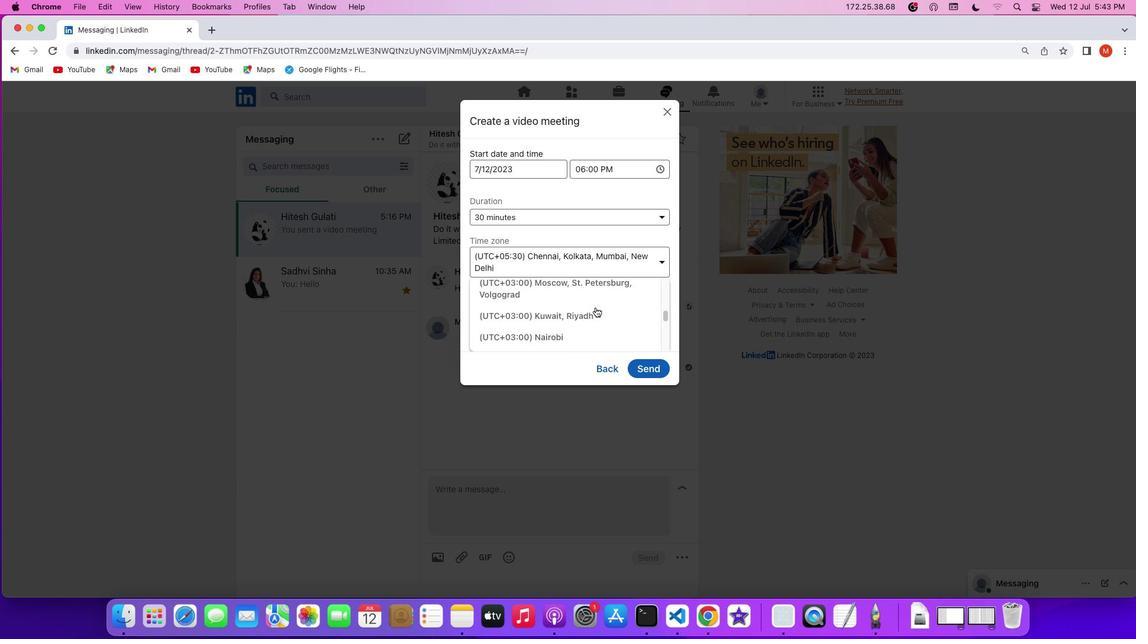 
Action: Mouse scrolled (595, 307) with delta (0, 0)
Screenshot: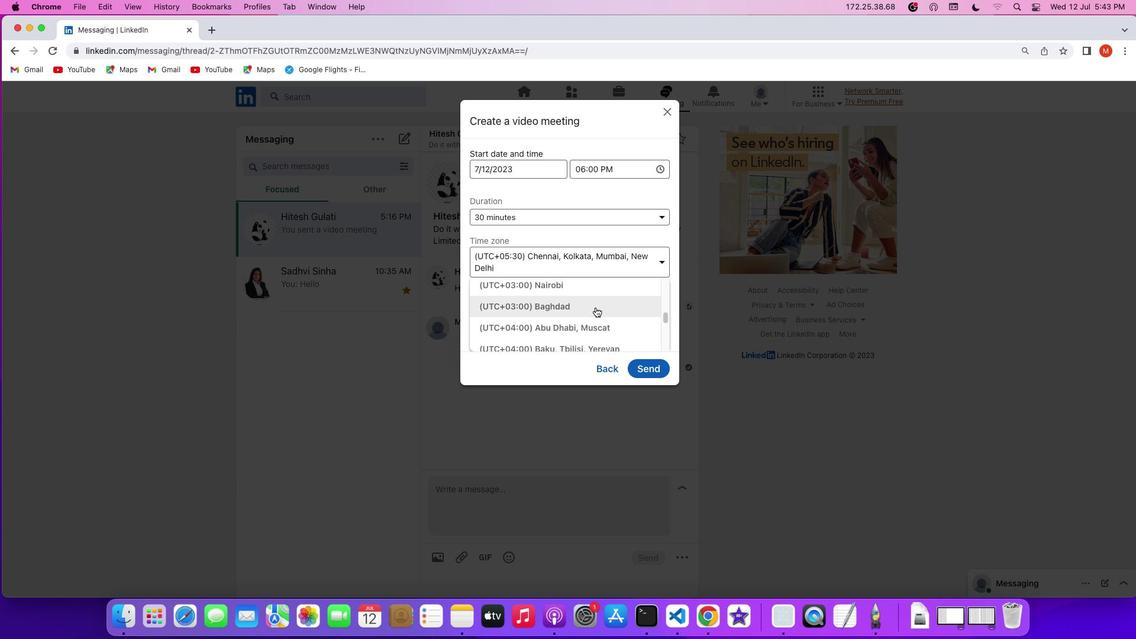 
Action: Mouse scrolled (595, 307) with delta (0, 0)
Screenshot: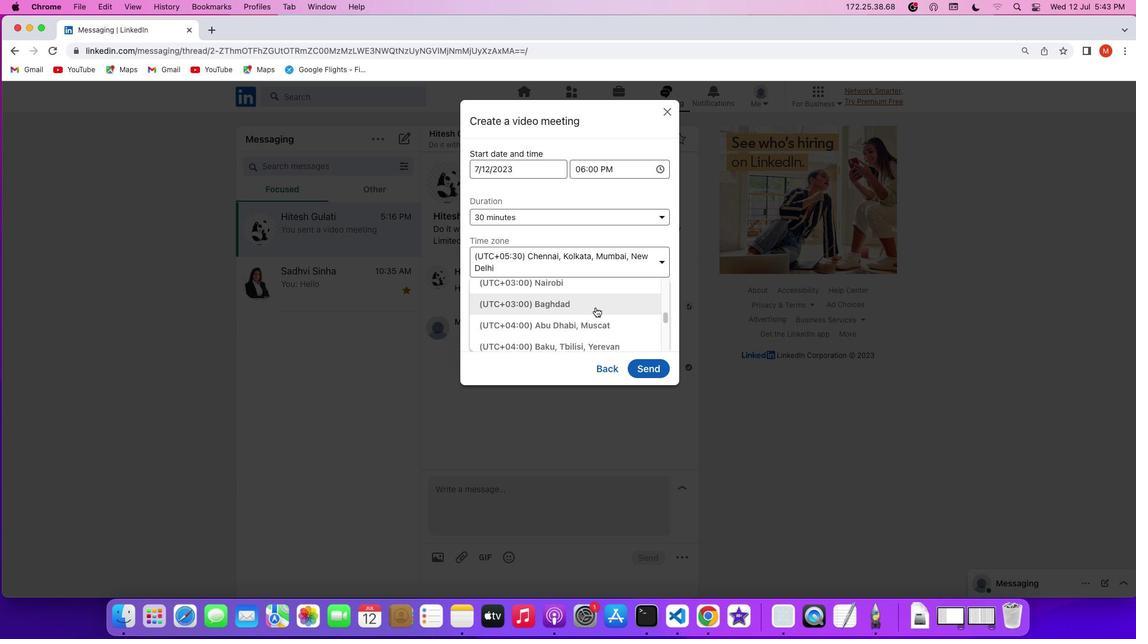 
Action: Mouse scrolled (595, 307) with delta (0, 0)
Screenshot: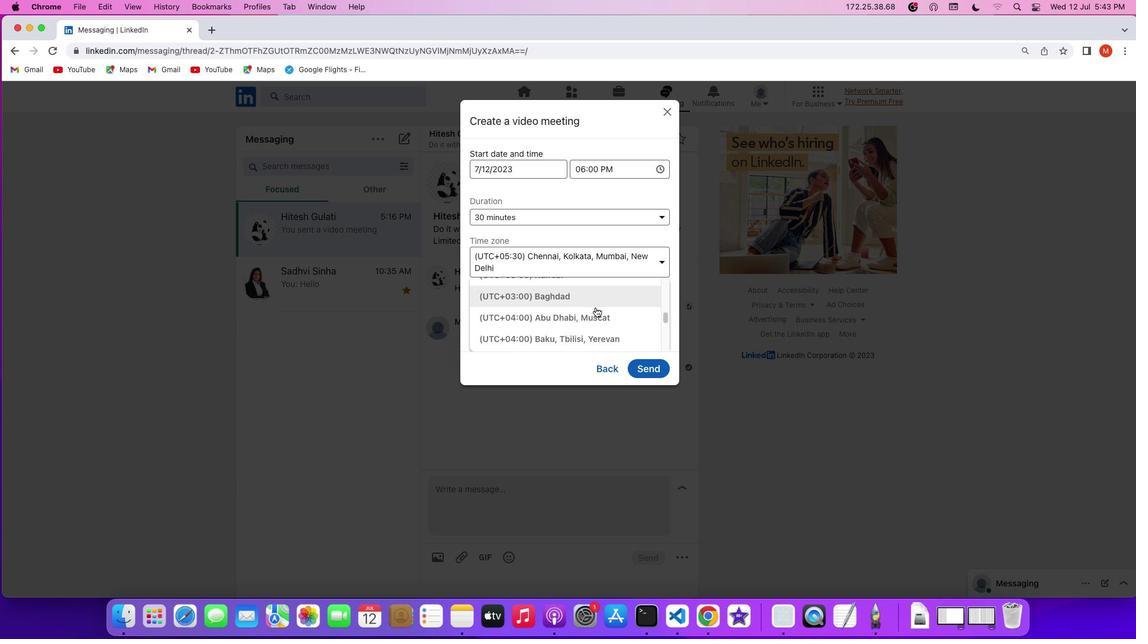 
Action: Mouse scrolled (595, 307) with delta (0, 0)
Screenshot: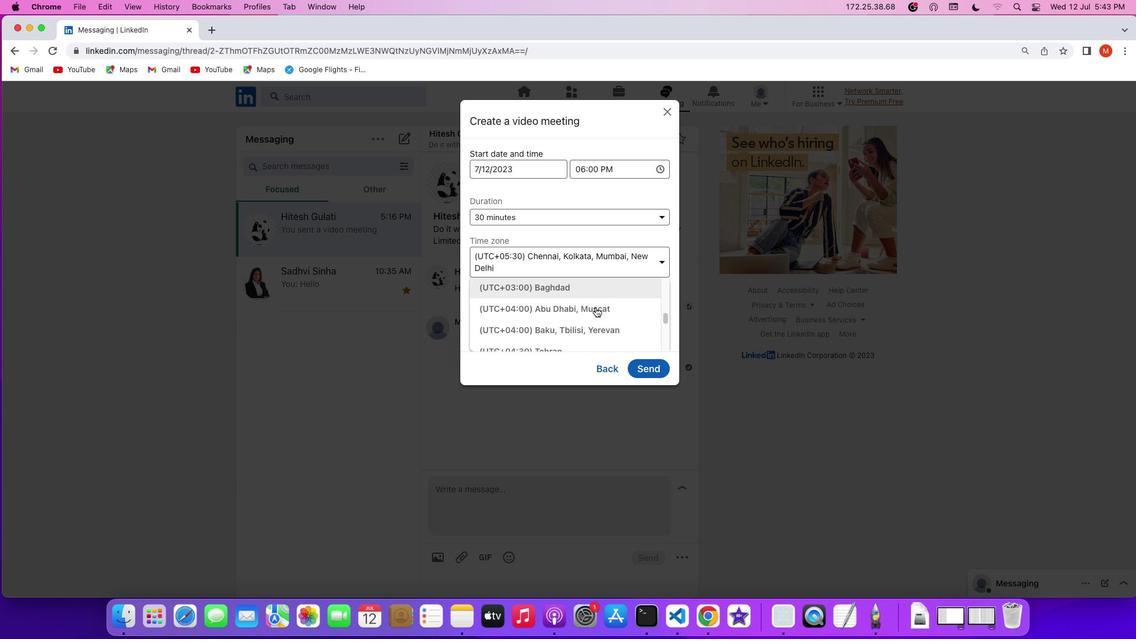 
Action: Mouse scrolled (595, 307) with delta (0, 0)
Screenshot: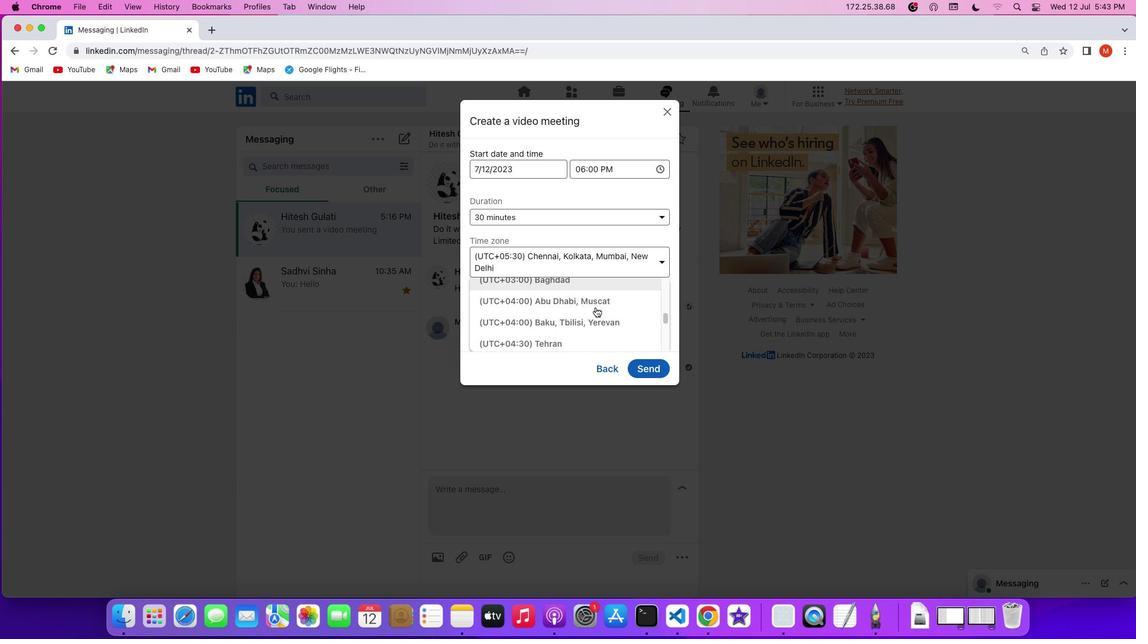 
Action: Mouse scrolled (595, 307) with delta (0, 0)
Screenshot: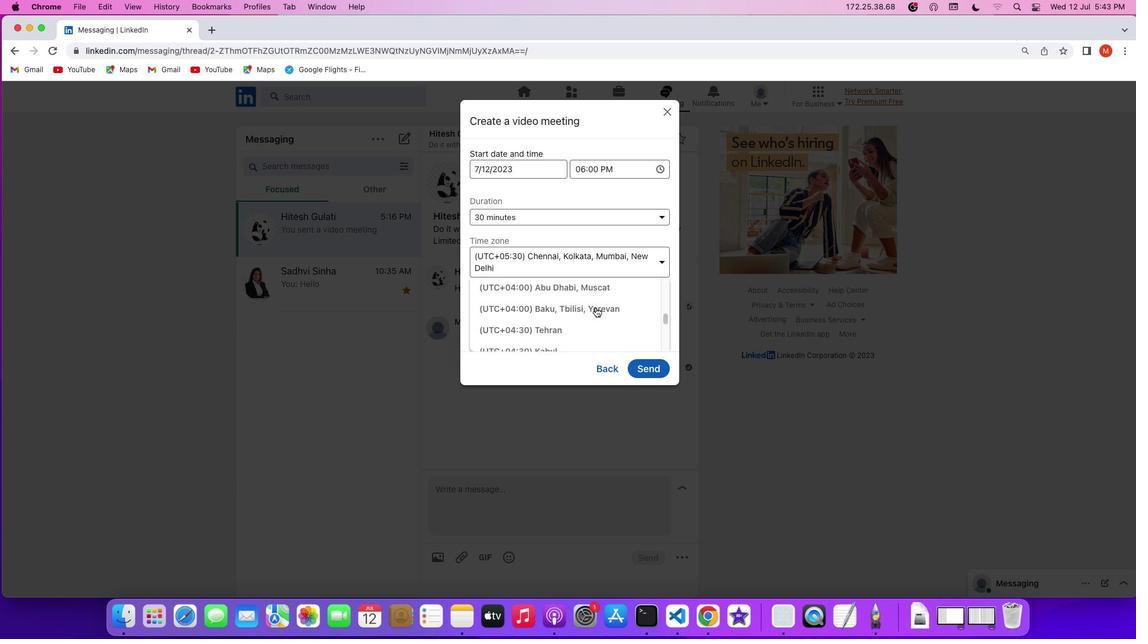 
Action: Mouse scrolled (595, 307) with delta (0, 0)
Screenshot: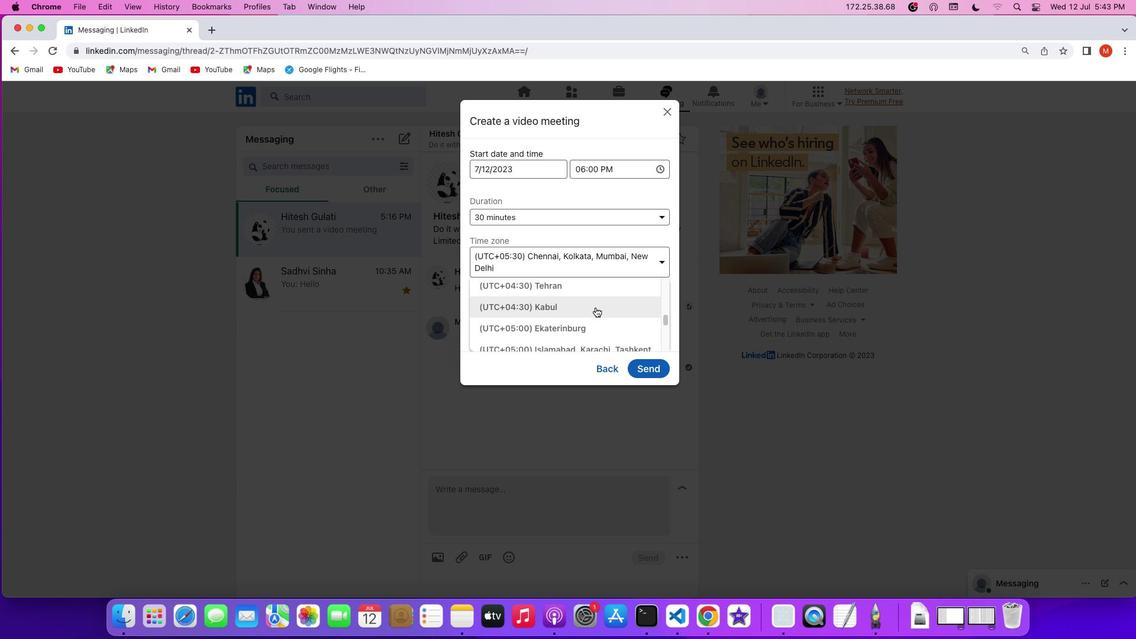 
Action: Mouse scrolled (595, 307) with delta (0, 0)
Screenshot: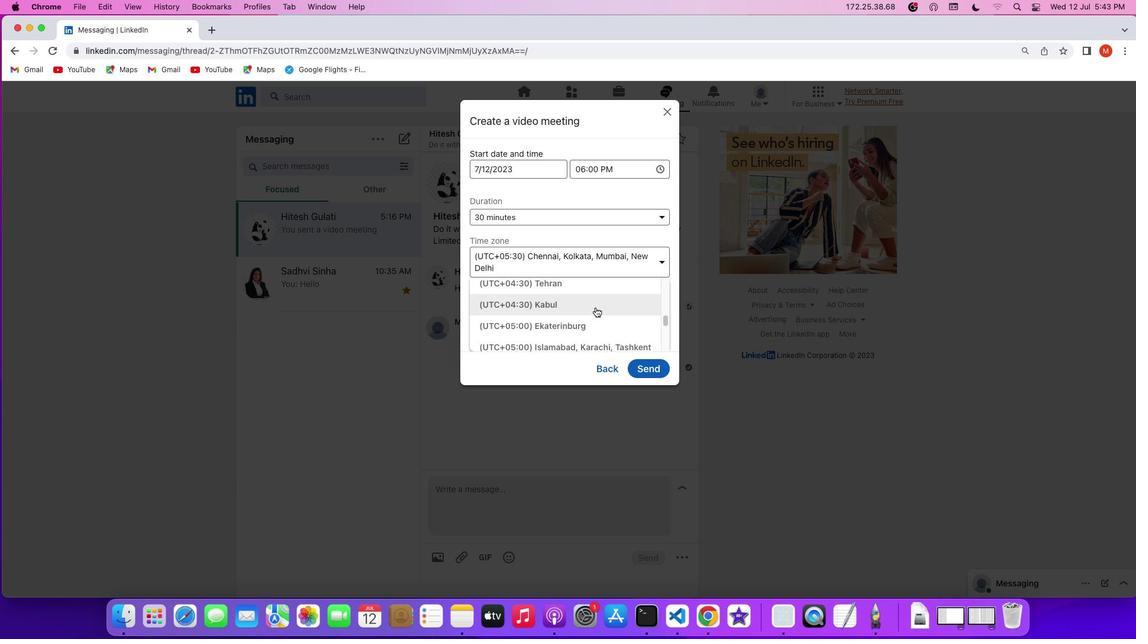 
Action: Mouse scrolled (595, 307) with delta (0, 0)
Screenshot: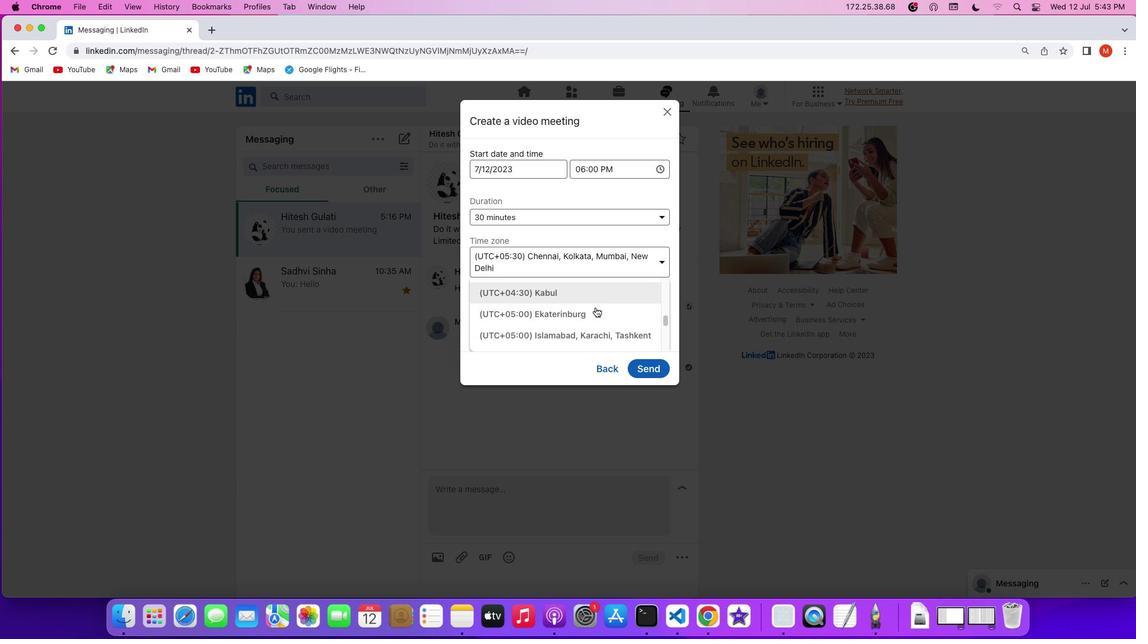
Action: Mouse scrolled (595, 307) with delta (0, 0)
Screenshot: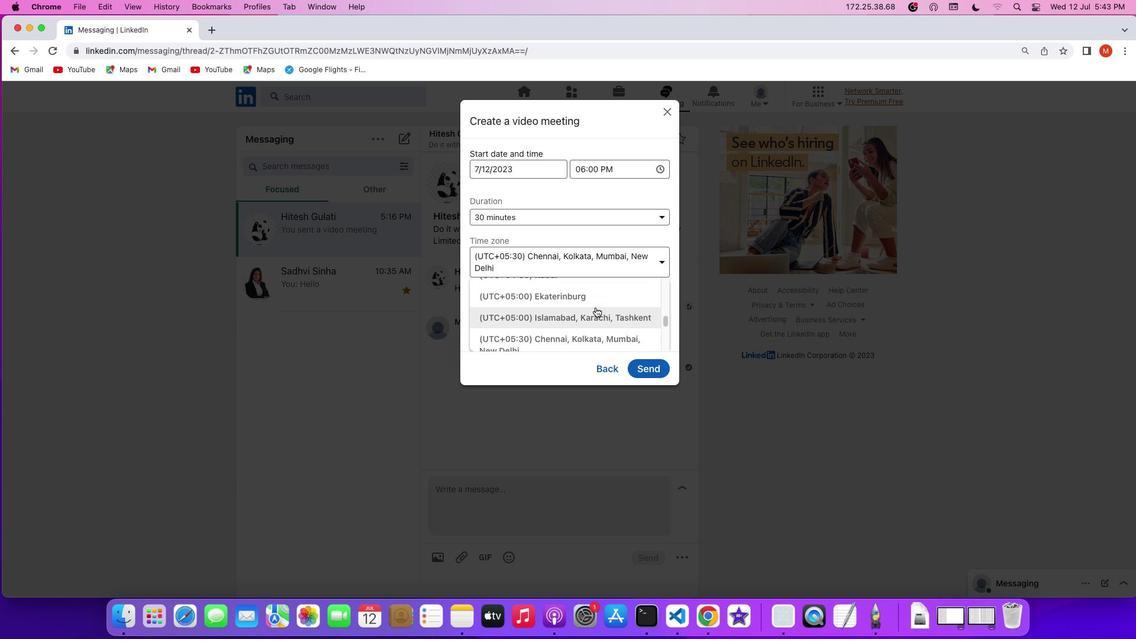 
Action: Mouse scrolled (595, 307) with delta (0, 0)
Screenshot: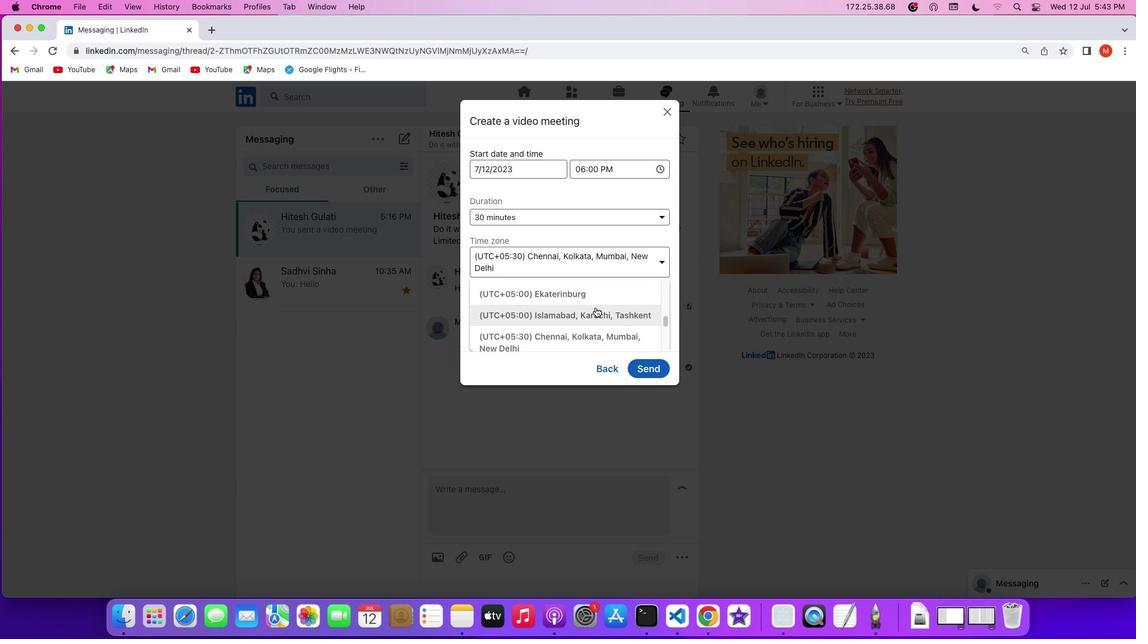 
Action: Mouse scrolled (595, 307) with delta (0, 0)
Screenshot: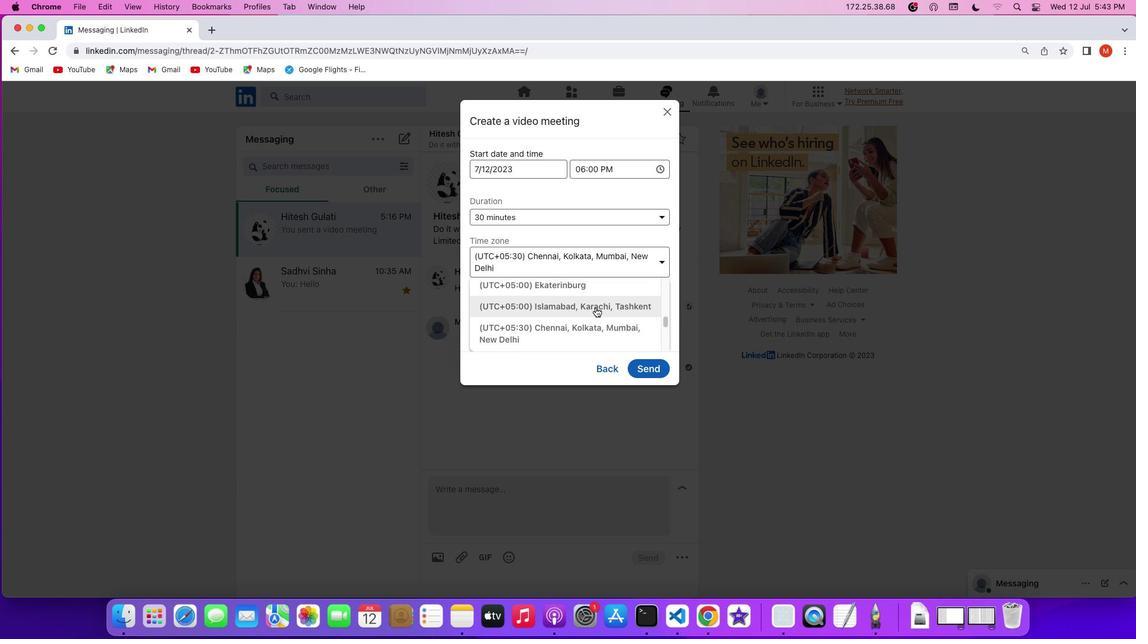 
Action: Mouse moved to (595, 320)
Screenshot: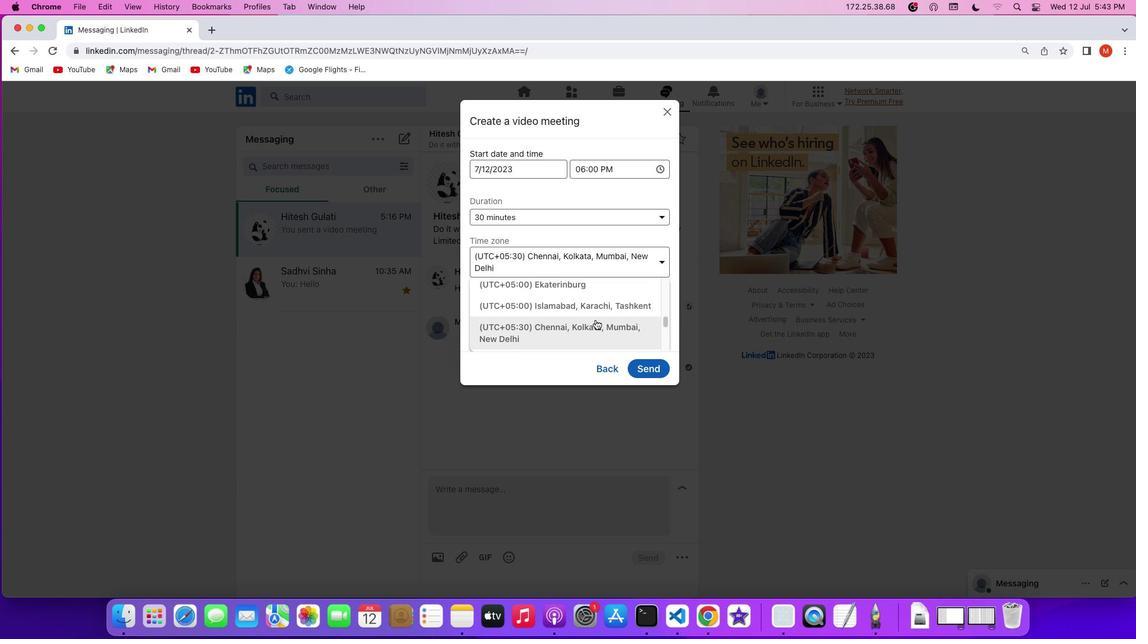 
Action: Mouse pressed left at (595, 320)
Screenshot: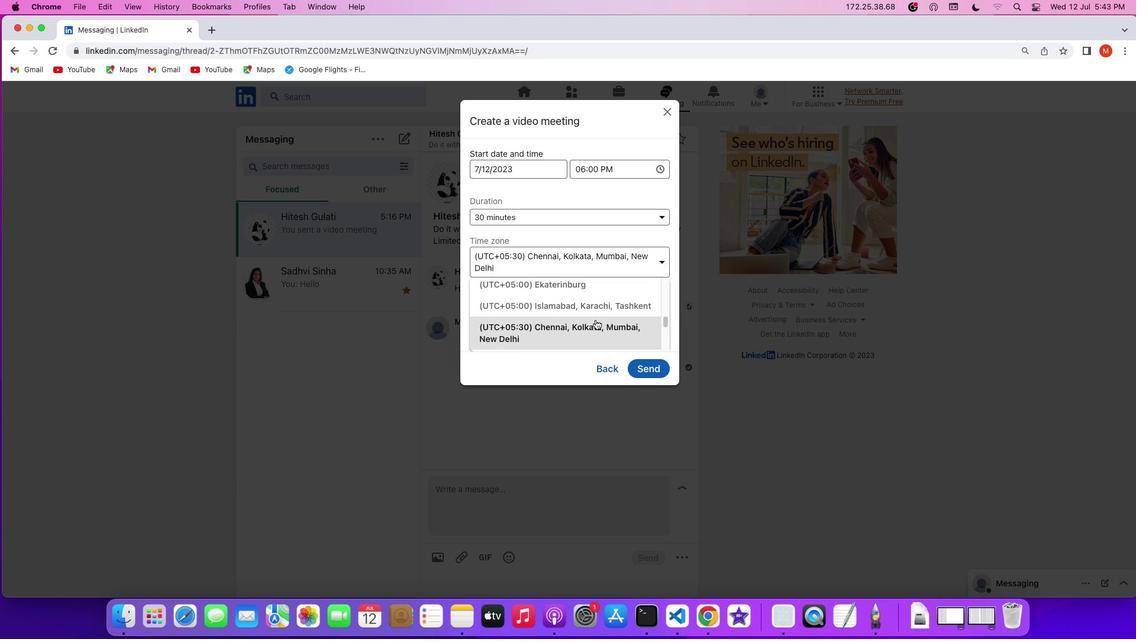 
Action: Mouse moved to (595, 320)
Screenshot: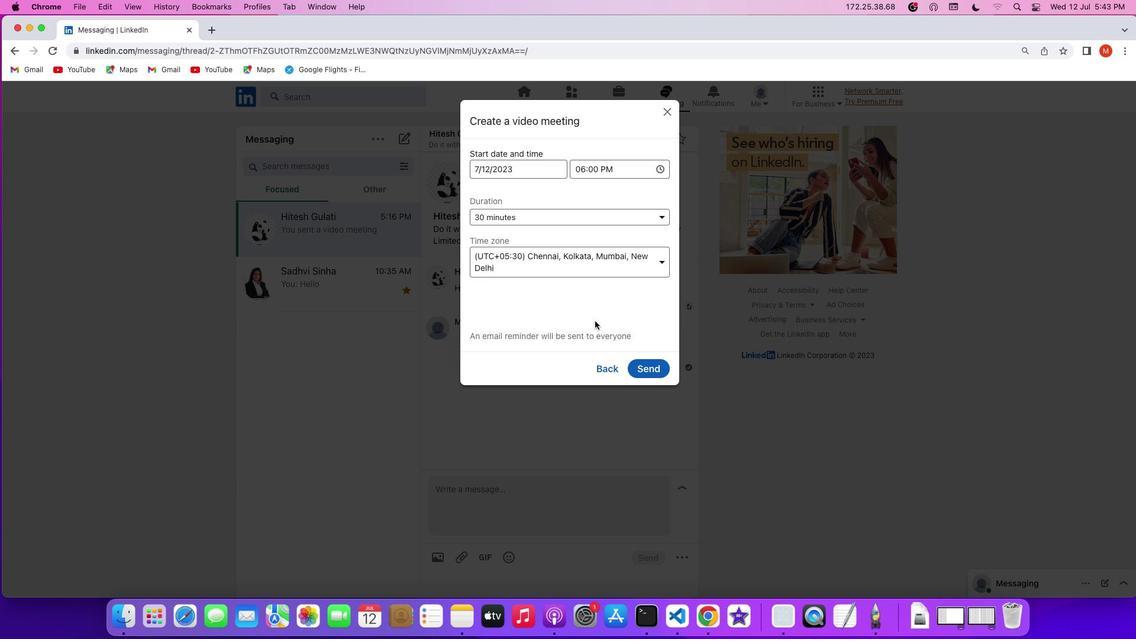 
